 Task: Create validation rules in agent object.
Action: Mouse moved to (923, 70)
Screenshot: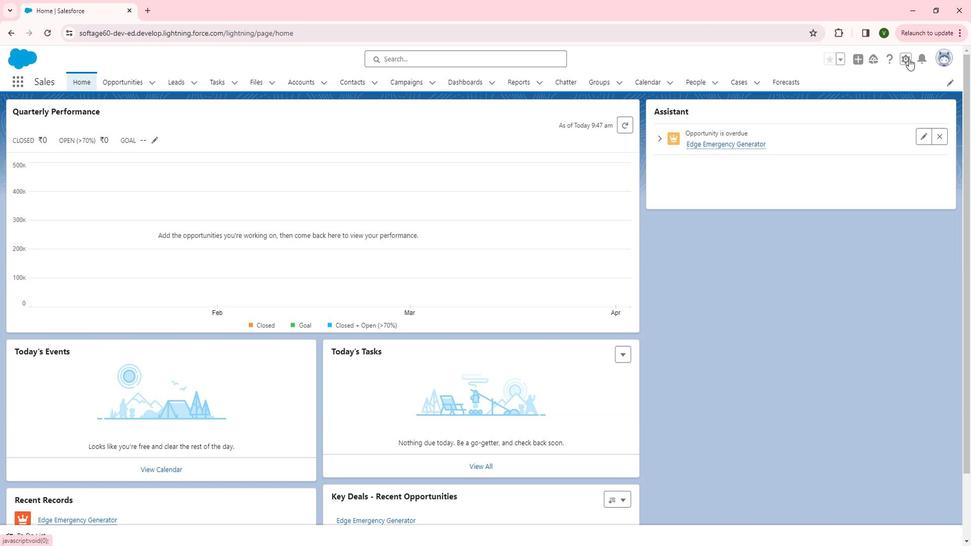 
Action: Mouse pressed left at (923, 70)
Screenshot: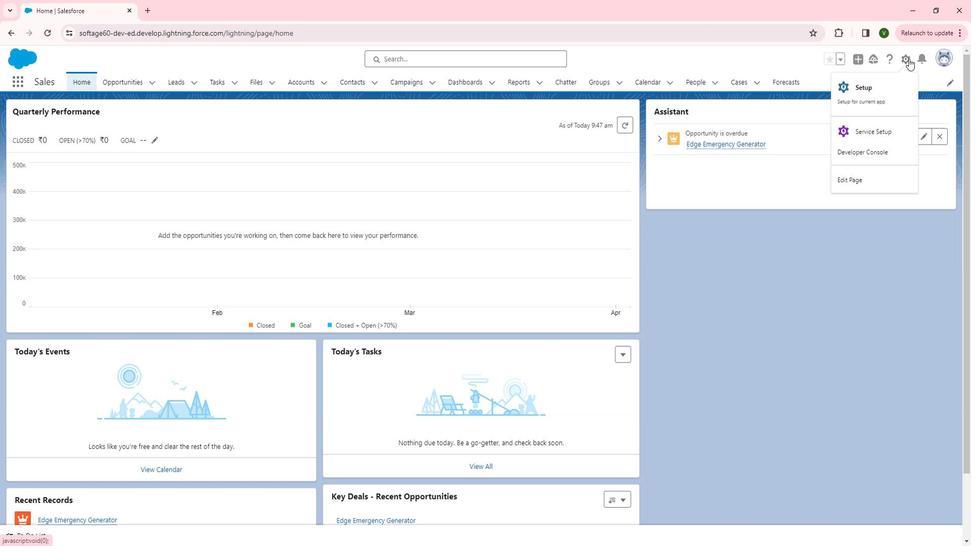 
Action: Mouse moved to (873, 96)
Screenshot: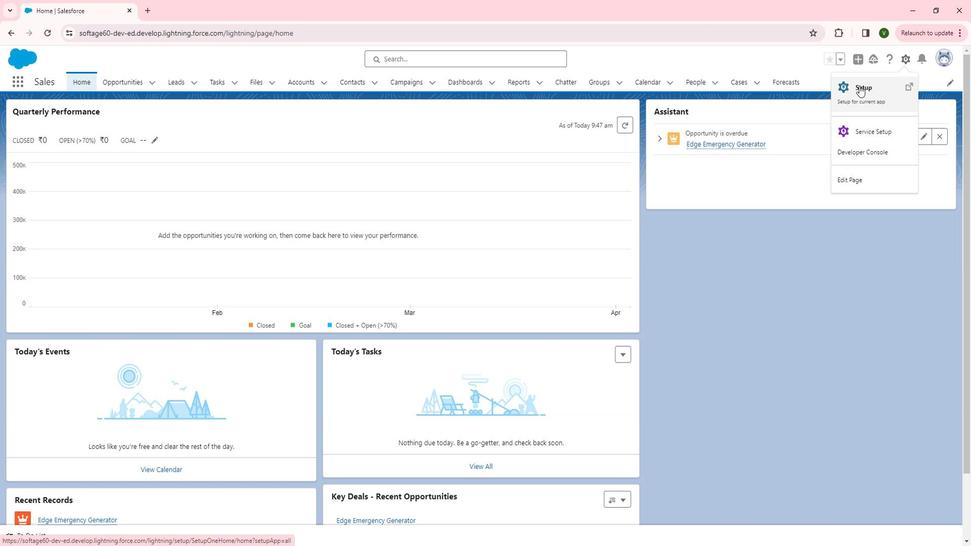 
Action: Mouse pressed left at (873, 96)
Screenshot: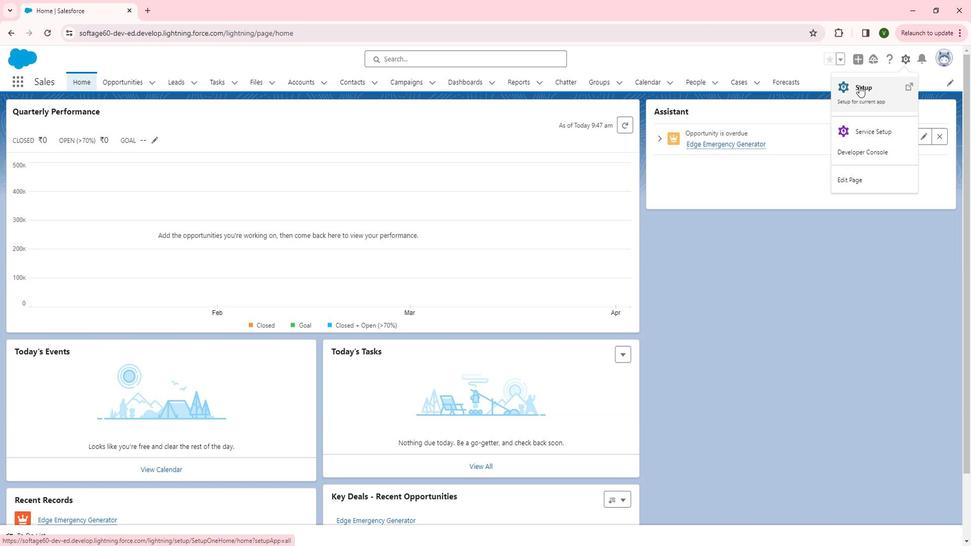 
Action: Mouse moved to (78, 363)
Screenshot: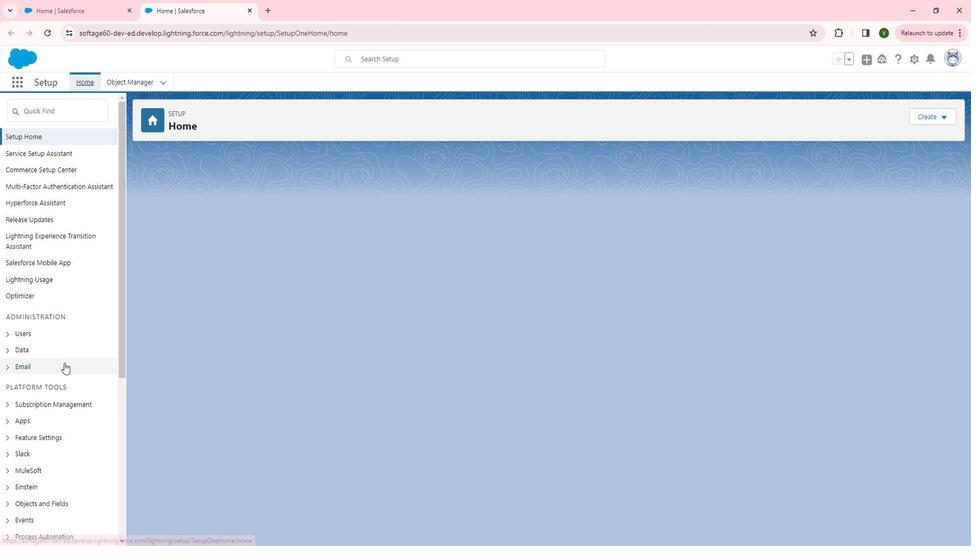 
Action: Mouse scrolled (78, 363) with delta (0, 0)
Screenshot: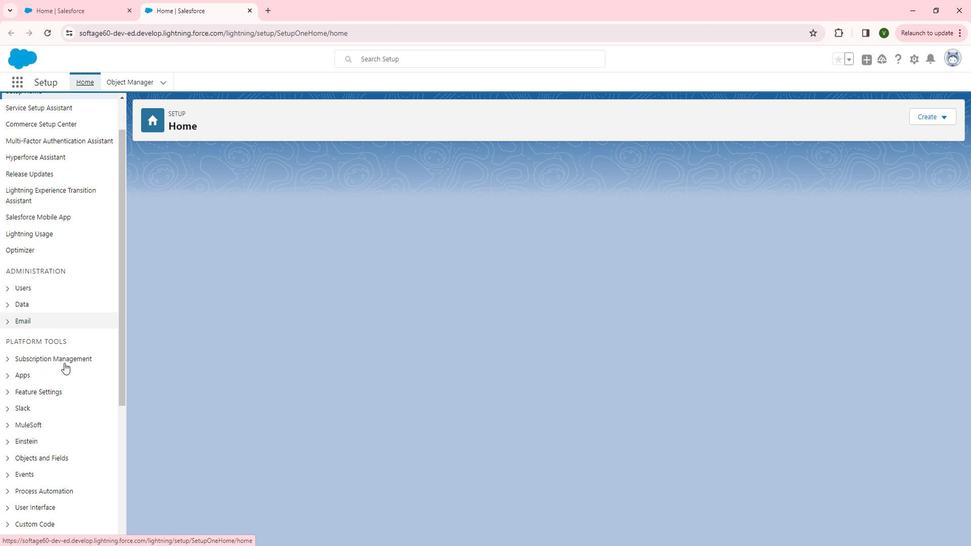 
Action: Mouse scrolled (78, 363) with delta (0, 0)
Screenshot: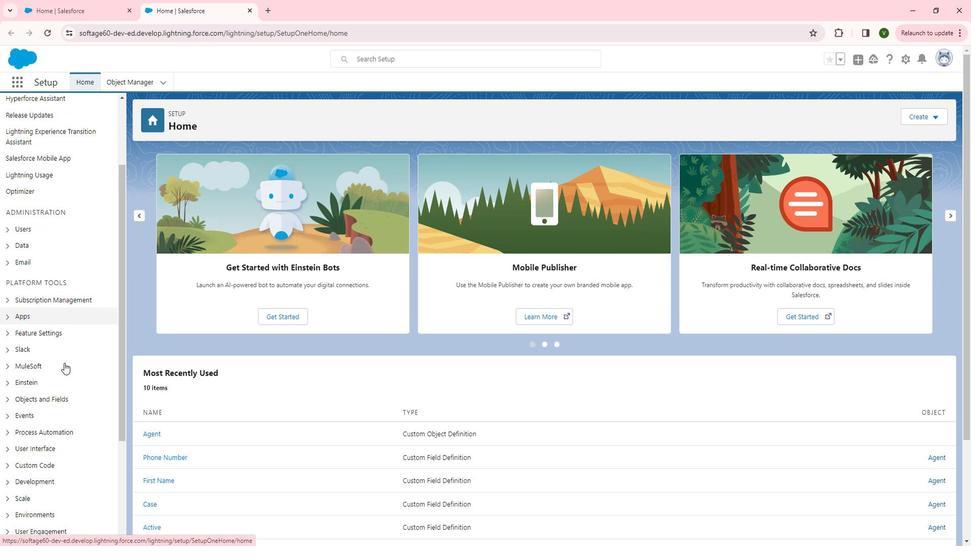 
Action: Mouse scrolled (78, 363) with delta (0, 0)
Screenshot: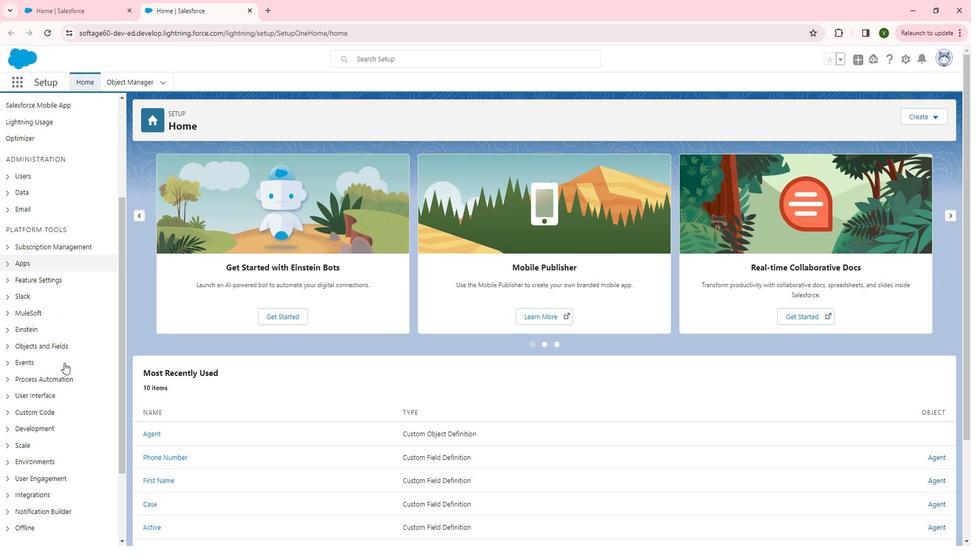 
Action: Mouse scrolled (78, 363) with delta (0, 0)
Screenshot: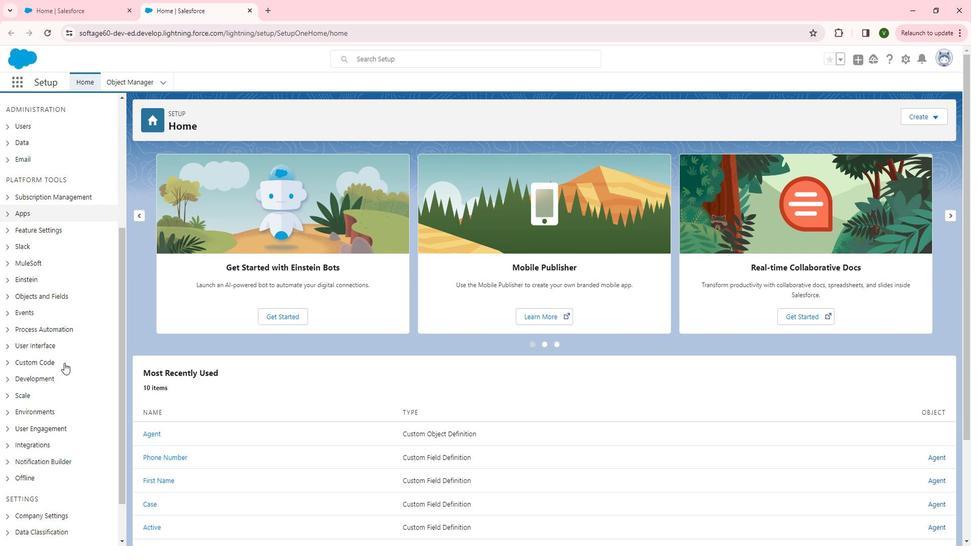 
Action: Mouse moved to (23, 297)
Screenshot: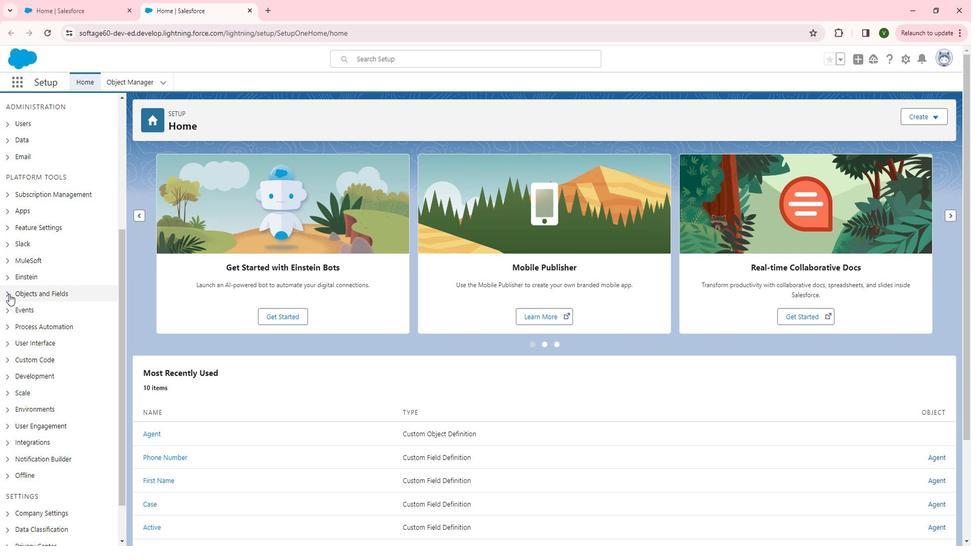 
Action: Mouse pressed left at (23, 297)
Screenshot: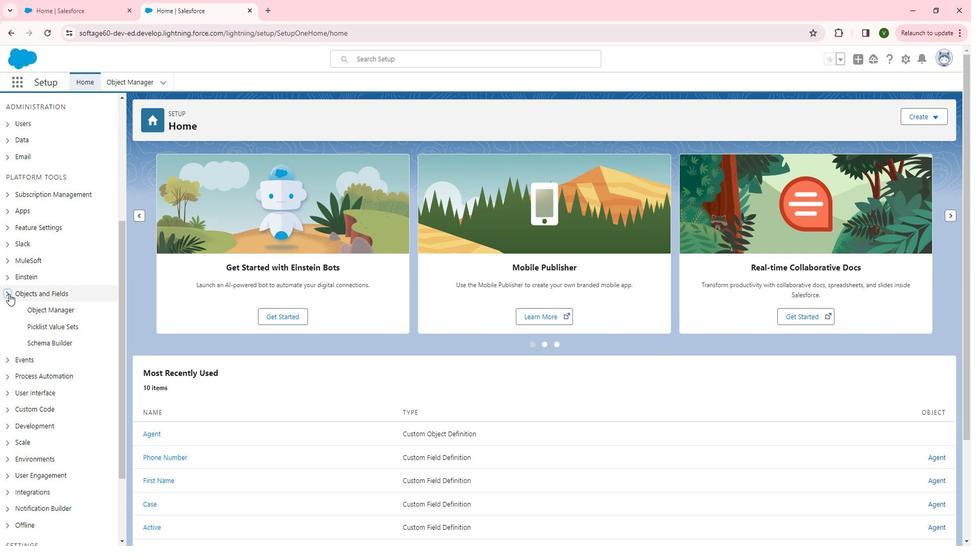 
Action: Mouse moved to (73, 312)
Screenshot: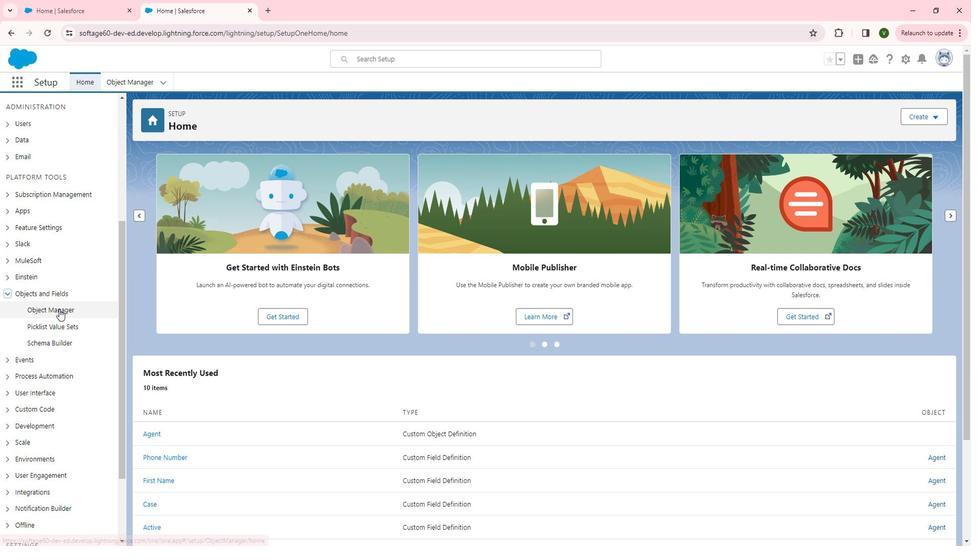 
Action: Mouse pressed left at (73, 312)
Screenshot: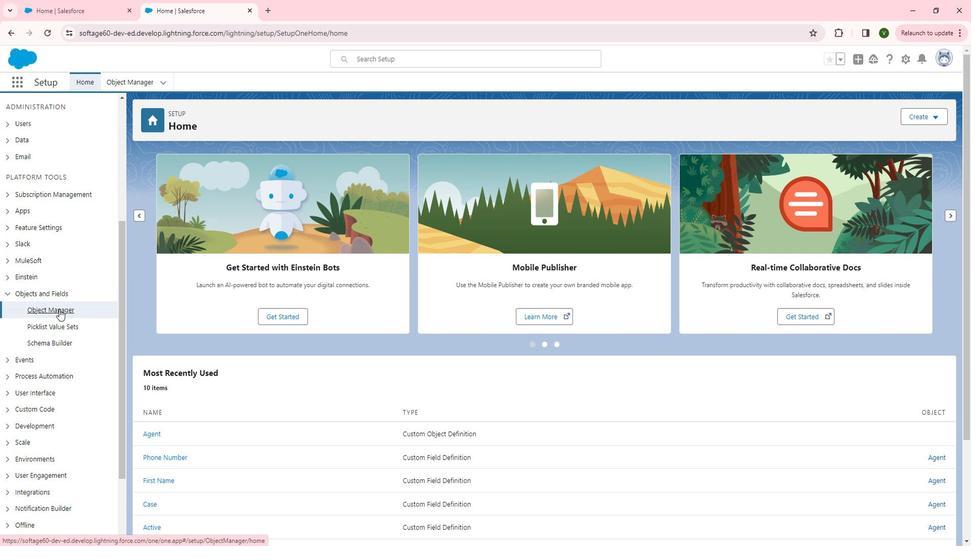
Action: Mouse moved to (33, 232)
Screenshot: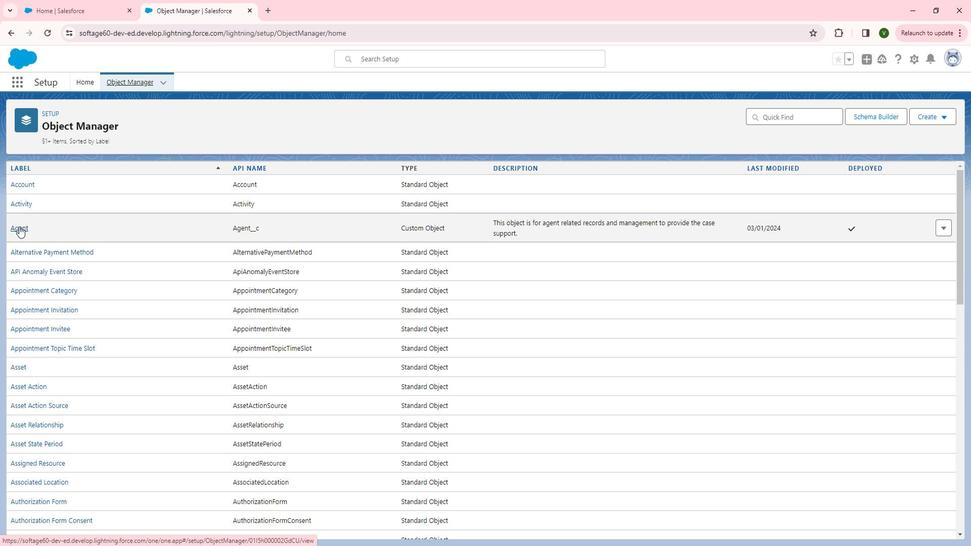 
Action: Mouse pressed left at (33, 232)
Screenshot: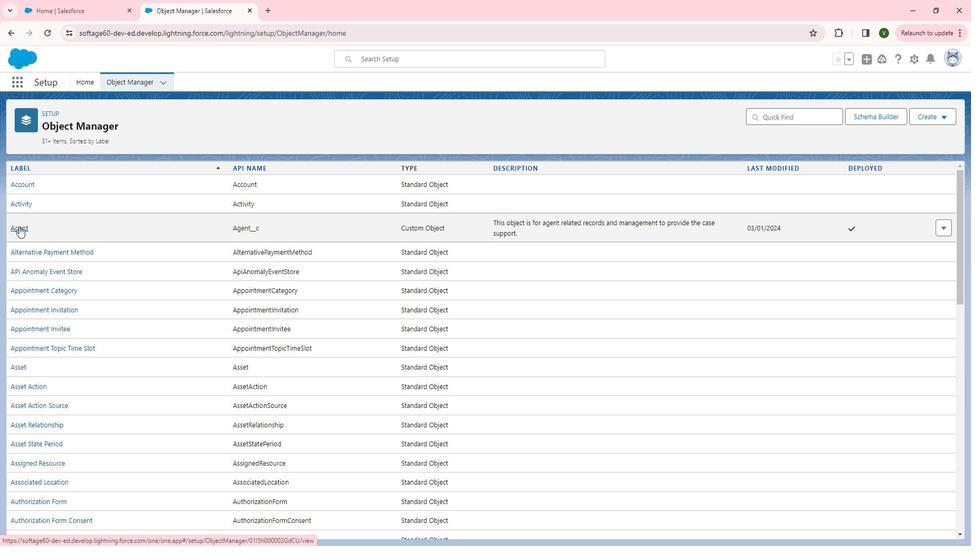 
Action: Mouse moved to (85, 193)
Screenshot: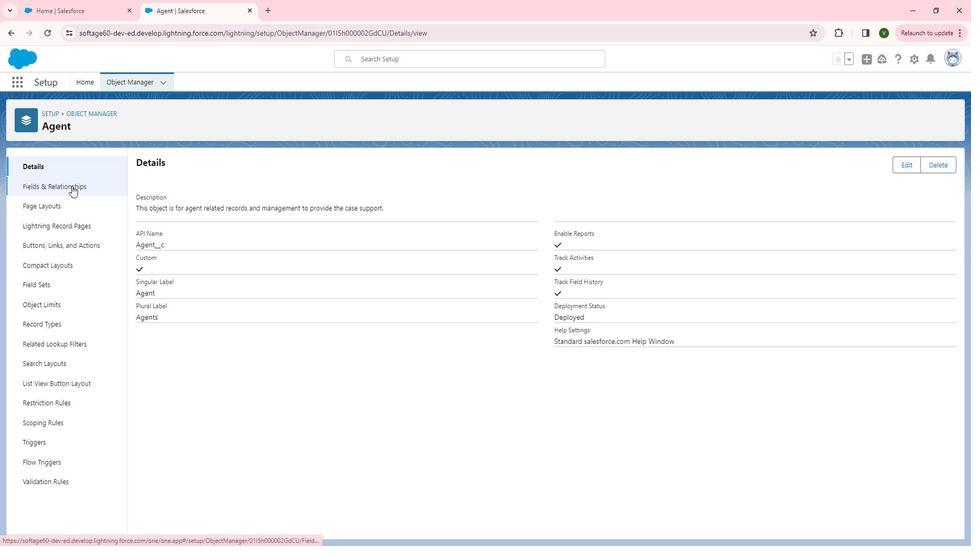 
Action: Mouse pressed left at (85, 193)
Screenshot: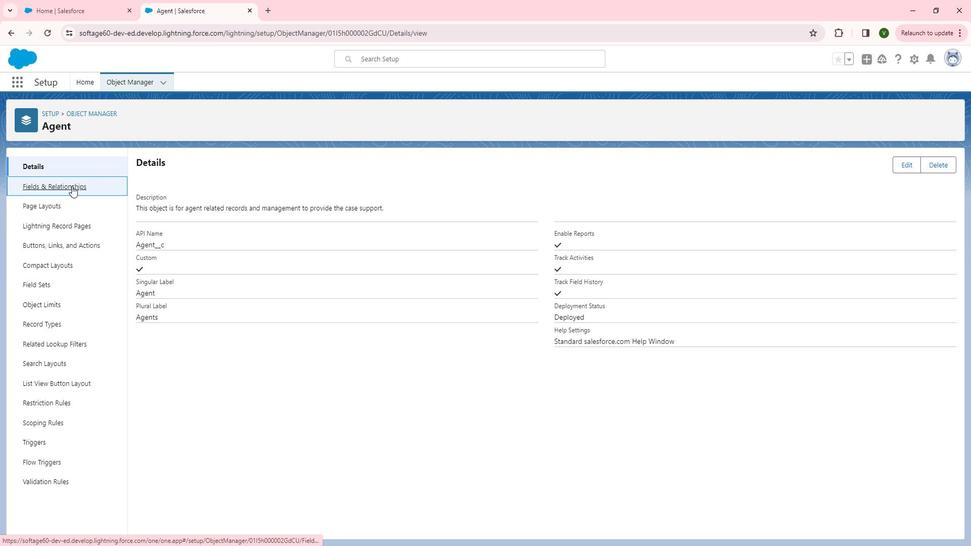 
Action: Mouse moved to (153, 335)
Screenshot: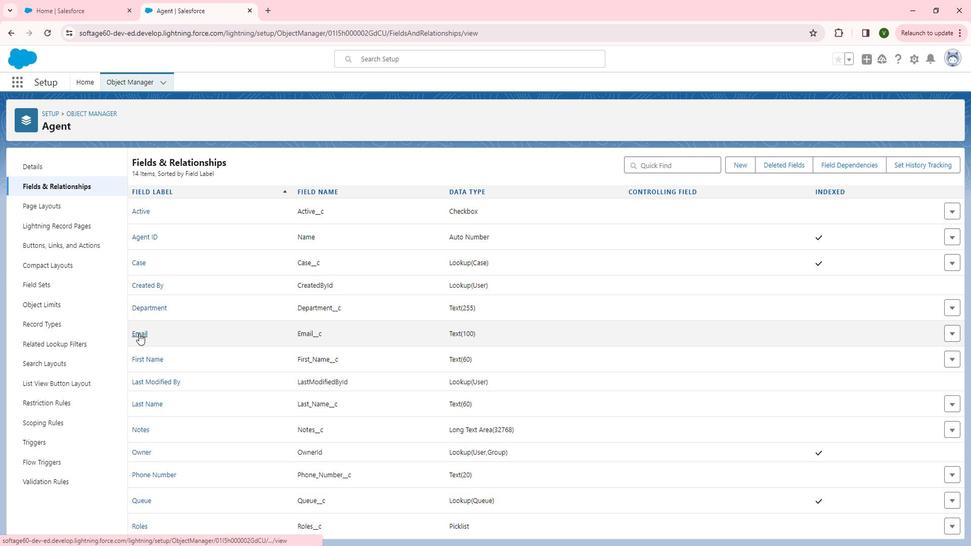 
Action: Mouse pressed left at (153, 335)
Screenshot: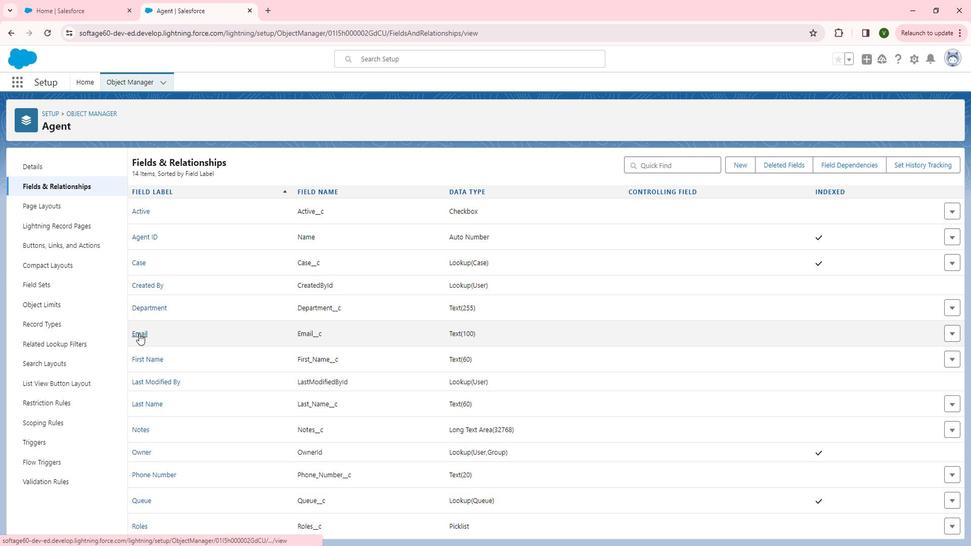 
Action: Mouse moved to (410, 460)
Screenshot: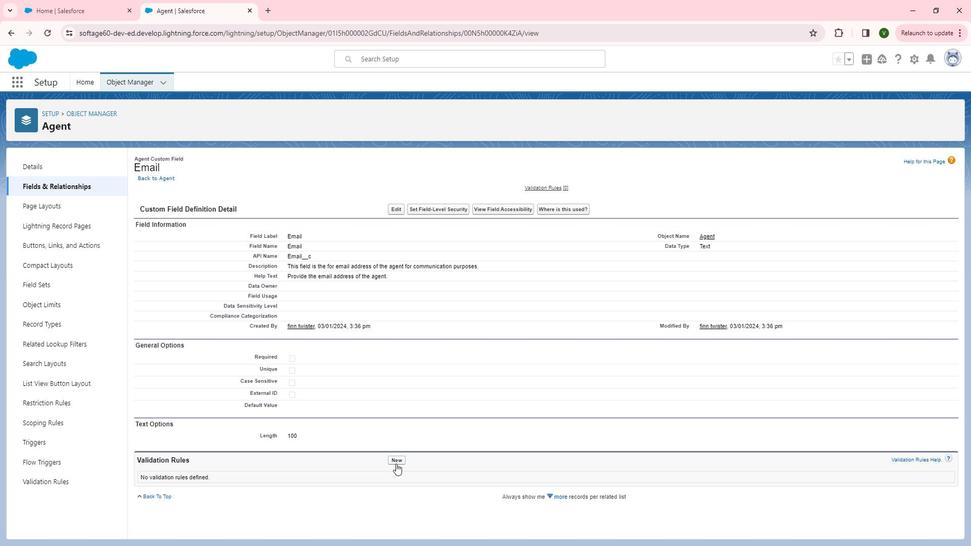 
Action: Mouse pressed left at (410, 460)
Screenshot: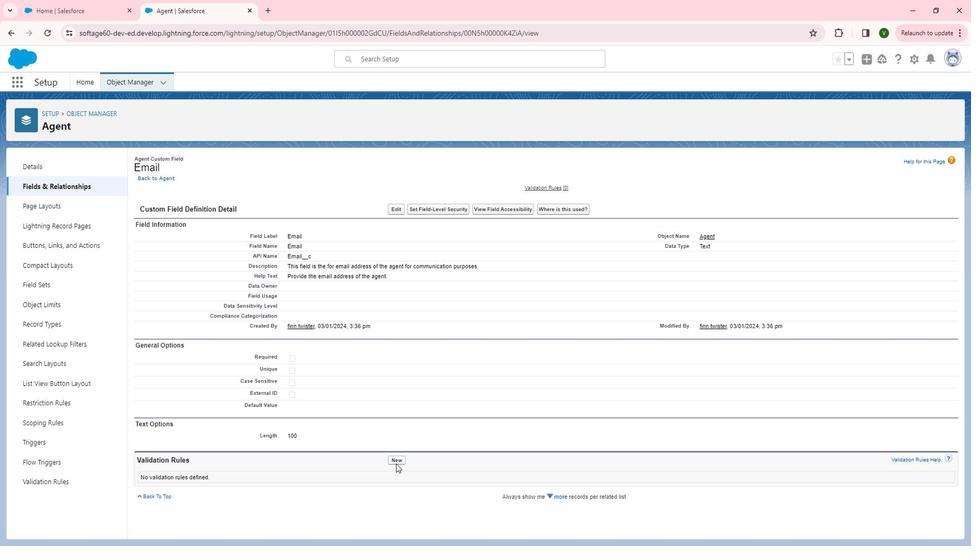 
Action: Mouse moved to (306, 235)
Screenshot: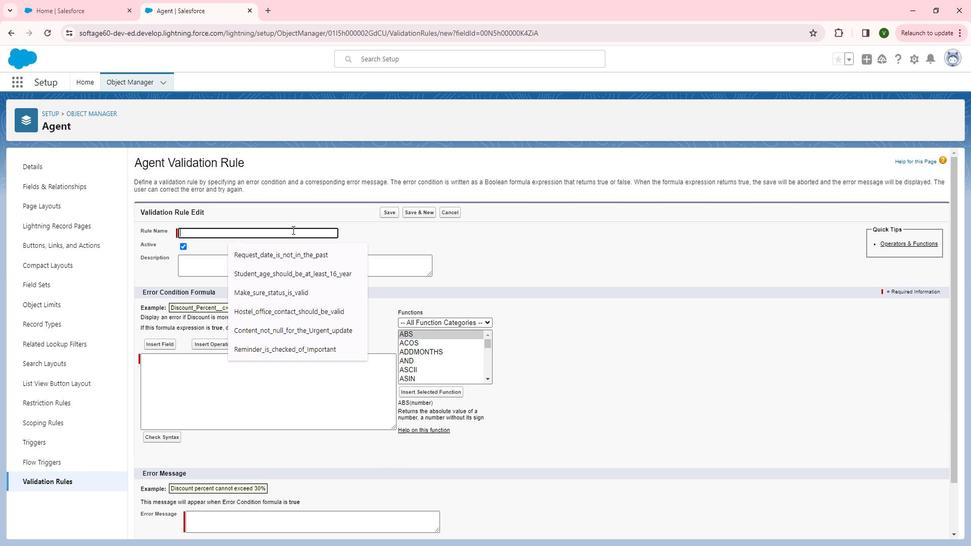 
Action: Mouse pressed left at (306, 235)
Screenshot: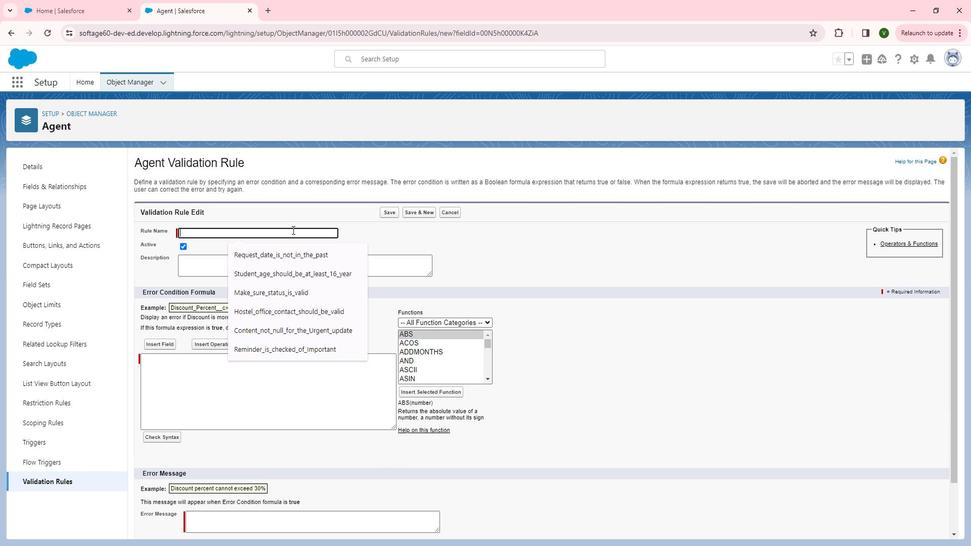 
Action: Mouse moved to (310, 235)
Screenshot: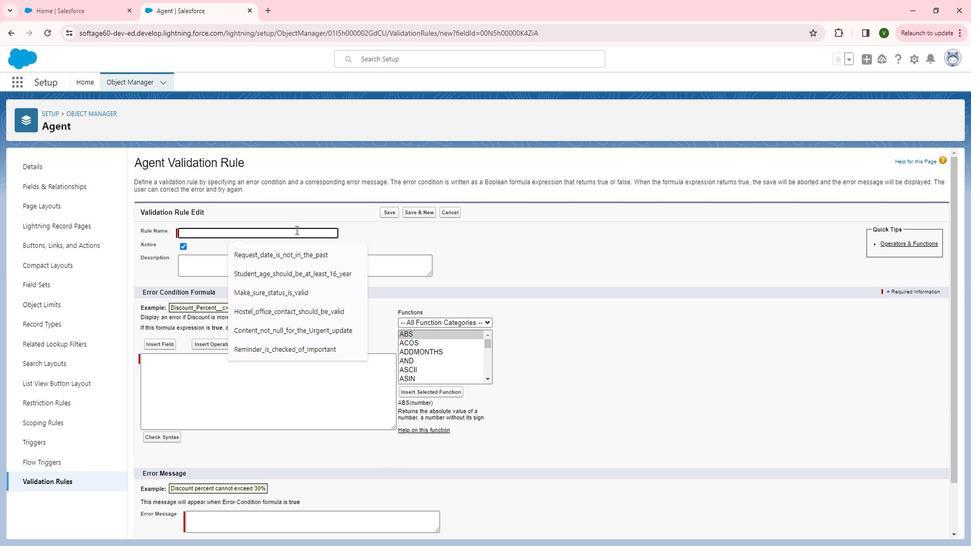 
Action: Key pressed <Key.shift><Key.shift><Key.shift><Key.shift><Key.shift><Key.shift><Key.shift><Key.shift>Email<Key.space>adress<Key.backspace><Key.backspace><Key.backspace><Key.backspace>dress<Key.space>must<Key.space>be<Key.space>valid
Screenshot: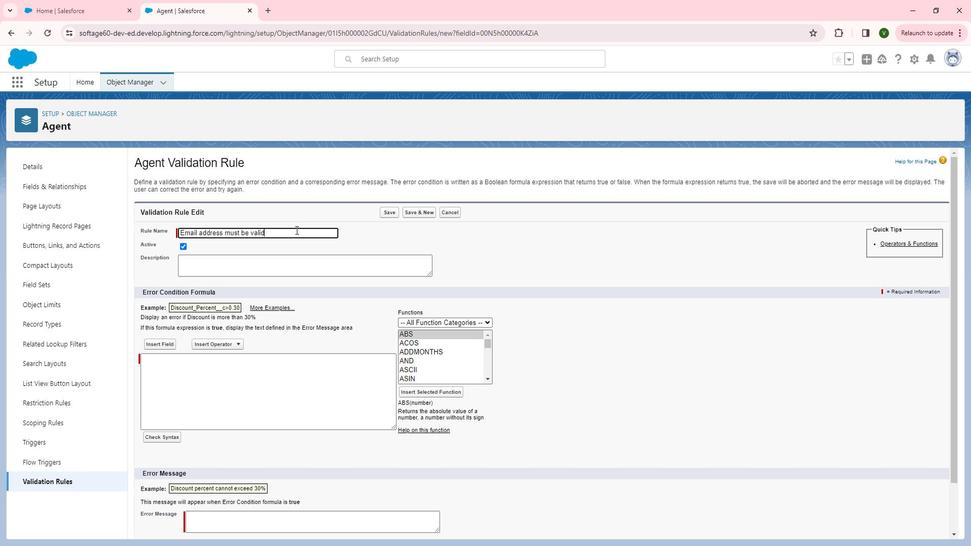 
Action: Mouse moved to (306, 275)
Screenshot: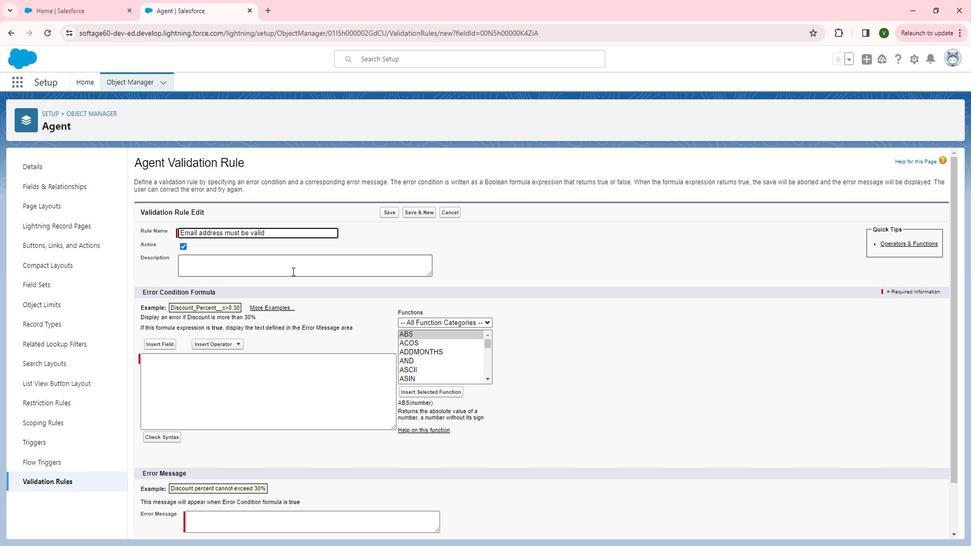 
Action: Mouse pressed left at (306, 275)
Screenshot: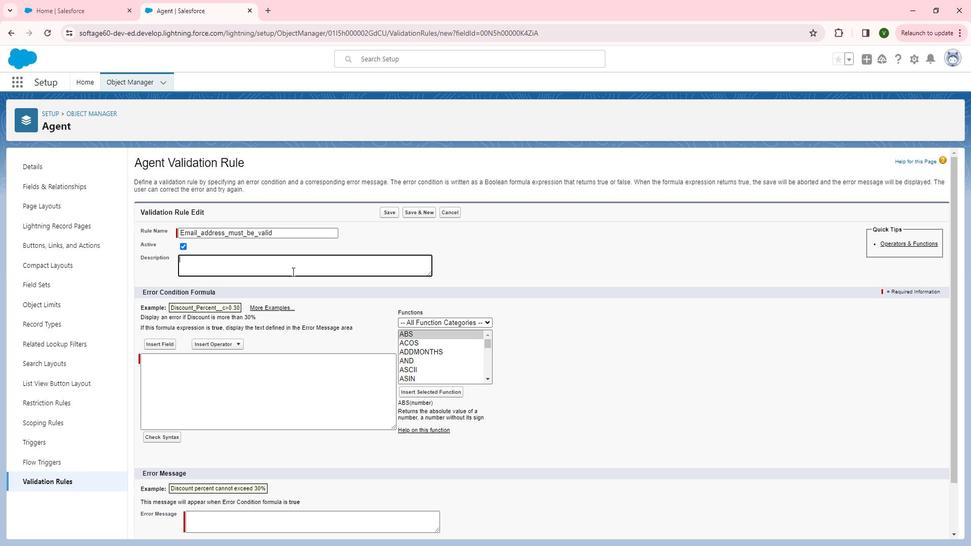 
Action: Key pressed <Key.shift>This<Key.space>validation<Key.space>for<Key.space>the<Key.space>validate<Key.space>the<Key.space>emails<Key.backspace><Key.space>for<Key.backspace><Key.backspace><Key.backspace>is<Key.space>not<Key.space>blank<Key.space><Key.caps_lock>ND<Key.backspace><Key.backspace><Key.caps_lock>and<Key.space>must<Key.space>be<Key.space>in<Key.space>a<Key.space>valid<Key.space>formar<Key.backspace>t.
Screenshot: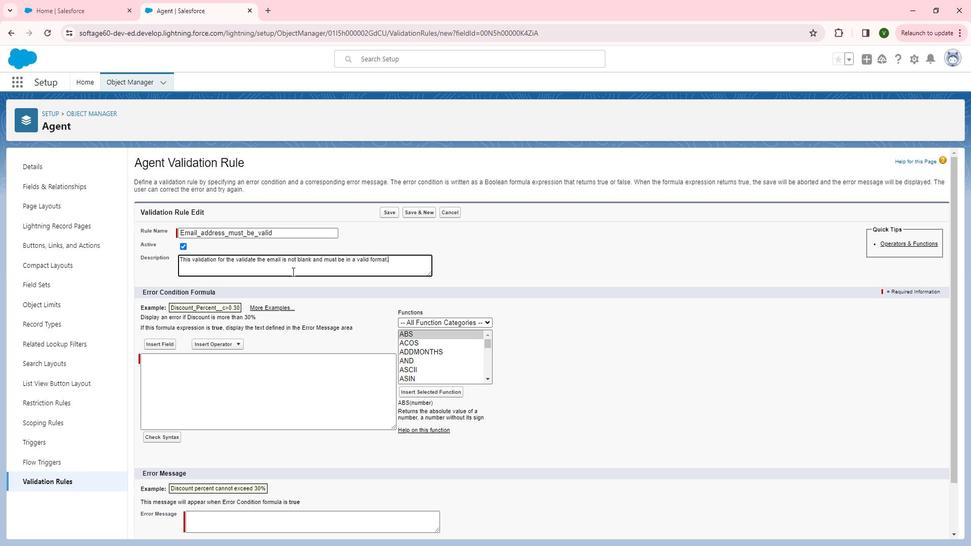 
Action: Mouse moved to (269, 363)
Screenshot: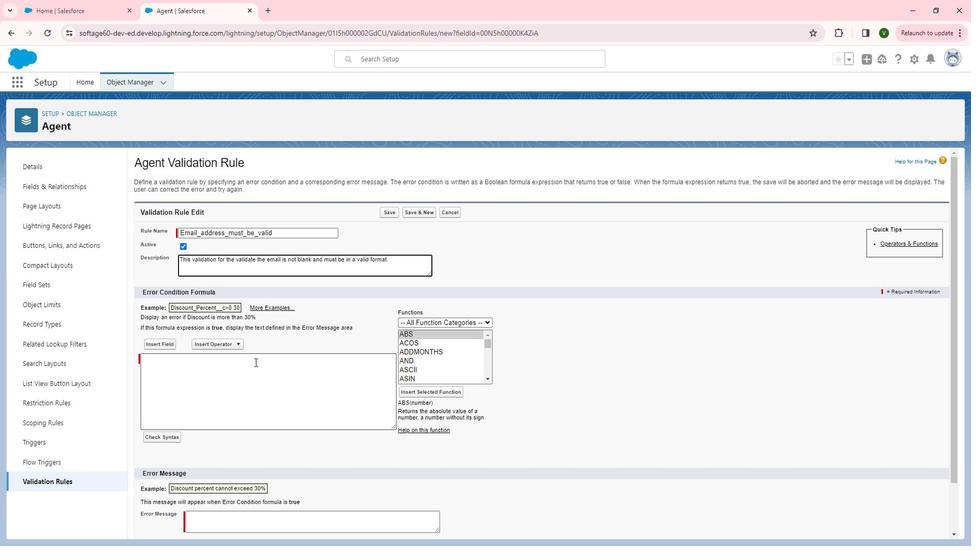 
Action: Mouse pressed left at (269, 363)
Screenshot: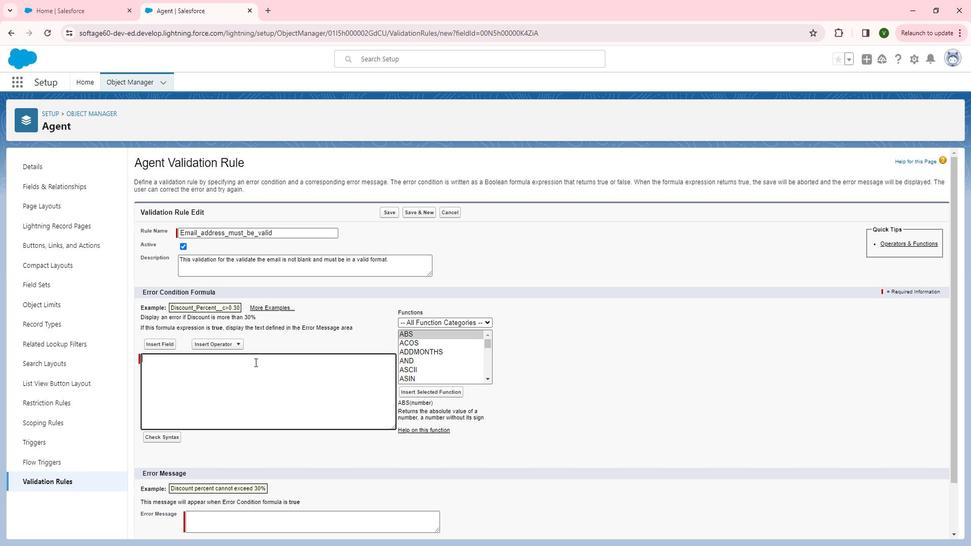 
Action: Key pressed <Key.shift>And<Key.shift>(<Key.shift>Not<Key.space><Key.shift>(
Screenshot: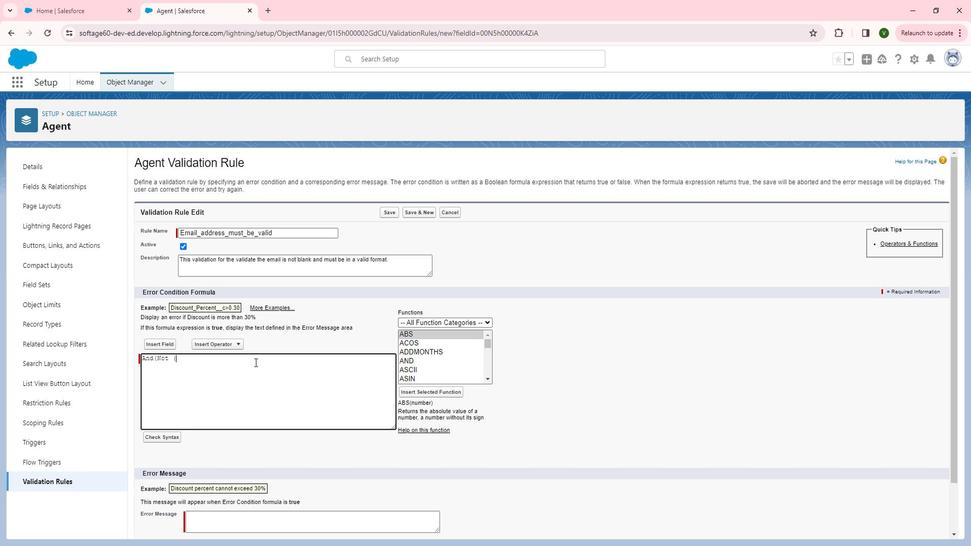 
Action: Mouse moved to (501, 376)
Screenshot: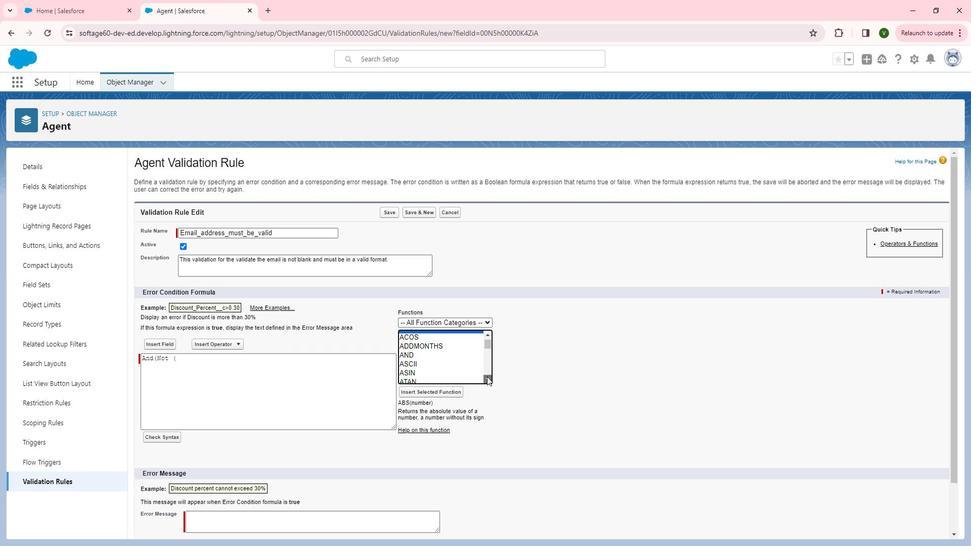 
Action: Mouse pressed left at (501, 376)
Screenshot: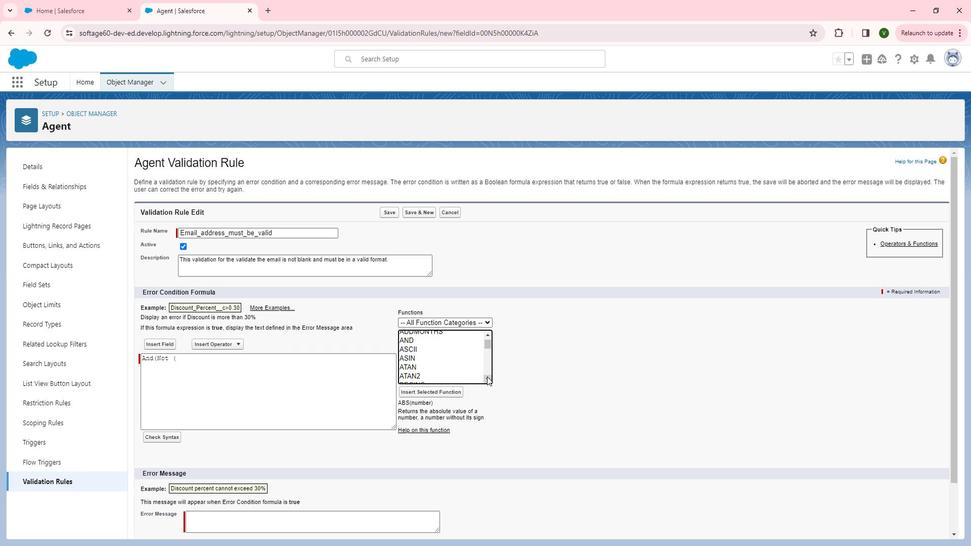 
Action: Mouse pressed left at (501, 376)
Screenshot: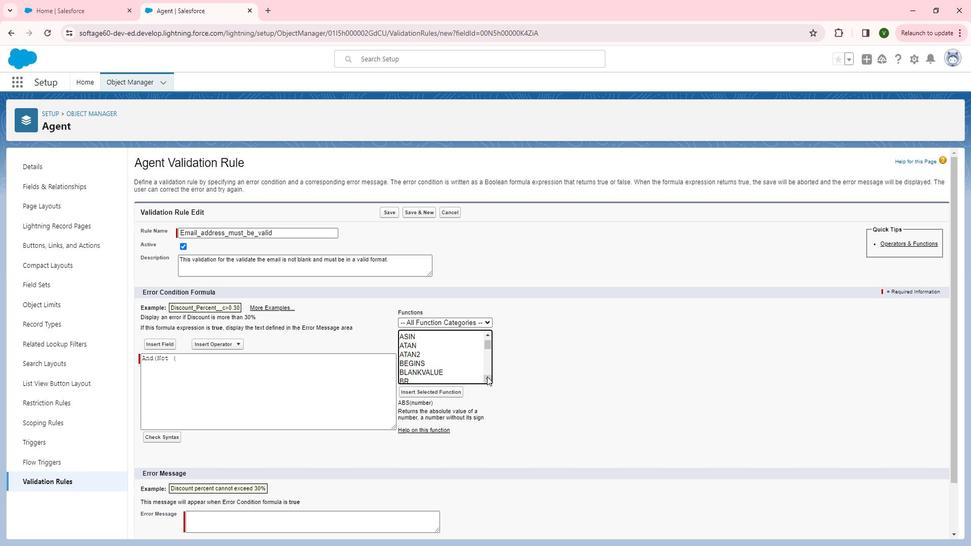 
Action: Mouse pressed left at (501, 376)
Screenshot: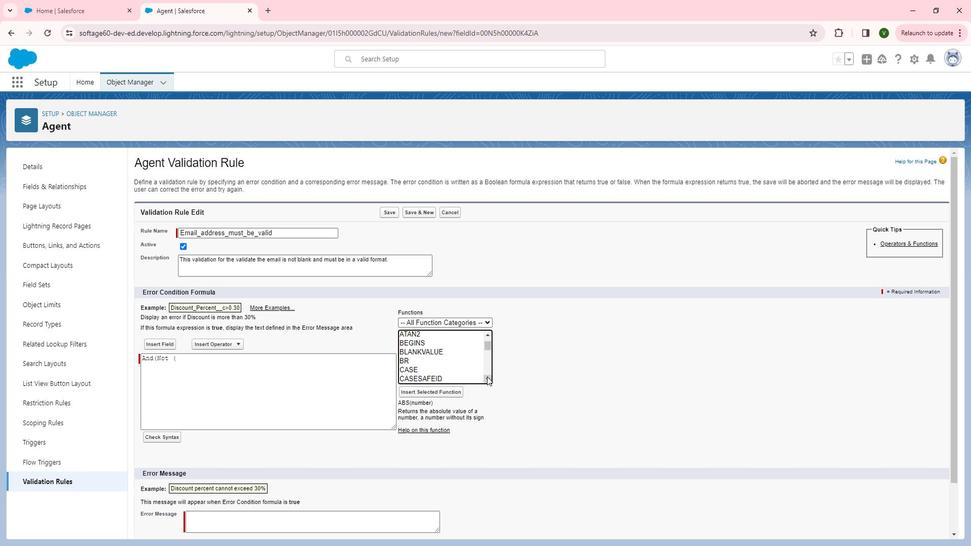 
Action: Mouse pressed left at (501, 376)
Screenshot: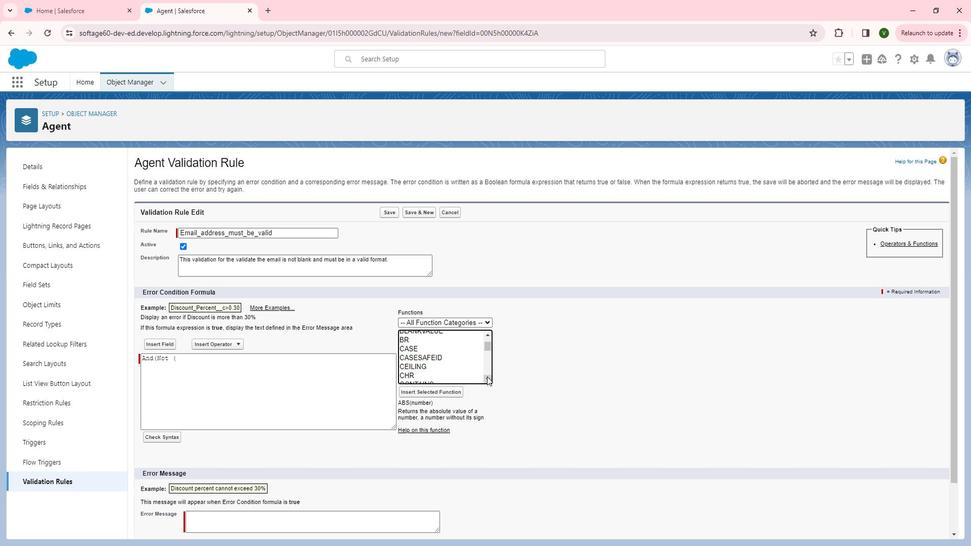 
Action: Mouse pressed left at (501, 376)
Screenshot: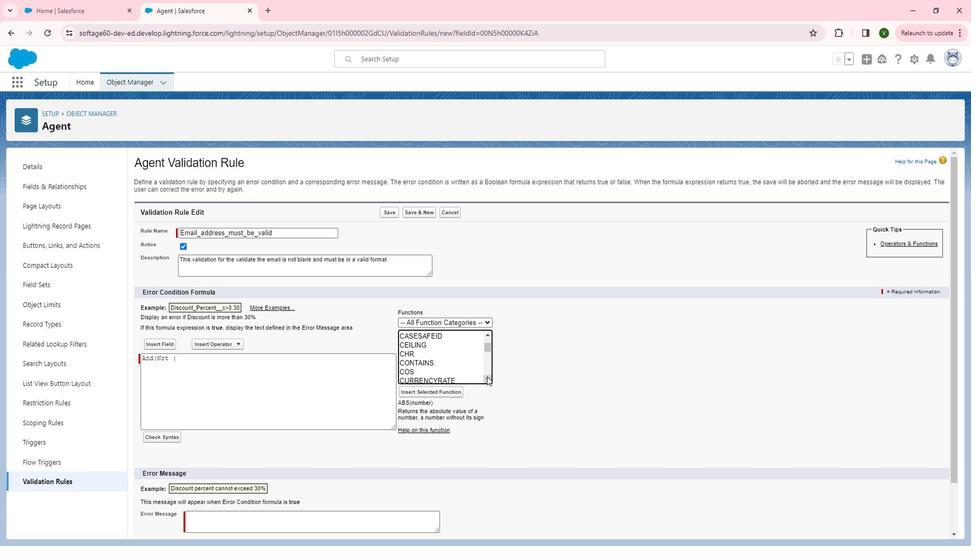 
Action: Mouse pressed left at (501, 376)
Screenshot: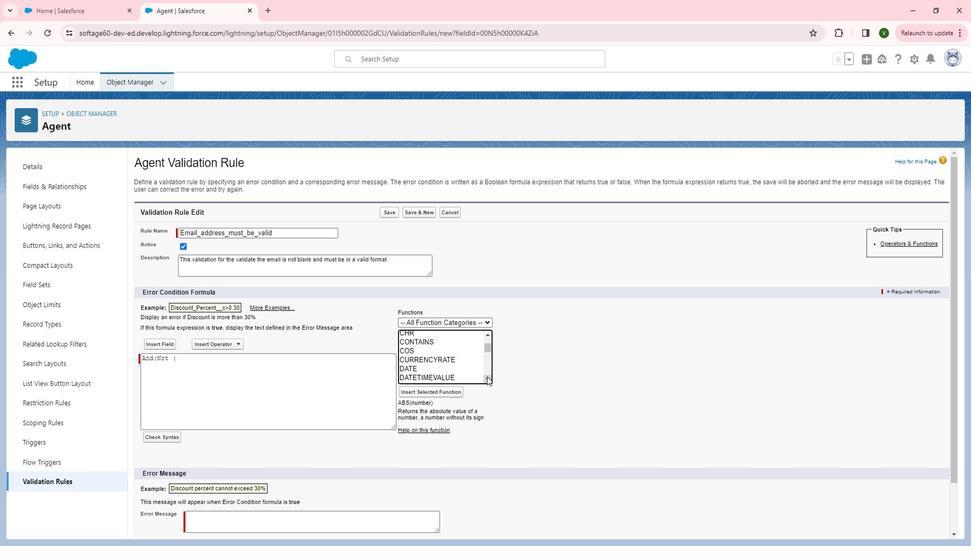 
Action: Mouse pressed left at (501, 376)
Screenshot: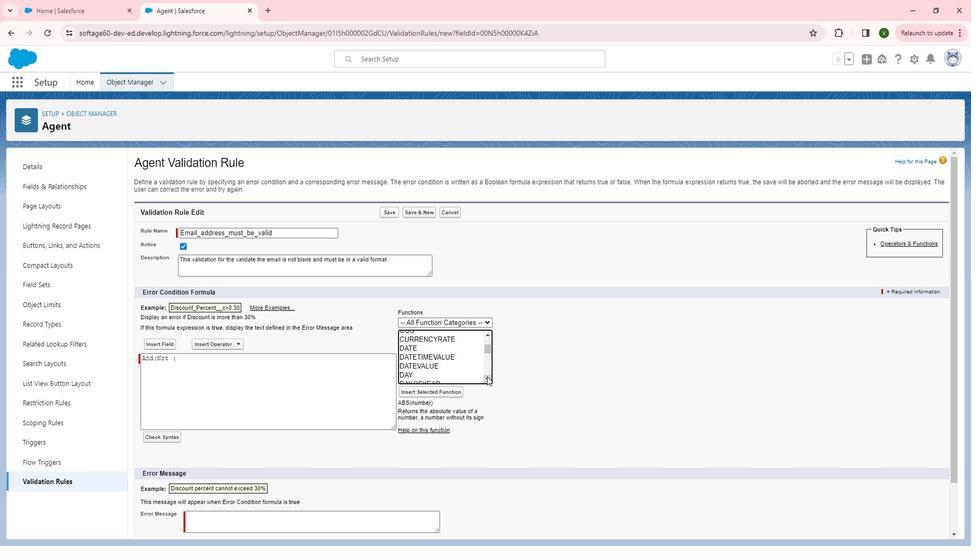 
Action: Mouse pressed left at (501, 376)
Screenshot: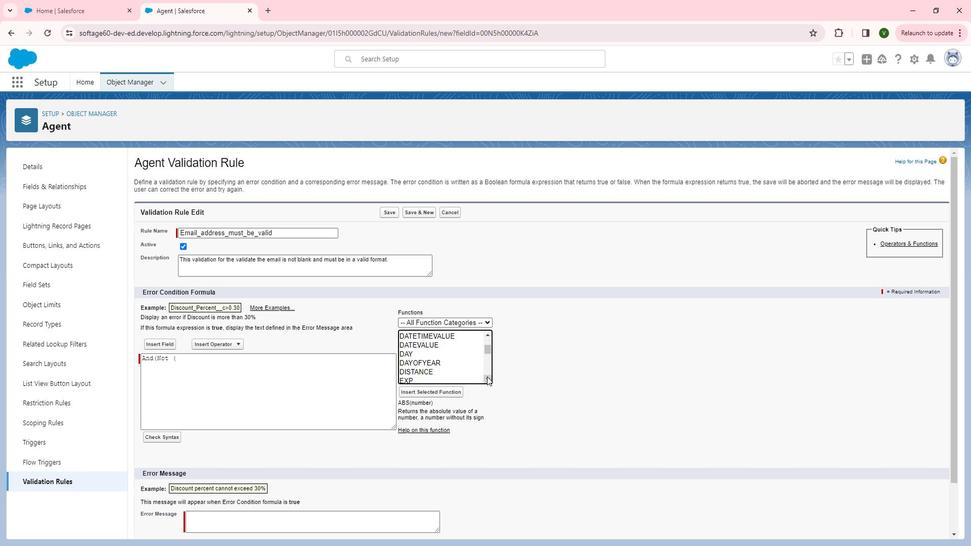
Action: Mouse pressed left at (501, 376)
Screenshot: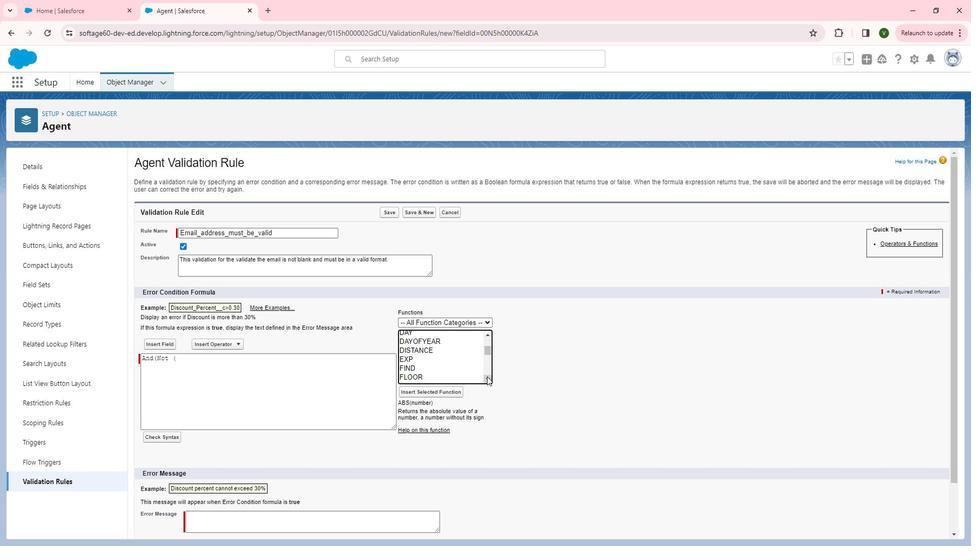 
Action: Mouse pressed left at (501, 376)
Screenshot: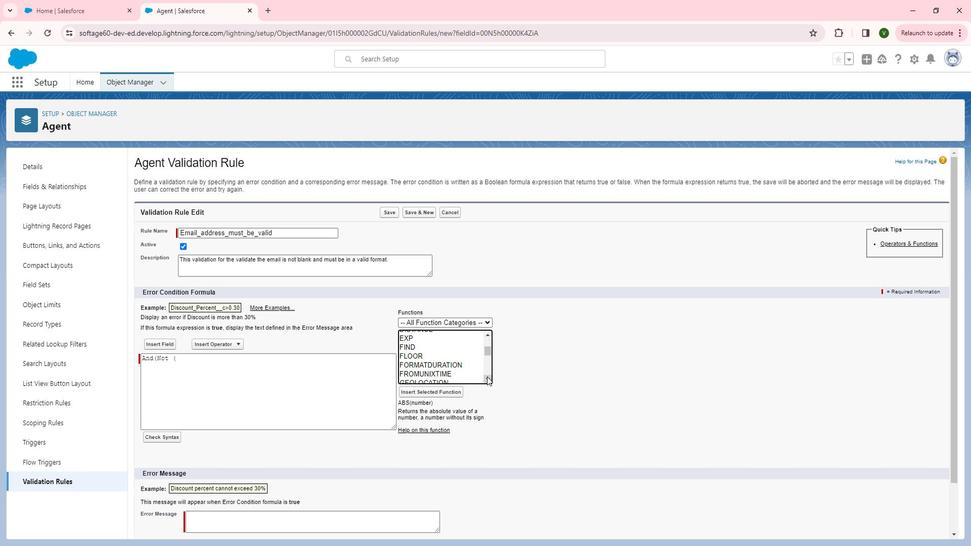
Action: Mouse pressed left at (501, 376)
Screenshot: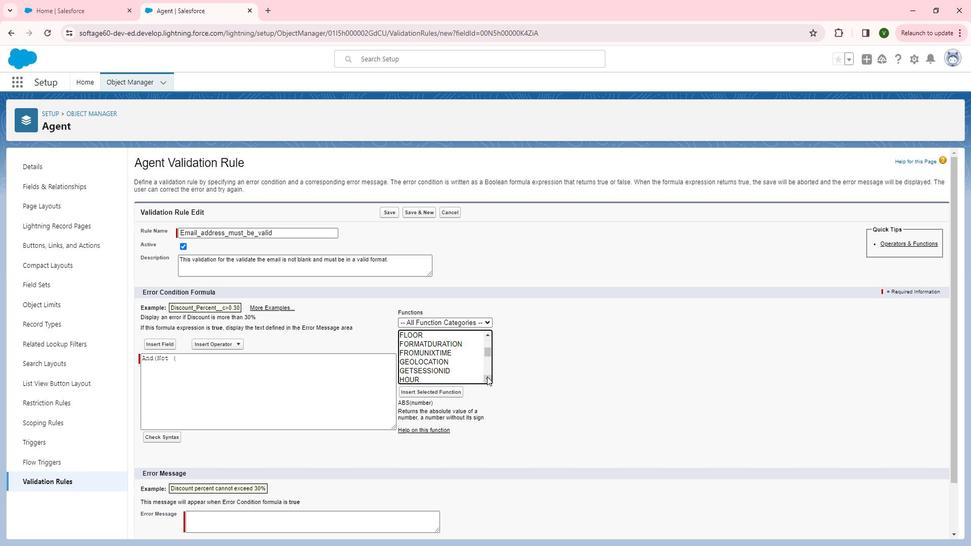 
Action: Mouse pressed left at (501, 376)
Screenshot: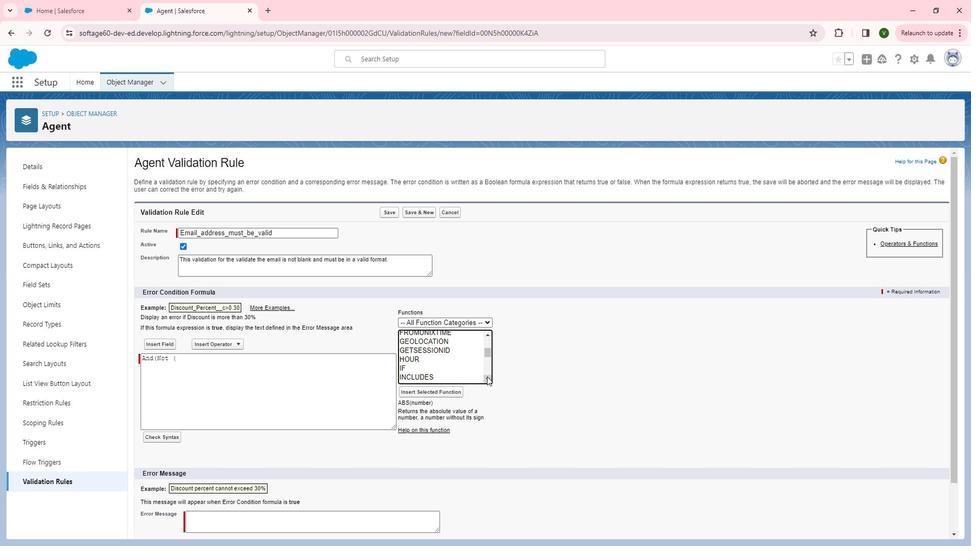 
Action: Mouse pressed left at (501, 376)
Screenshot: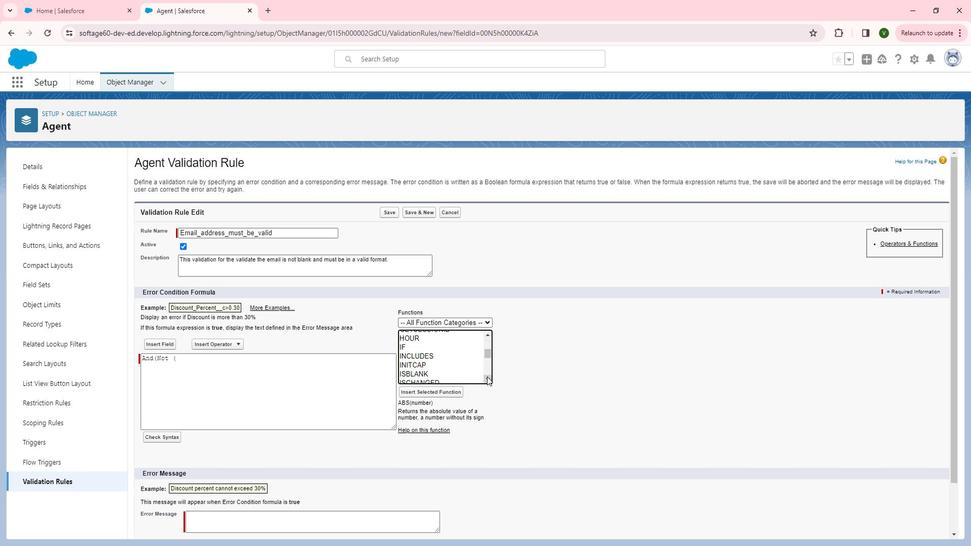 
Action: Mouse pressed left at (501, 376)
Screenshot: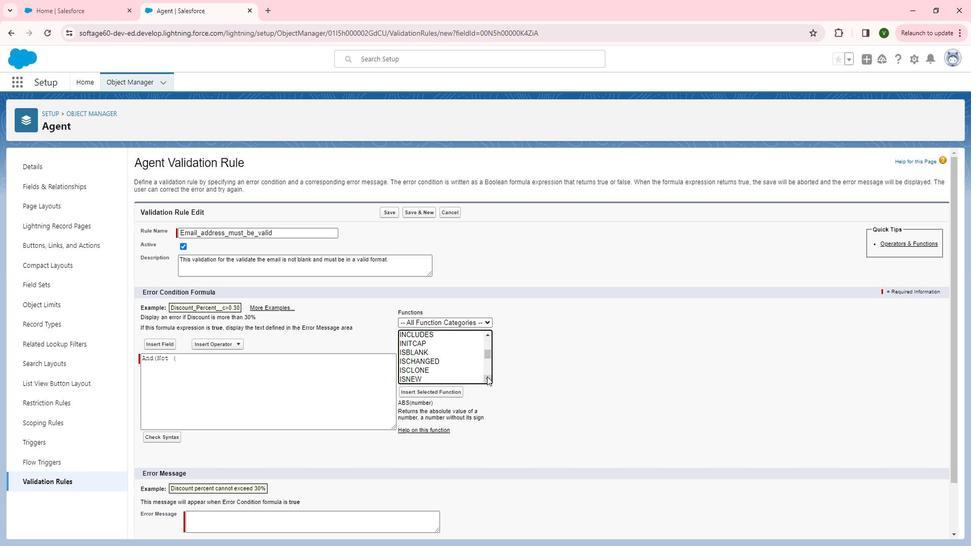 
Action: Mouse moved to (434, 352)
Screenshot: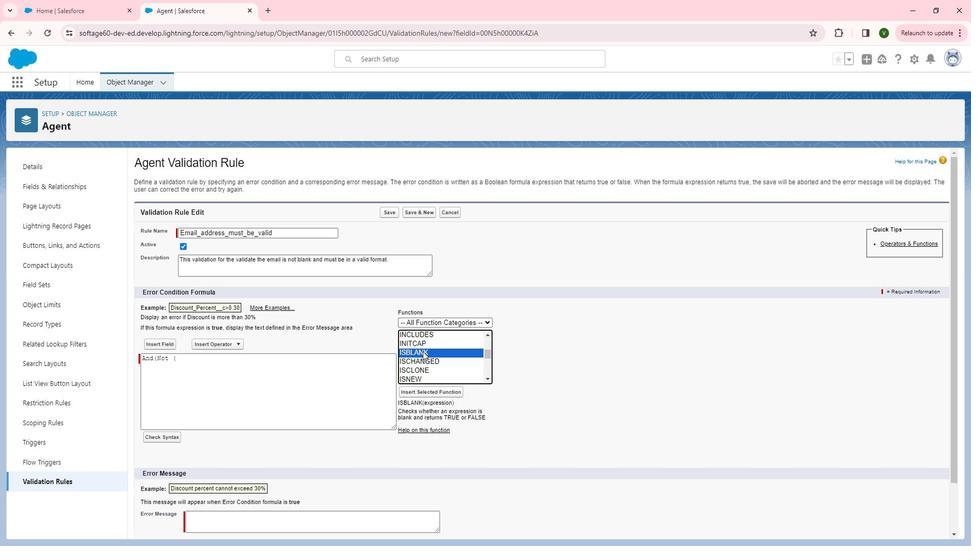 
Action: Mouse pressed left at (434, 352)
Screenshot: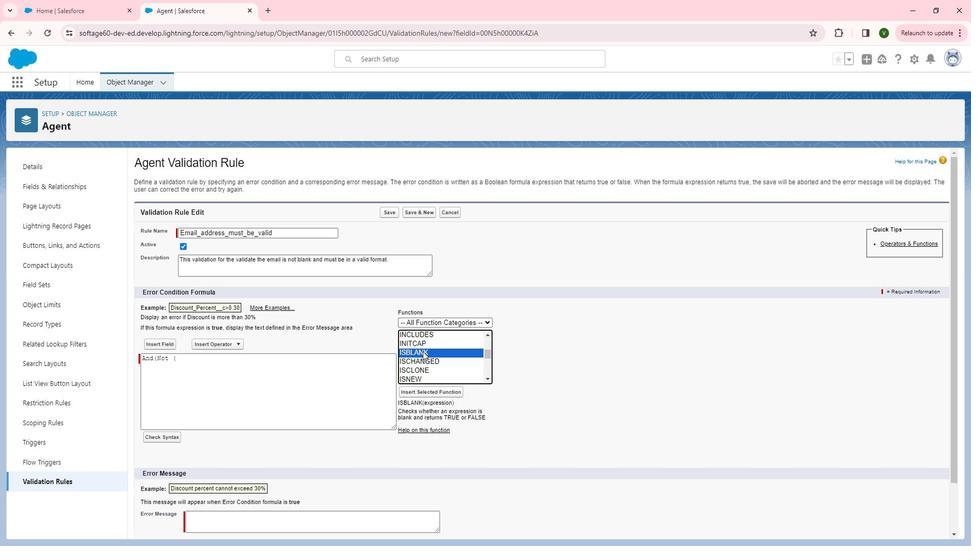 
Action: Mouse moved to (464, 388)
Screenshot: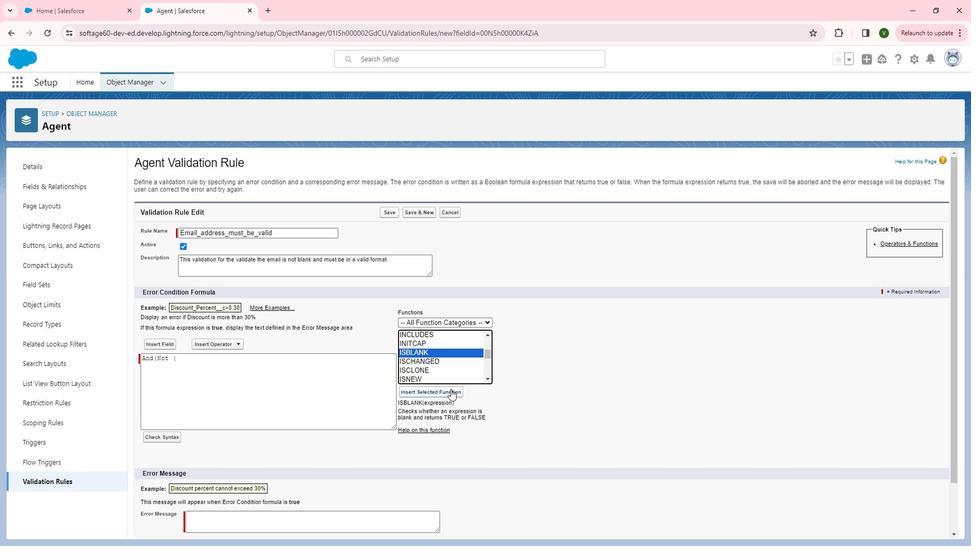 
Action: Mouse pressed left at (464, 388)
Screenshot: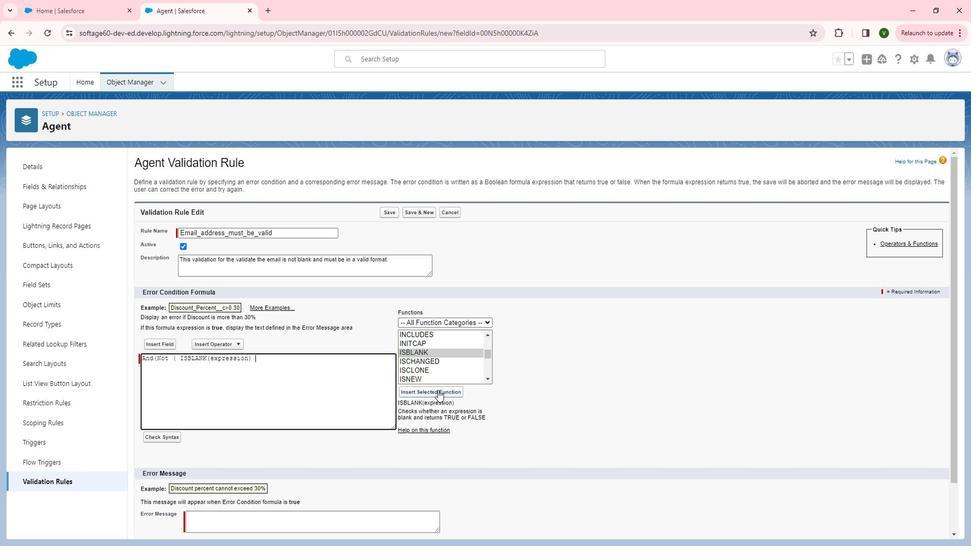 
Action: Mouse moved to (250, 363)
Screenshot: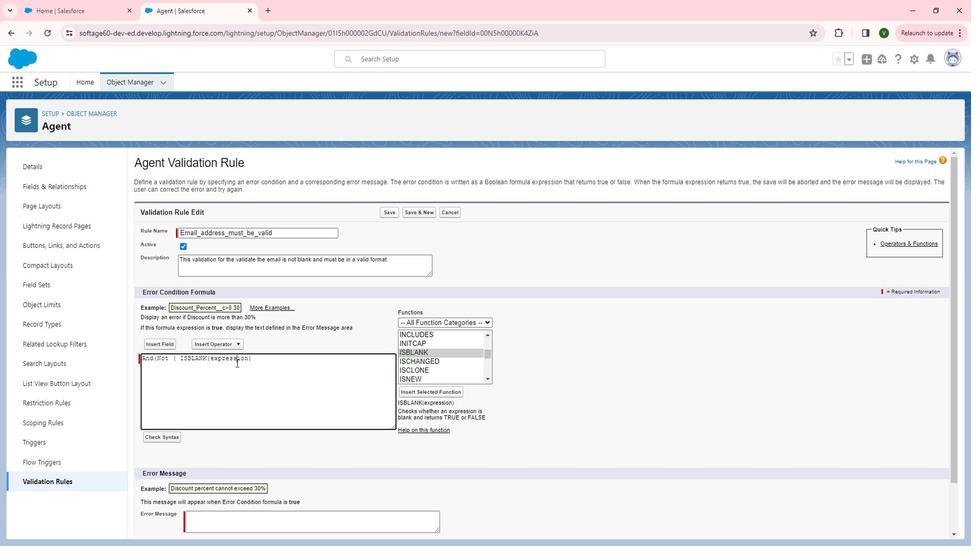 
Action: Mouse pressed left at (250, 363)
Screenshot: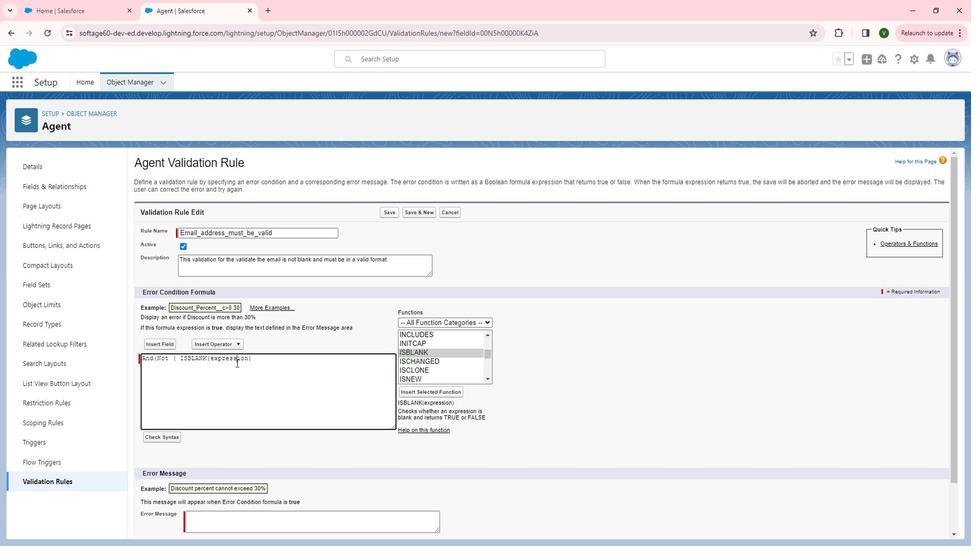 
Action: Mouse pressed left at (250, 363)
Screenshot: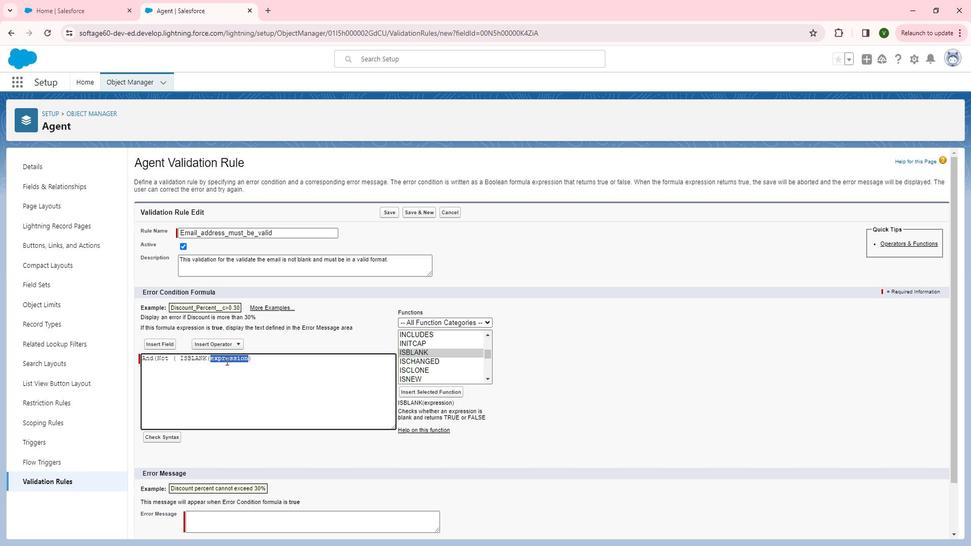 
Action: Mouse moved to (169, 343)
Screenshot: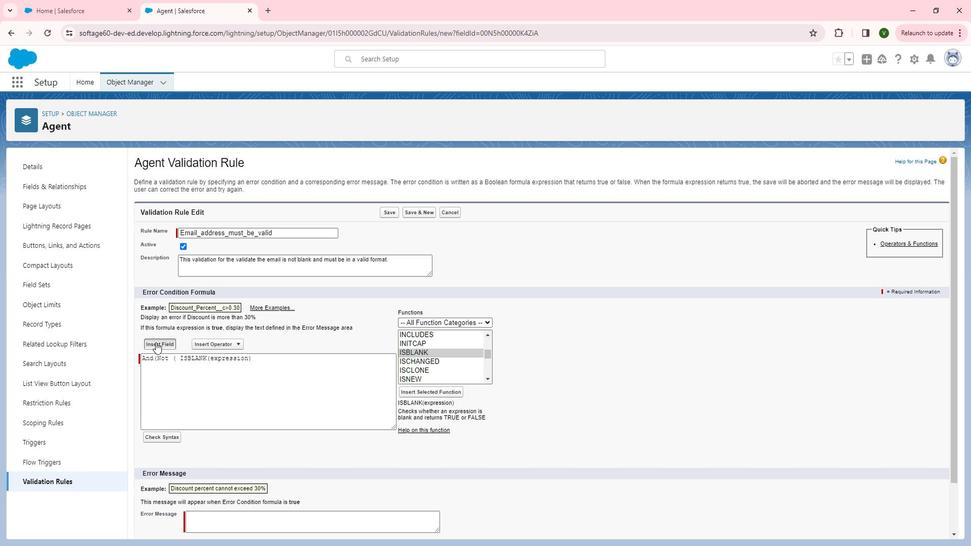 
Action: Mouse pressed left at (169, 343)
Screenshot: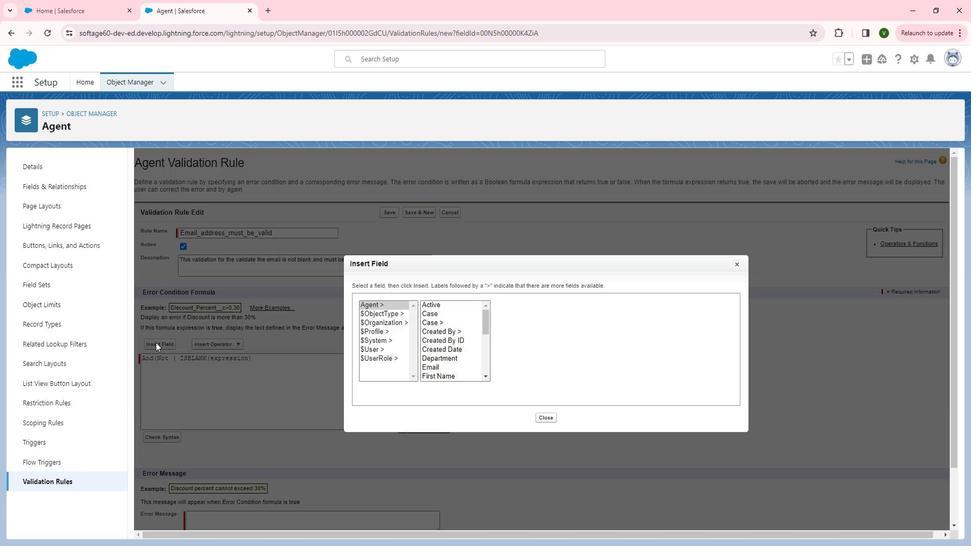 
Action: Mouse moved to (449, 366)
Screenshot: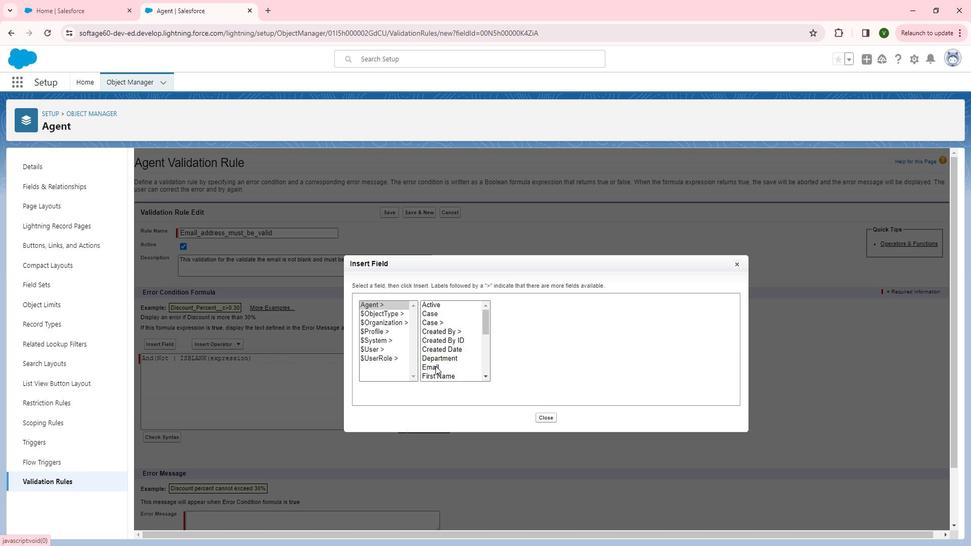 
Action: Mouse pressed left at (449, 366)
Screenshot: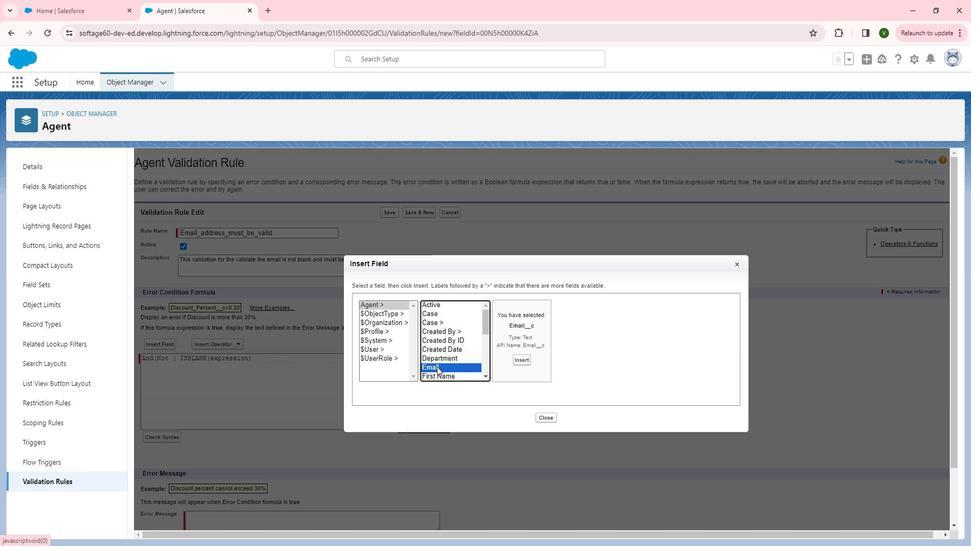 
Action: Mouse moved to (536, 362)
Screenshot: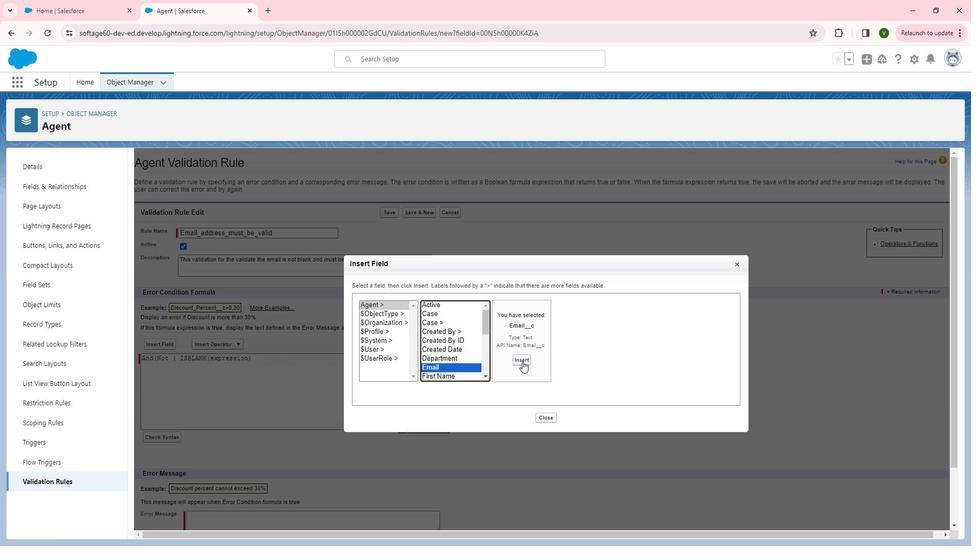 
Action: Mouse pressed left at (536, 362)
Screenshot: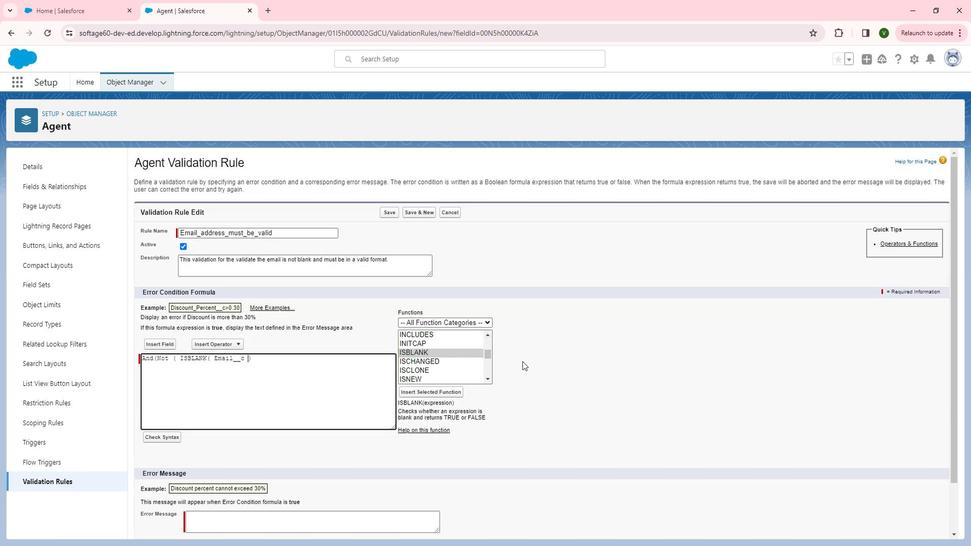 
Action: Mouse moved to (303, 362)
Screenshot: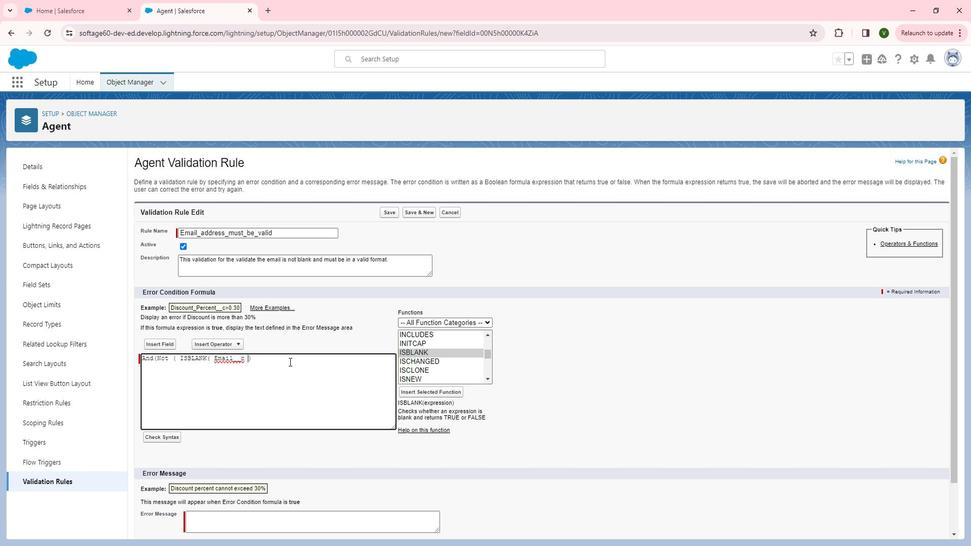 
Action: Mouse pressed left at (303, 362)
Screenshot: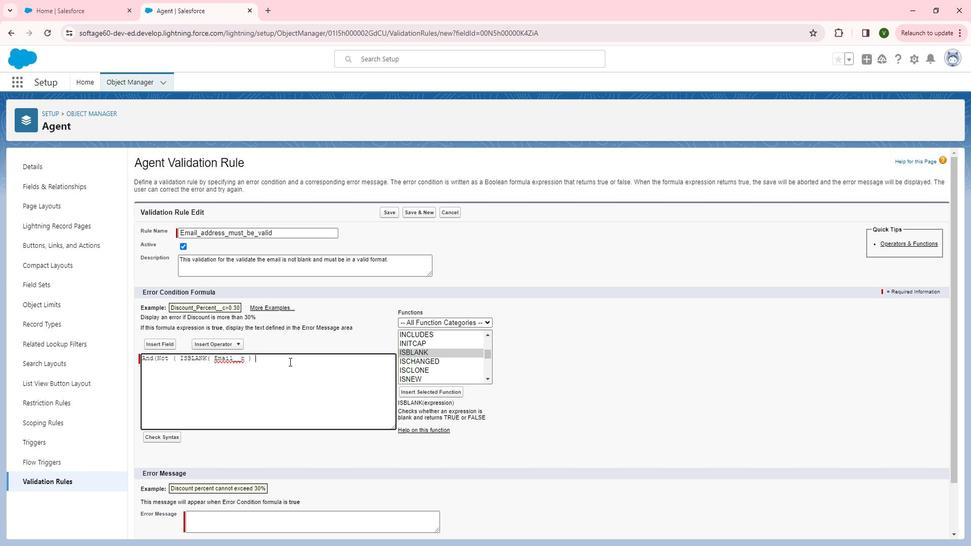 
Action: Key pressed <Key.shift>),<Key.enter><Key.shift>Not<Key.space><Key.shift>(
Screenshot: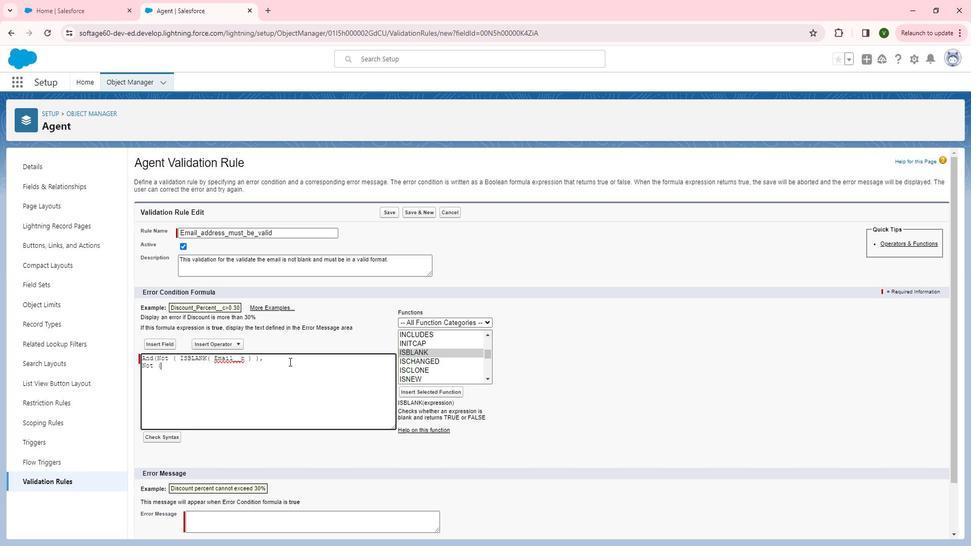 
Action: Mouse moved to (506, 338)
Screenshot: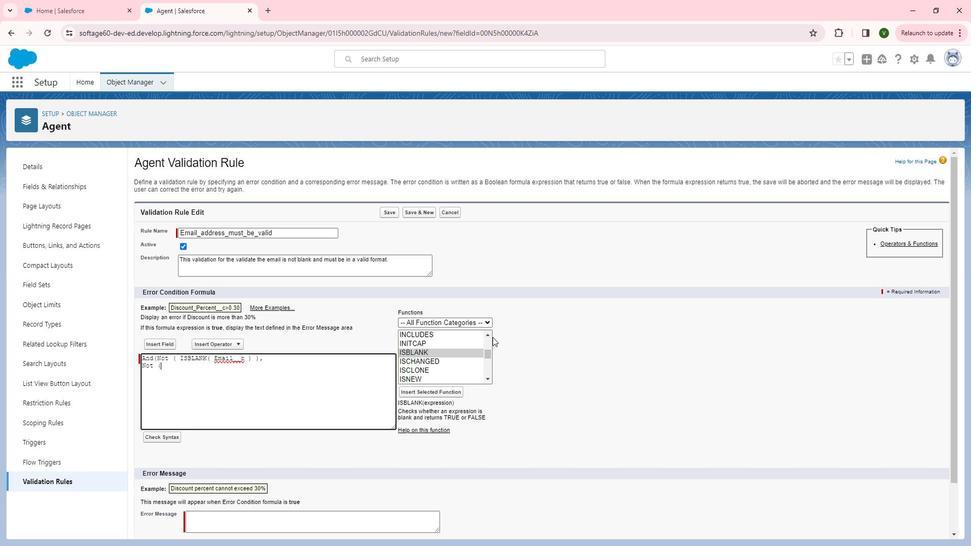 
Action: Mouse pressed left at (506, 338)
Screenshot: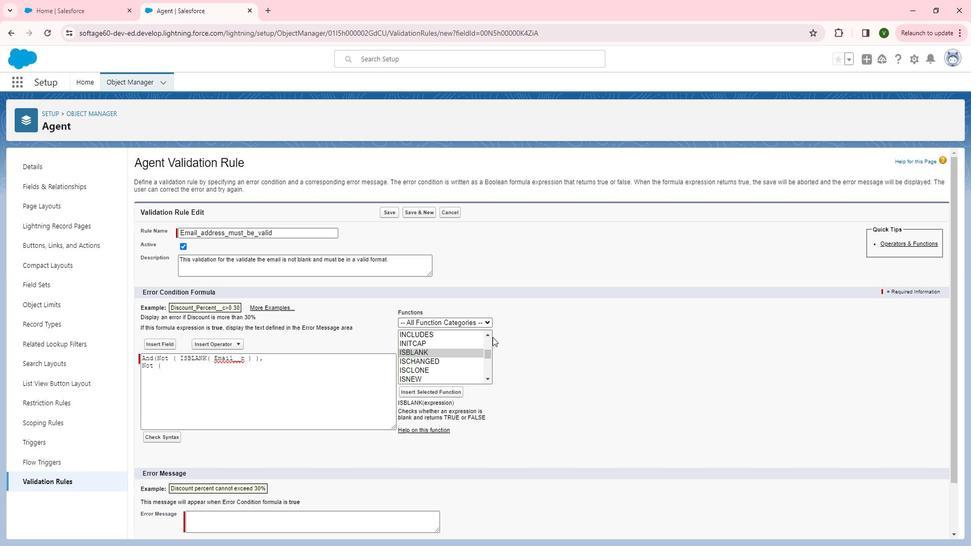
Action: Mouse moved to (502, 335)
Screenshot: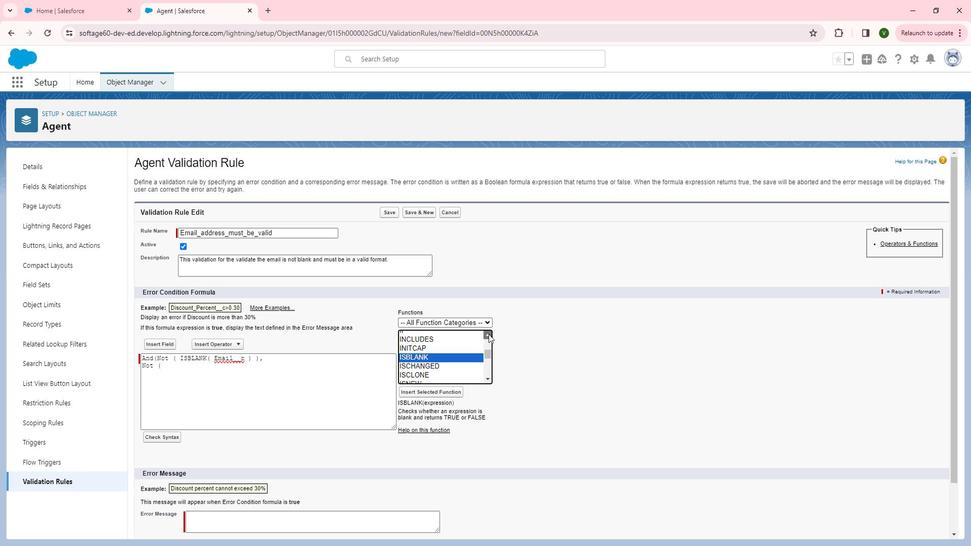 
Action: Mouse pressed left at (502, 335)
Screenshot: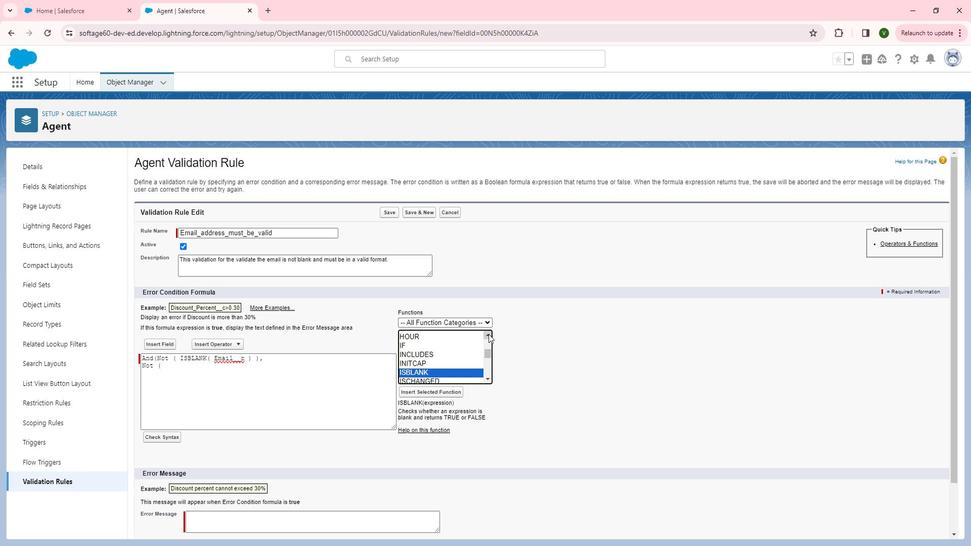 
Action: Mouse pressed left at (502, 335)
Screenshot: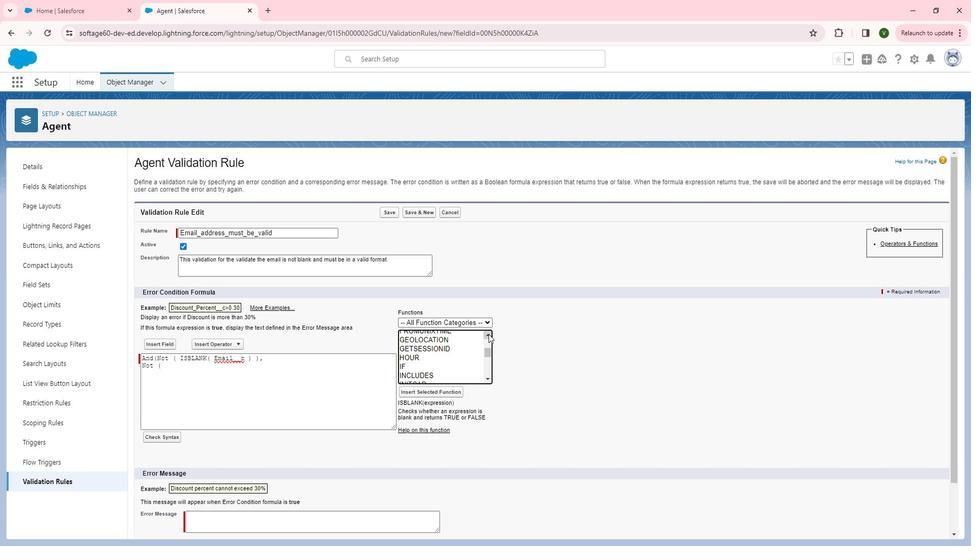 
Action: Mouse pressed left at (502, 335)
Screenshot: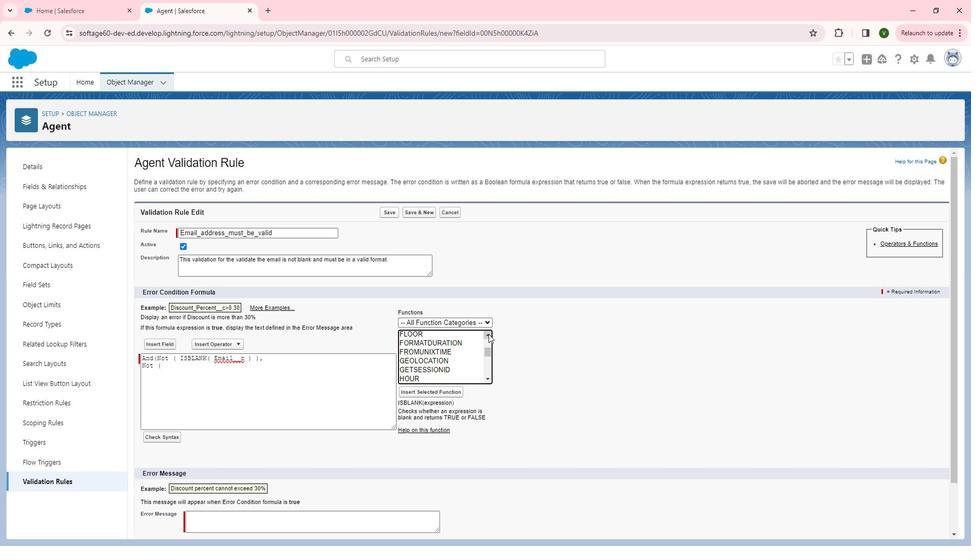
Action: Mouse pressed left at (502, 335)
Screenshot: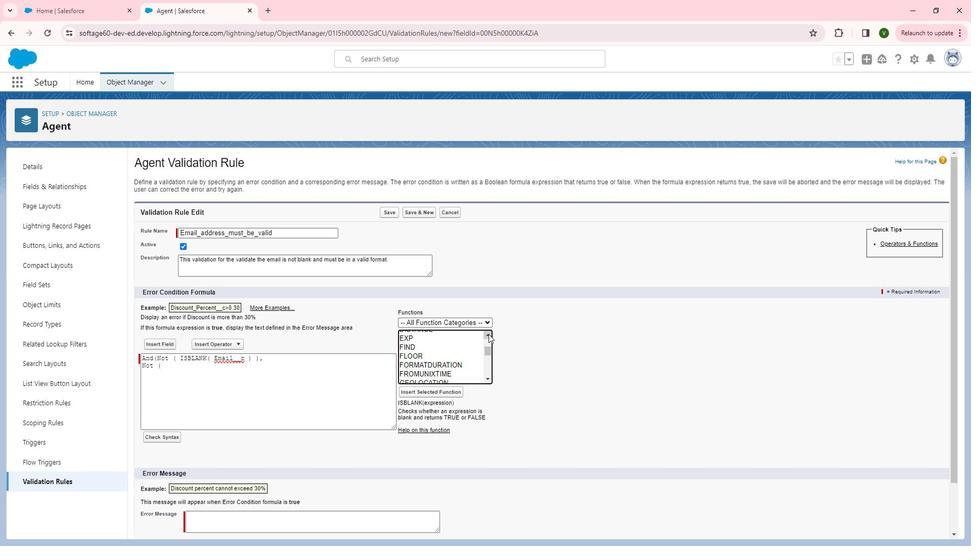 
Action: Mouse pressed left at (502, 335)
Screenshot: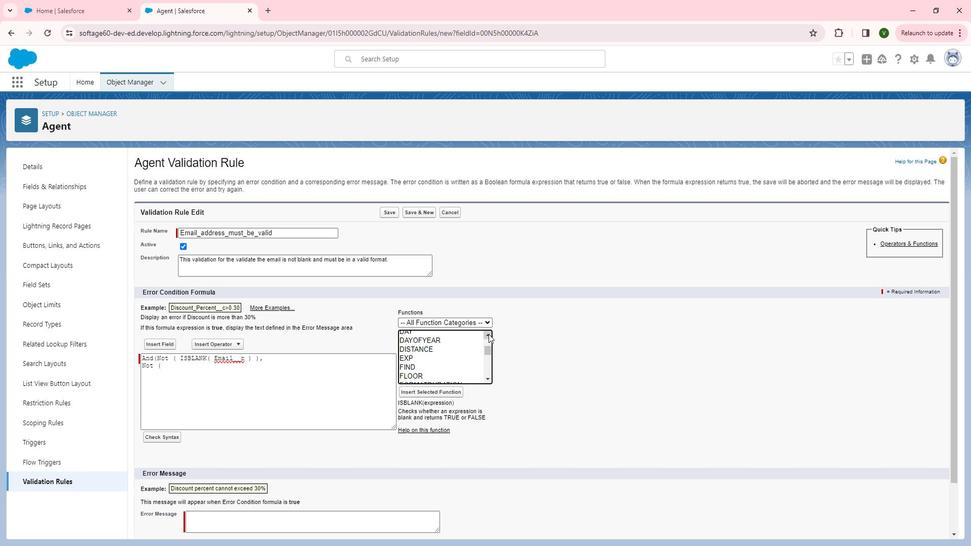 
Action: Mouse pressed left at (502, 335)
Screenshot: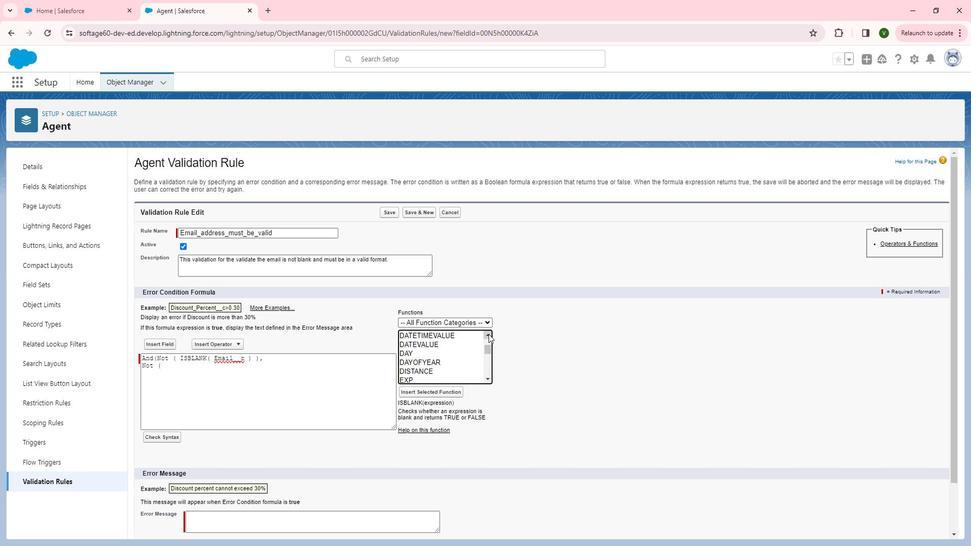 
Action: Mouse pressed left at (502, 335)
Screenshot: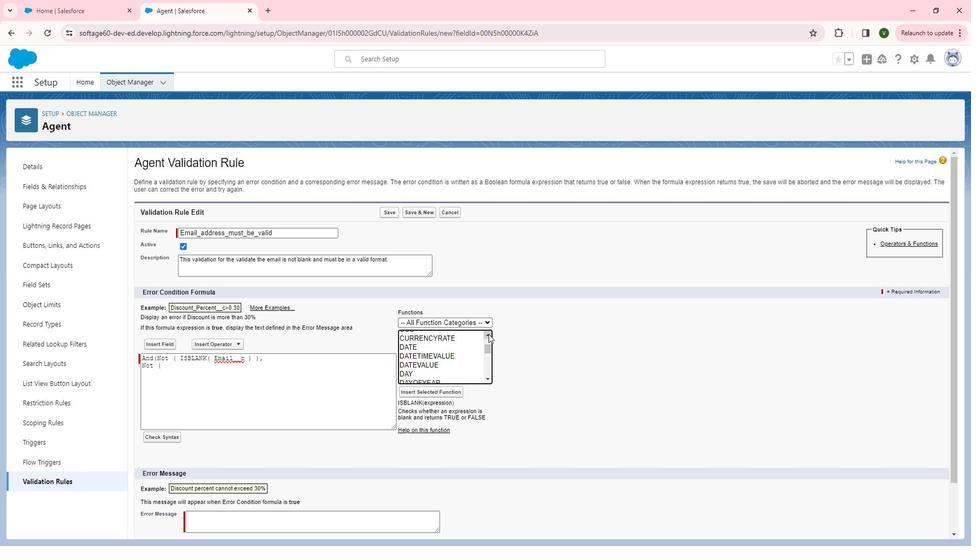
Action: Mouse pressed left at (502, 335)
Screenshot: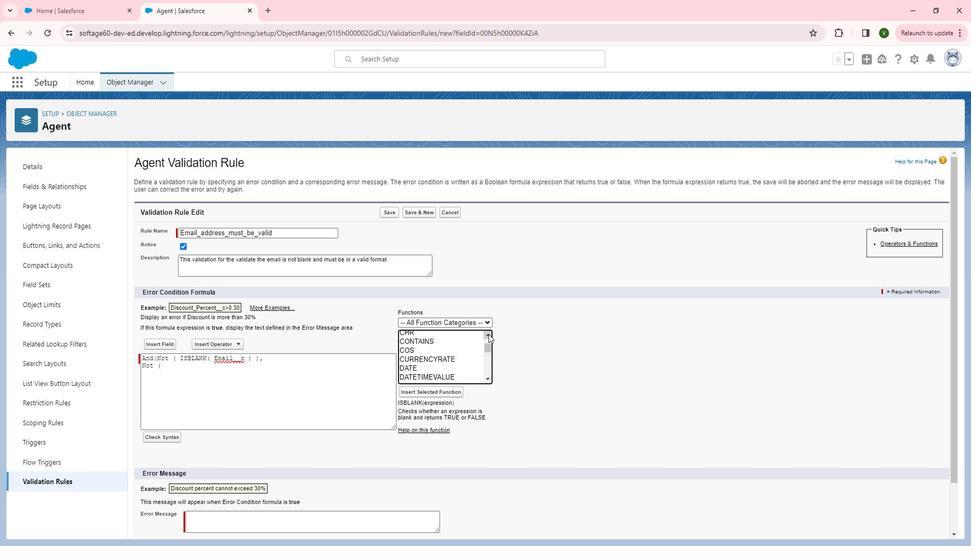 
Action: Mouse moved to (449, 341)
Screenshot: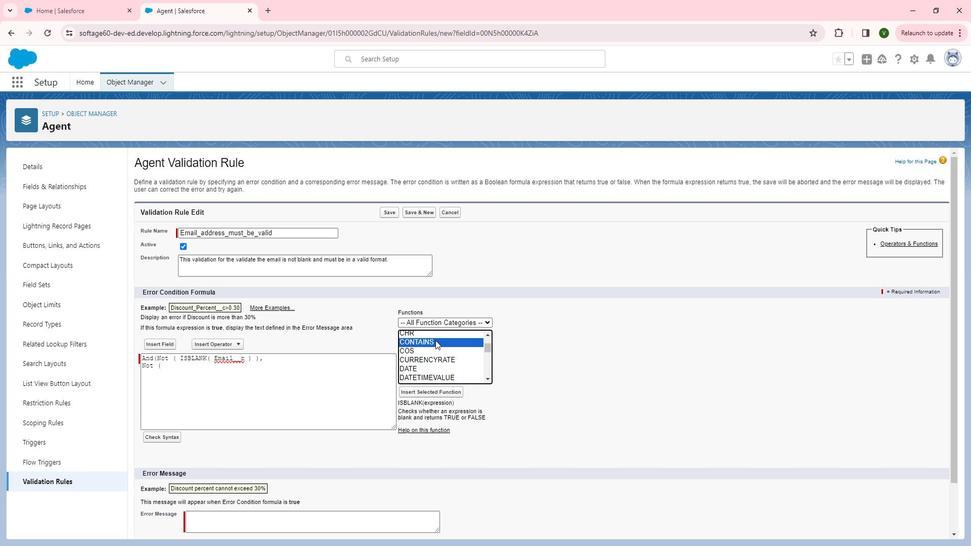 
Action: Mouse pressed left at (449, 341)
Screenshot: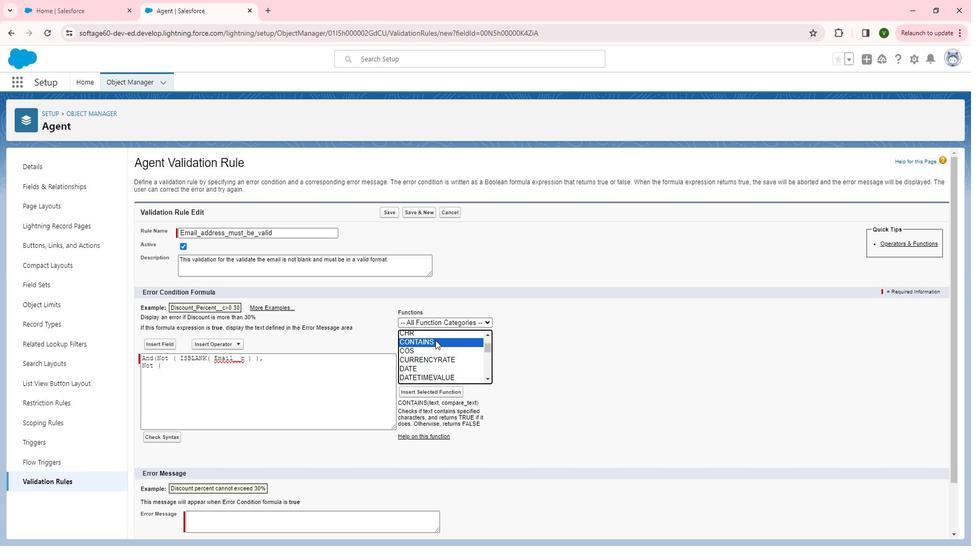 
Action: Mouse moved to (453, 390)
Screenshot: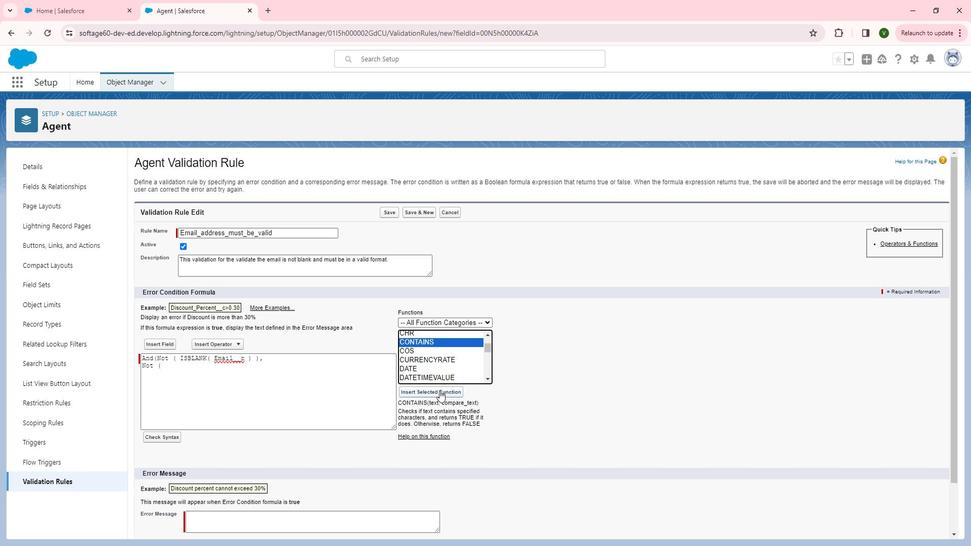 
Action: Mouse pressed left at (453, 390)
Screenshot: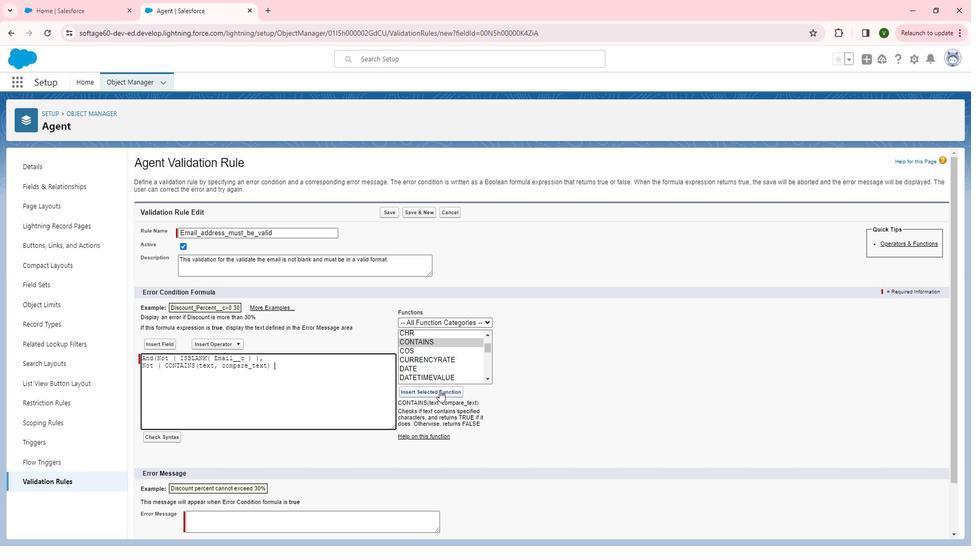 
Action: Mouse moved to (220, 368)
Screenshot: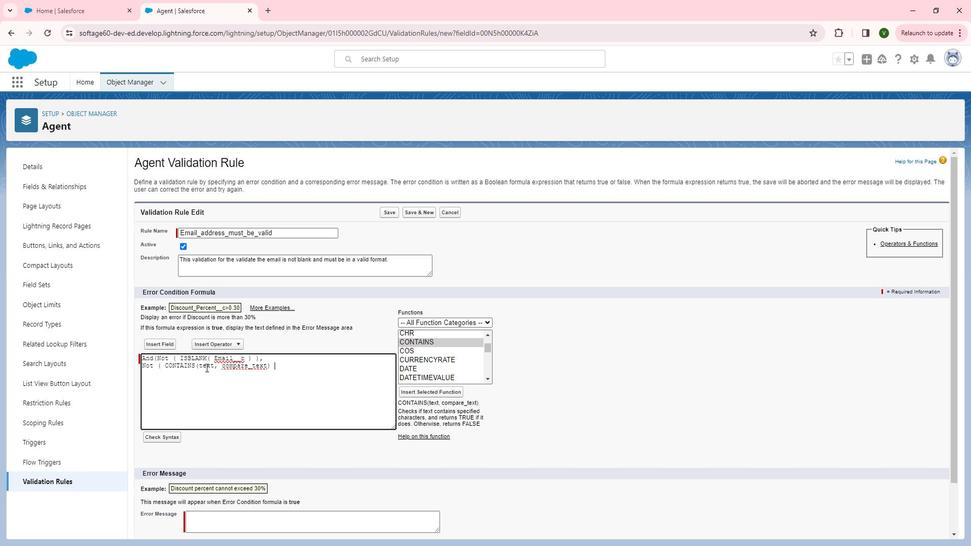 
Action: Mouse pressed left at (220, 368)
Screenshot: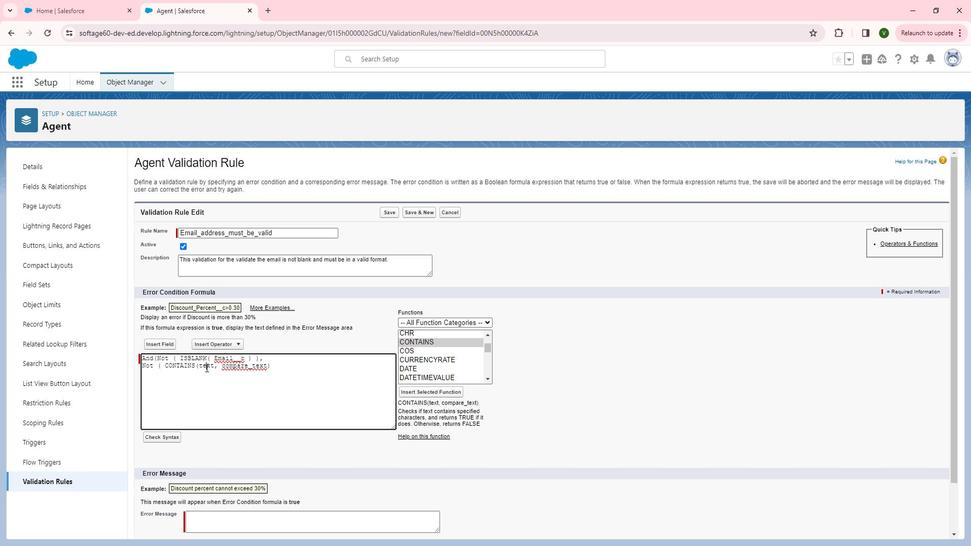 
Action: Mouse pressed left at (220, 368)
Screenshot: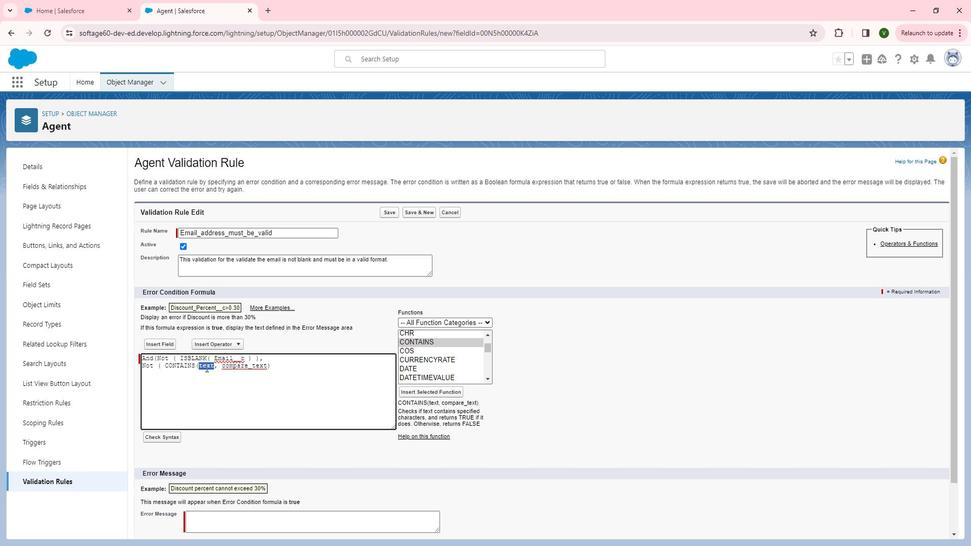 
Action: Mouse moved to (175, 348)
Screenshot: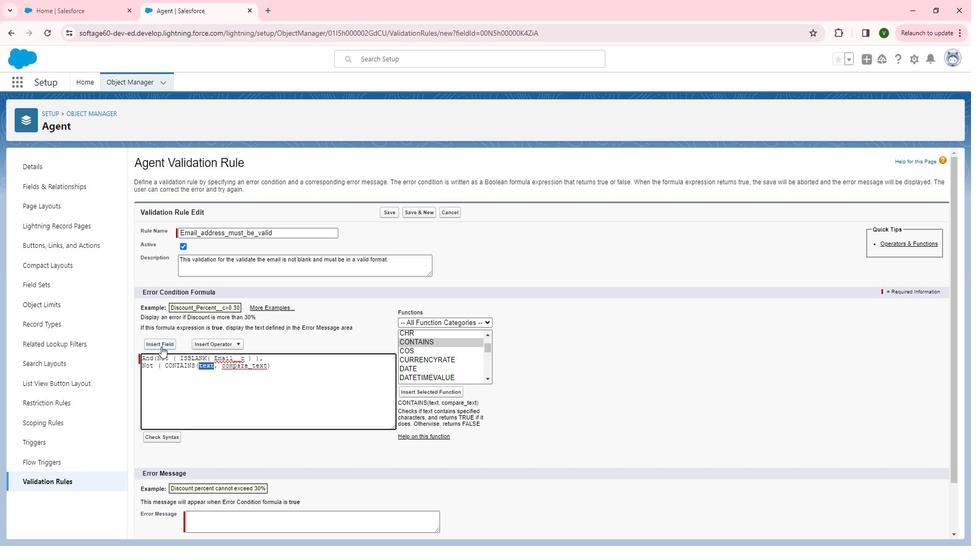 
Action: Mouse pressed left at (175, 348)
Screenshot: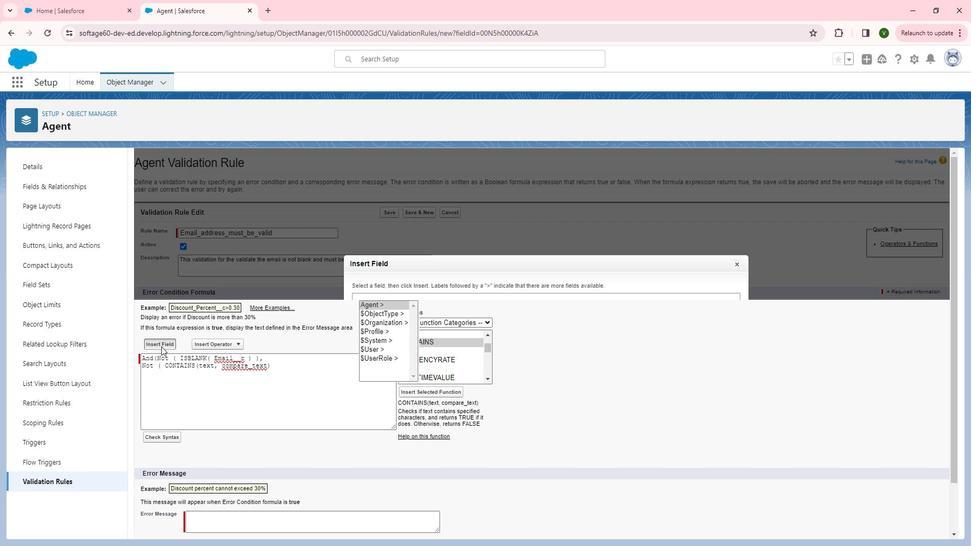 
Action: Mouse moved to (455, 368)
Screenshot: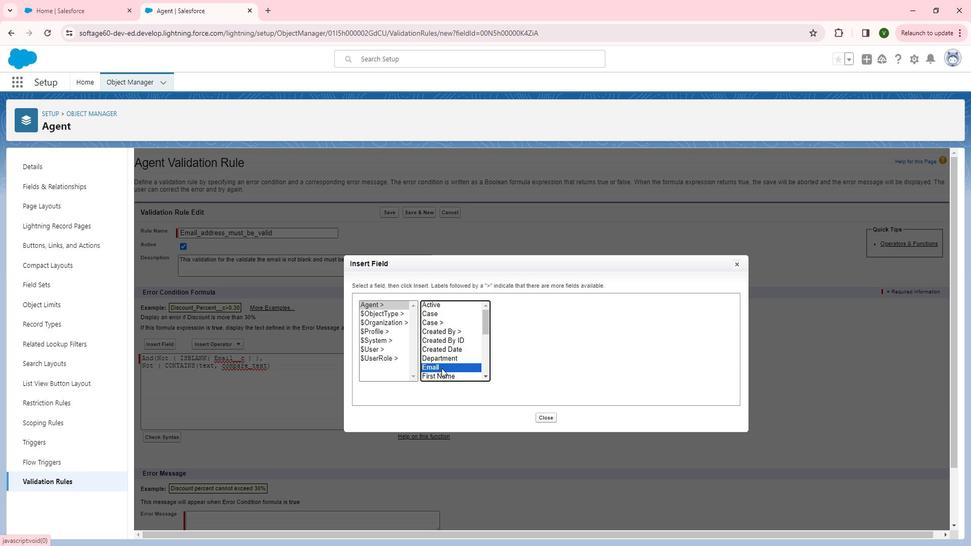 
Action: Mouse pressed left at (455, 368)
Screenshot: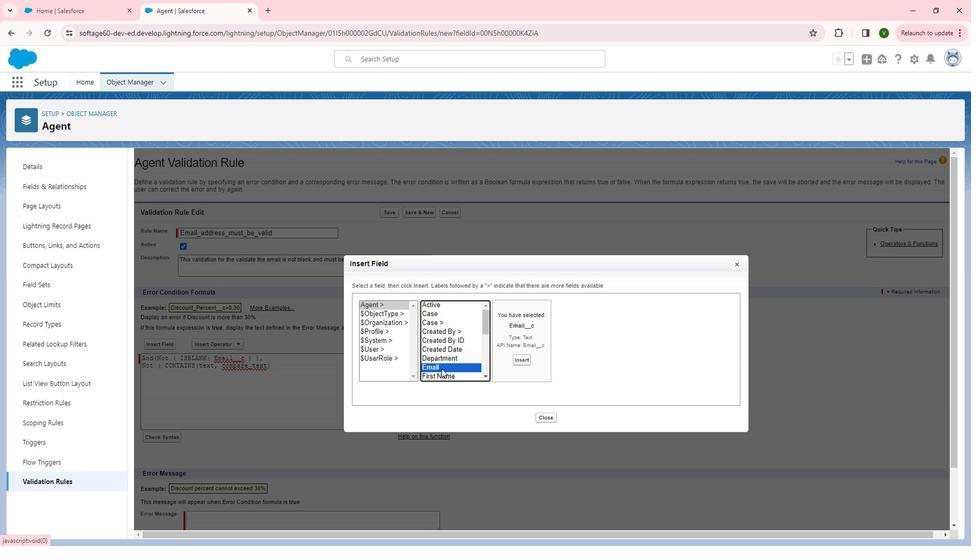 
Action: Mouse moved to (533, 359)
Screenshot: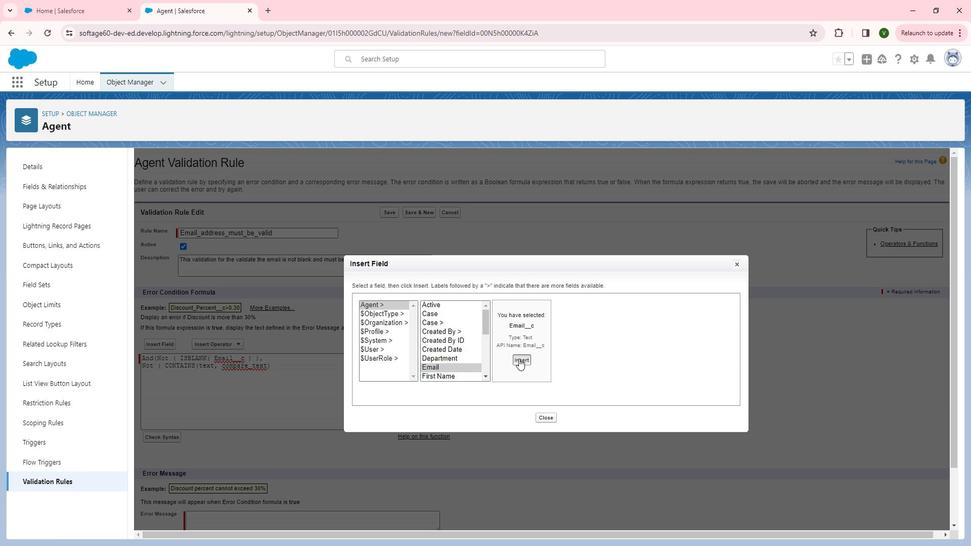 
Action: Mouse pressed left at (533, 359)
Screenshot: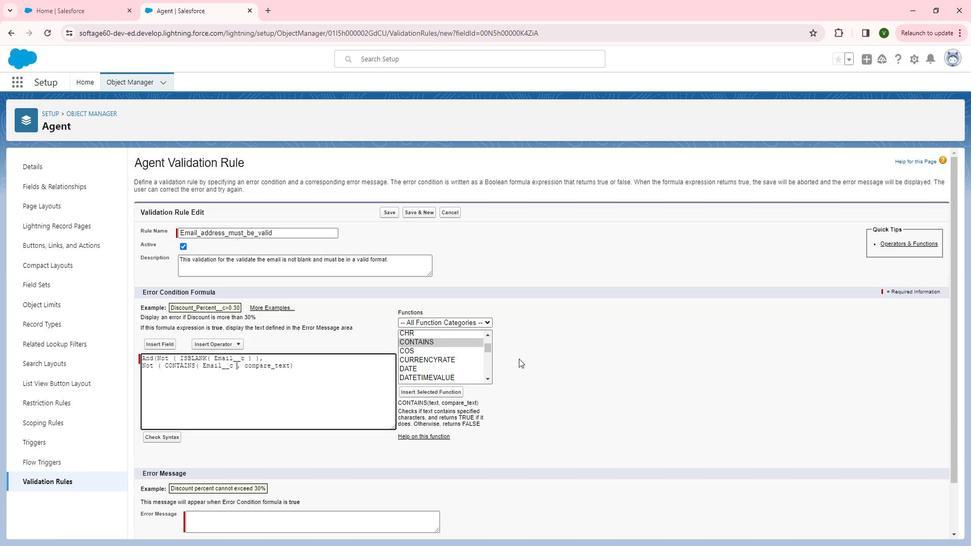 
Action: Mouse moved to (283, 367)
Screenshot: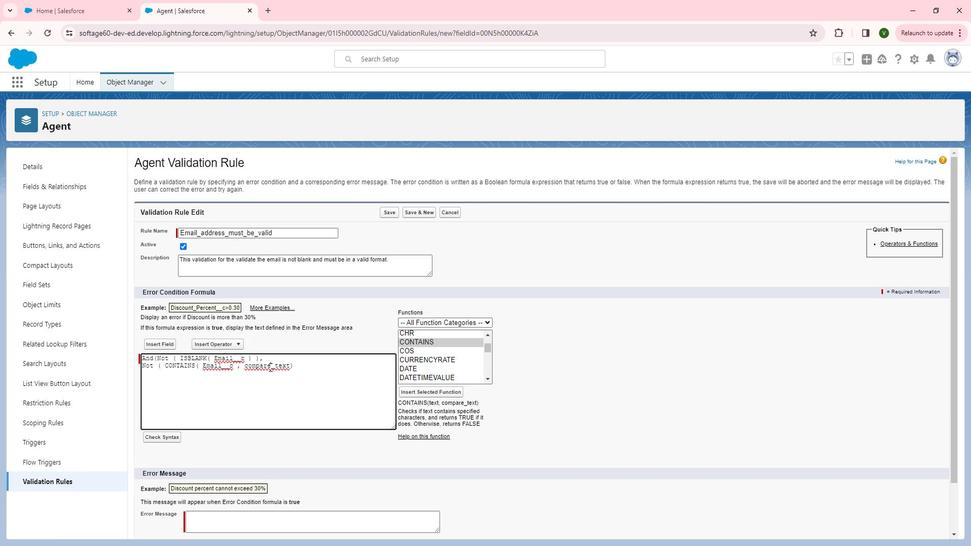 
Action: Mouse pressed left at (283, 367)
Screenshot: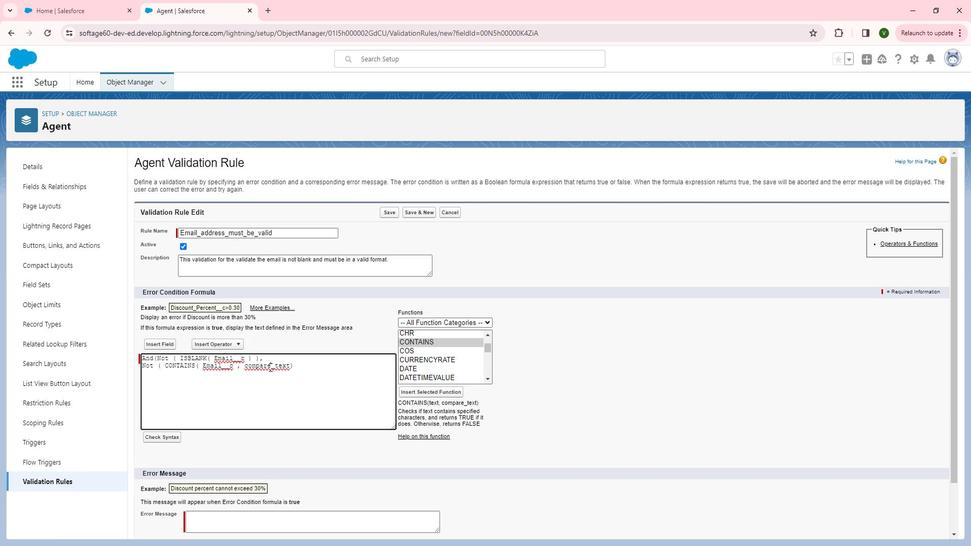 
Action: Mouse pressed left at (283, 367)
Screenshot: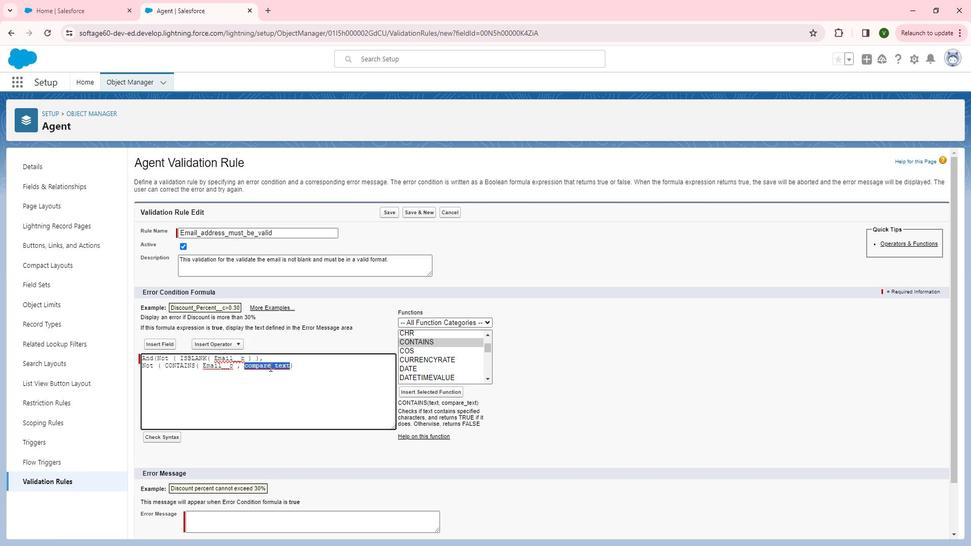 
Action: Key pressed <Key.shift>"<Key.shift><Key.shift><Key.shift><Key.shift>@<Key.shift><Key.shift><Key.shift>"<Key.shift>)<Key.right>,<Key.enter><Key.shift>Not<Key.space><Key.shift>(
Screenshot: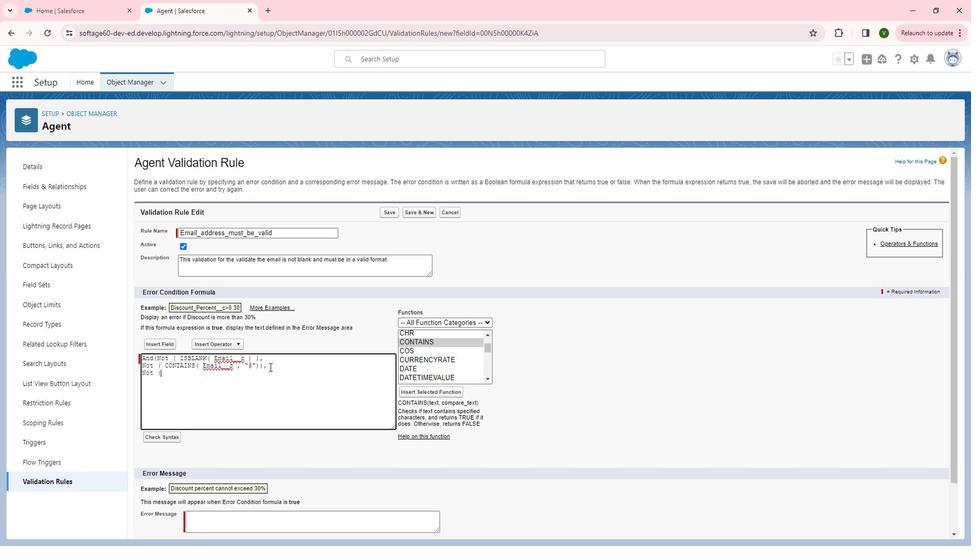 
Action: Mouse moved to (447, 342)
Screenshot: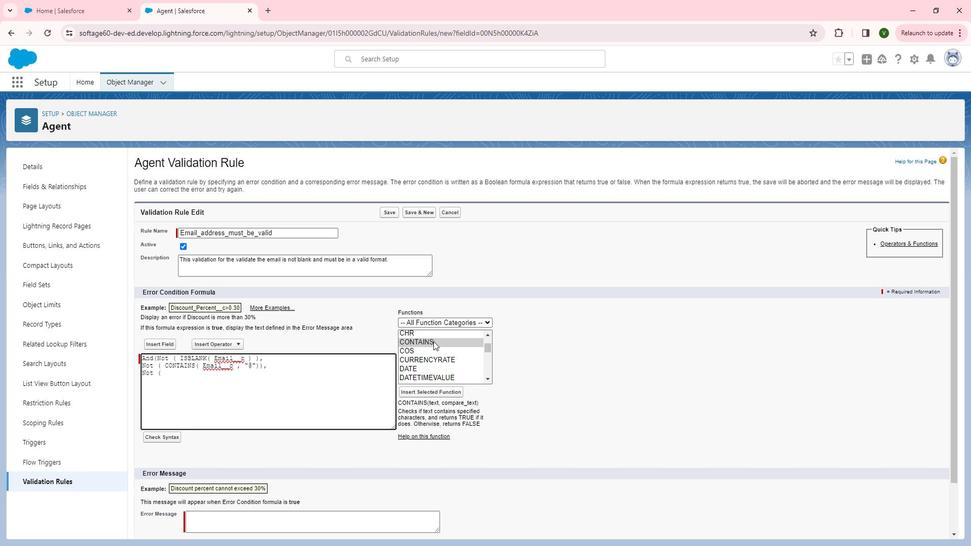 
Action: Mouse pressed left at (447, 342)
Screenshot: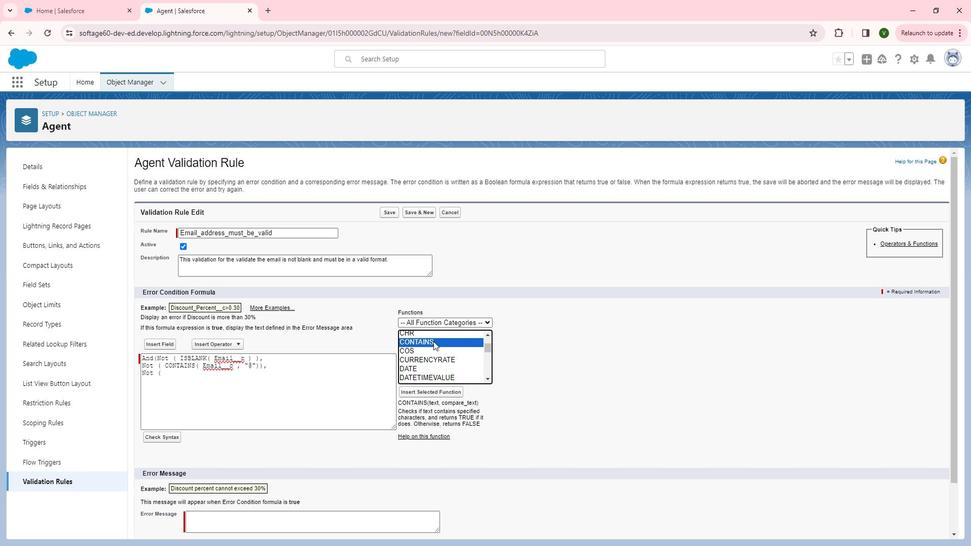 
Action: Mouse pressed left at (447, 342)
Screenshot: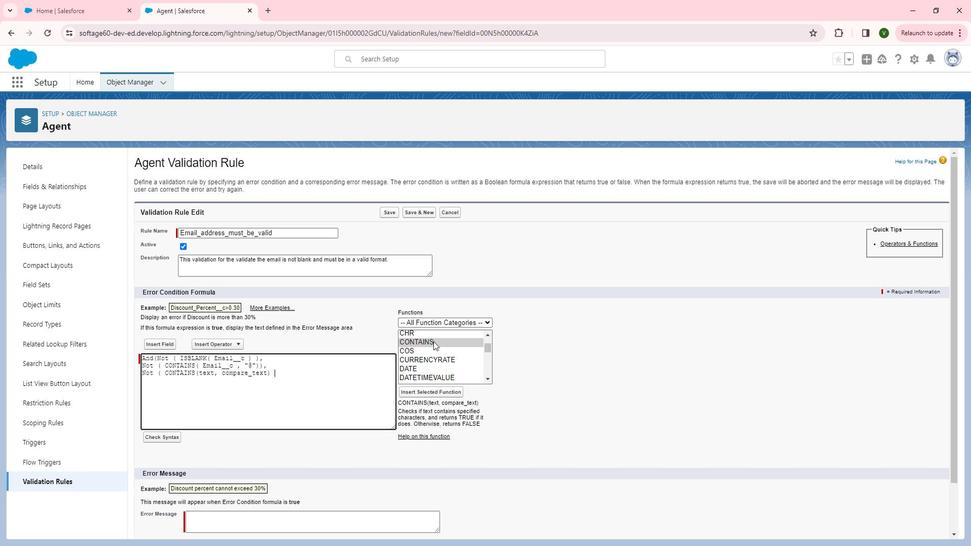 
Action: Mouse moved to (219, 374)
Screenshot: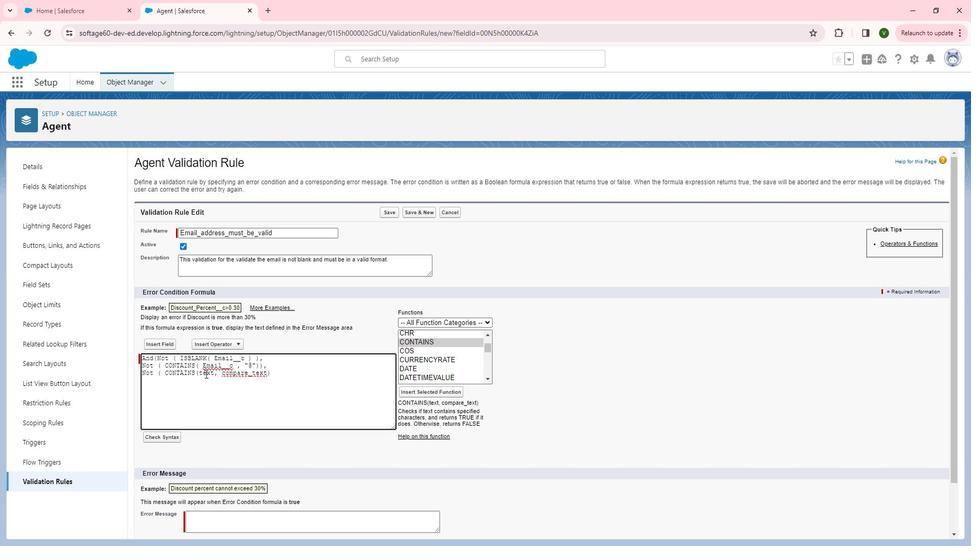 
Action: Mouse pressed left at (219, 374)
Screenshot: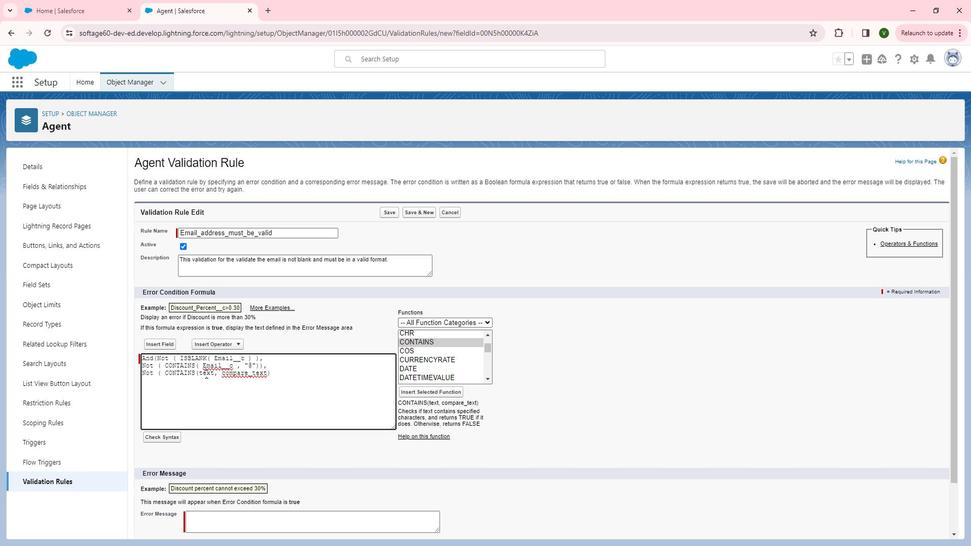 
Action: Mouse pressed left at (219, 374)
Screenshot: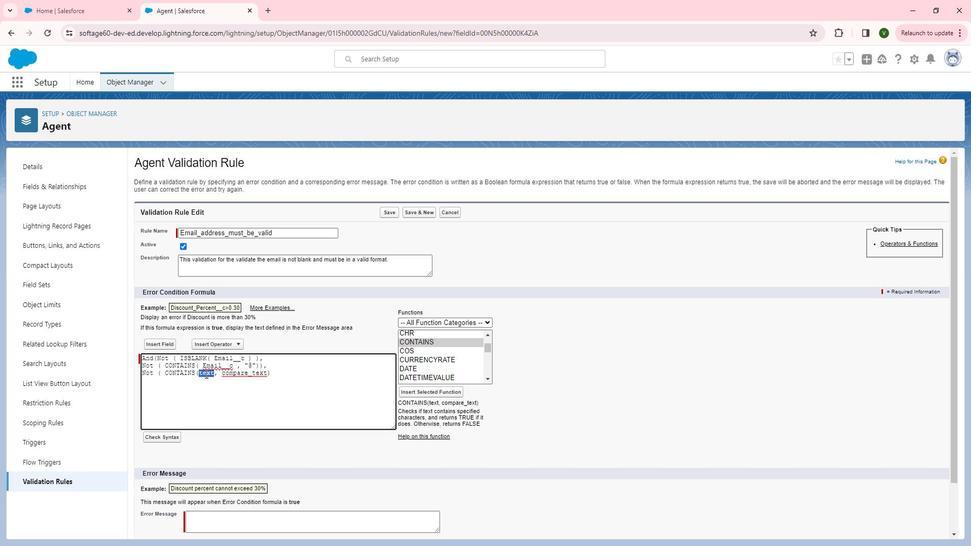 
Action: Mouse moved to (170, 345)
Screenshot: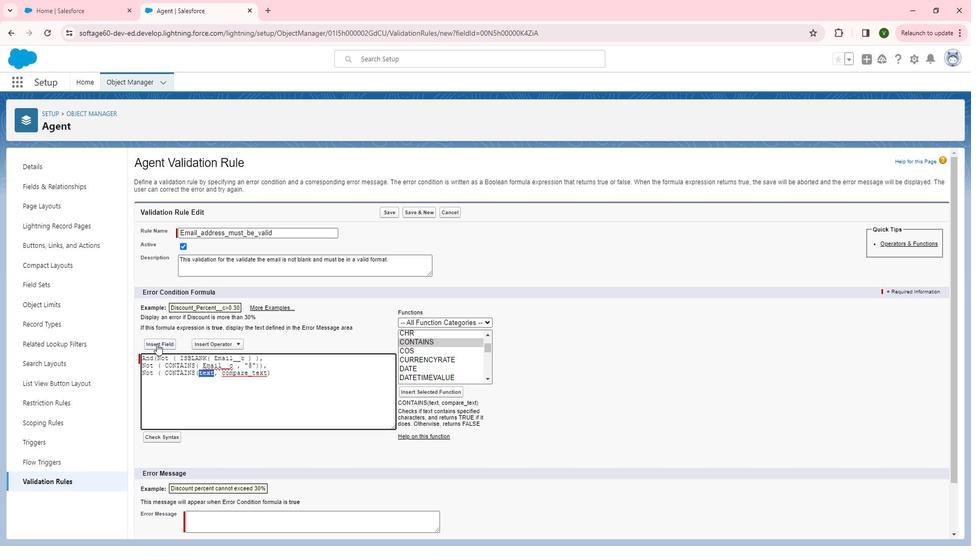 
Action: Mouse pressed left at (170, 345)
Screenshot: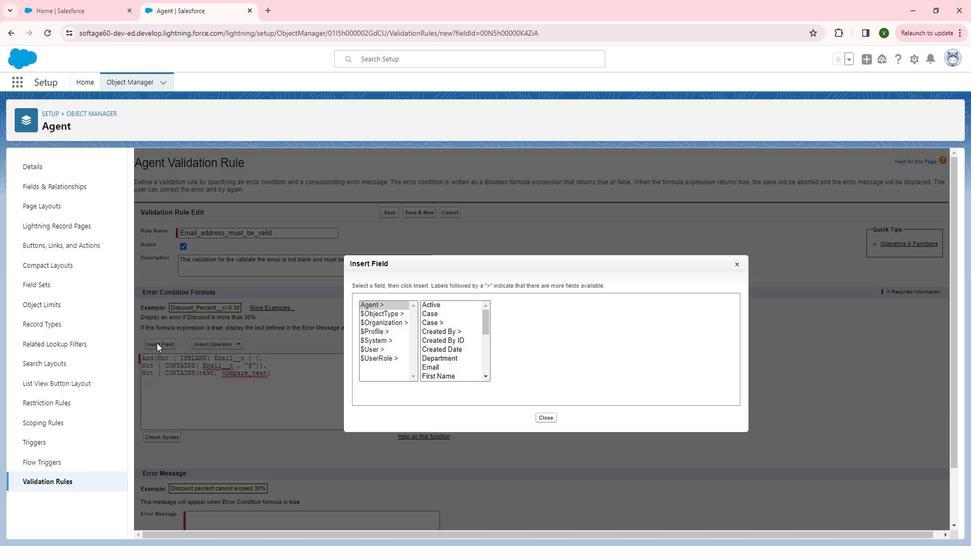 
Action: Mouse moved to (448, 368)
Screenshot: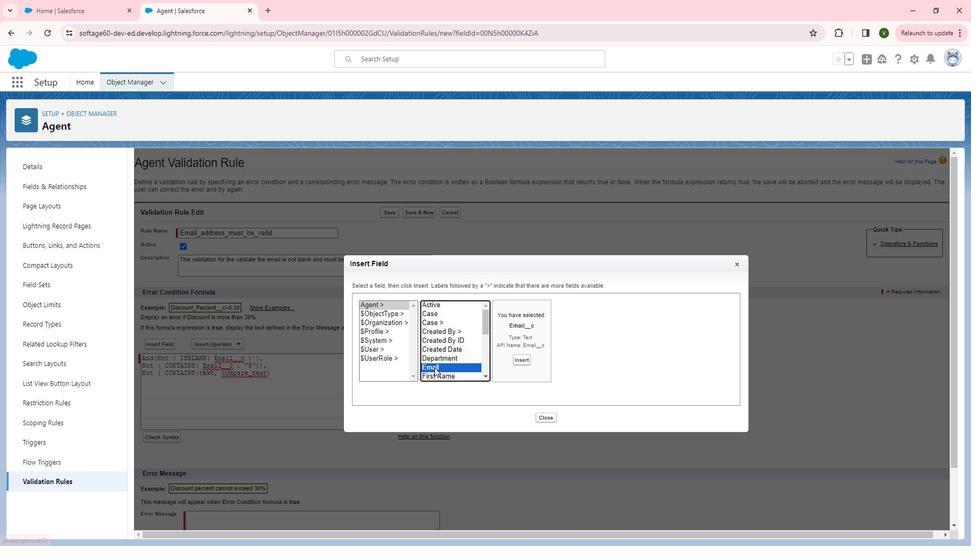 
Action: Mouse pressed left at (448, 368)
Screenshot: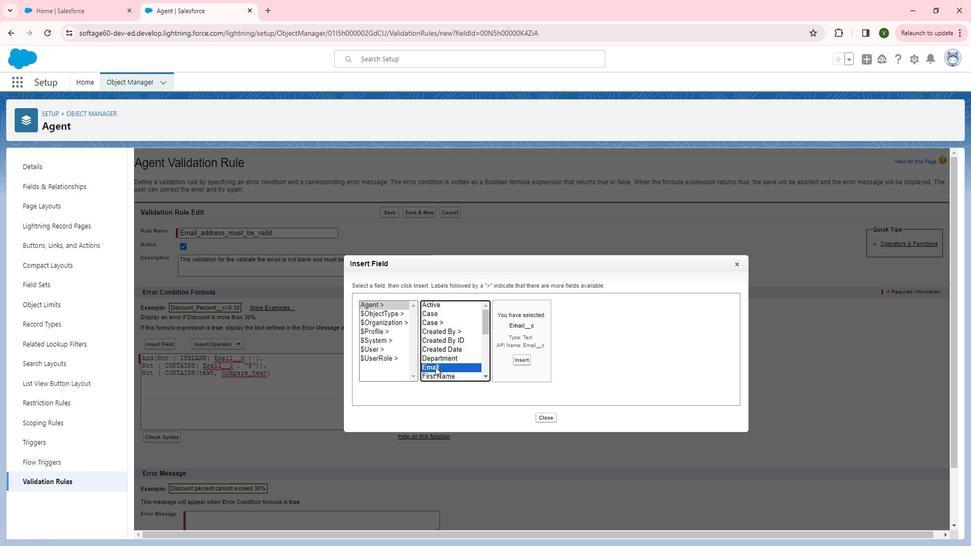 
Action: Mouse moved to (540, 359)
Screenshot: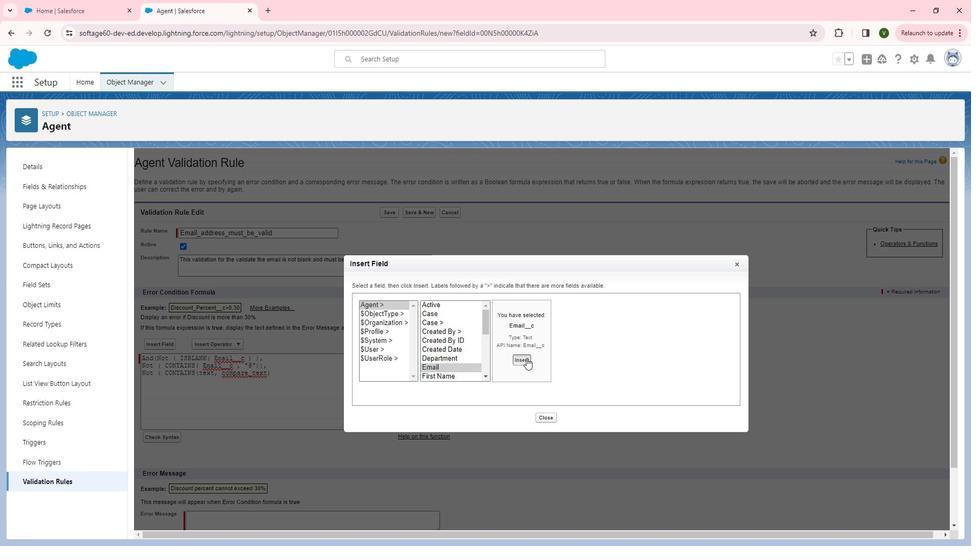
Action: Mouse pressed left at (540, 359)
Screenshot: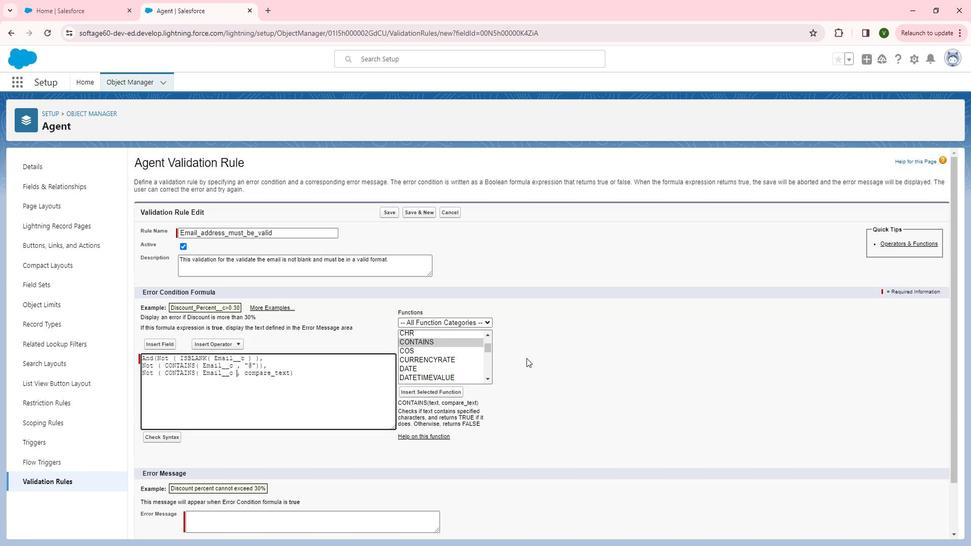 
Action: Mouse moved to (267, 376)
Screenshot: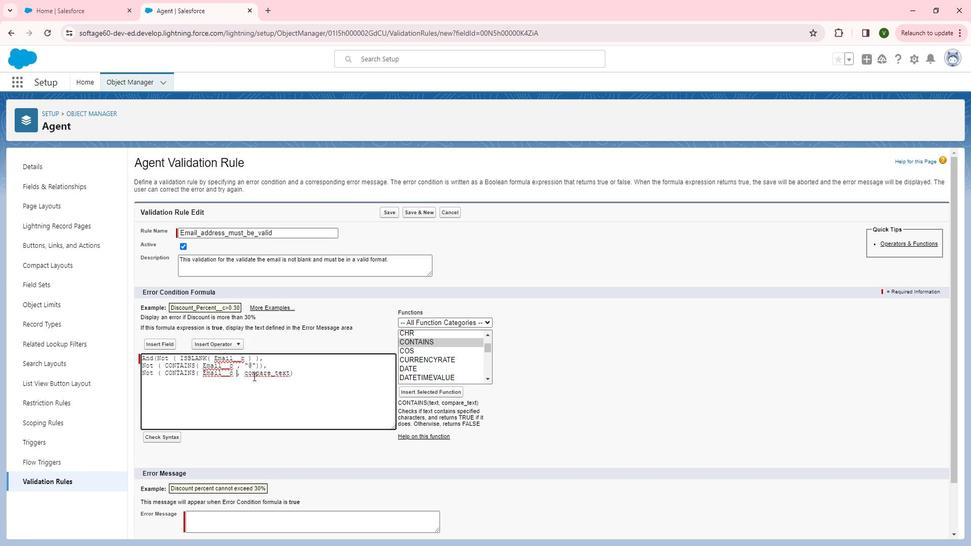 
Action: Mouse pressed left at (267, 376)
Screenshot: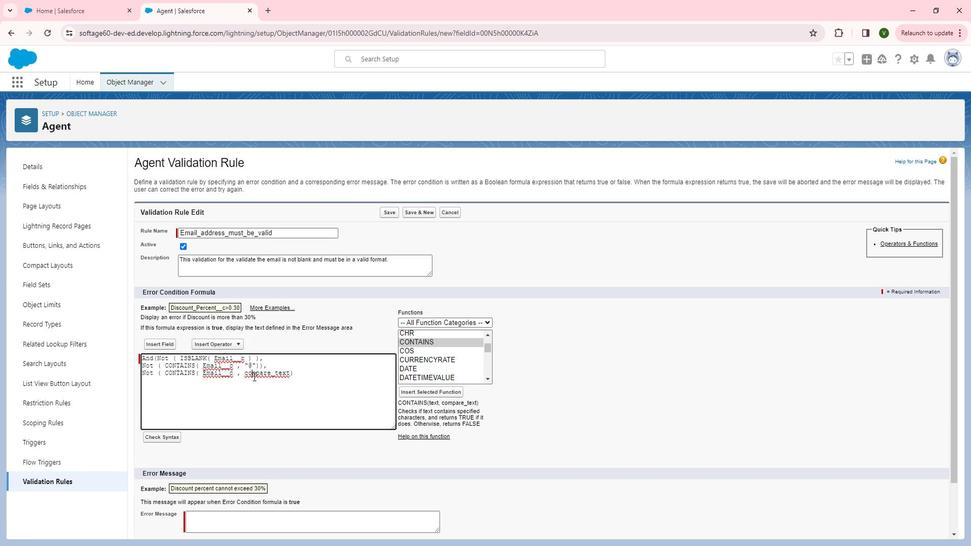
Action: Mouse pressed left at (267, 376)
Screenshot: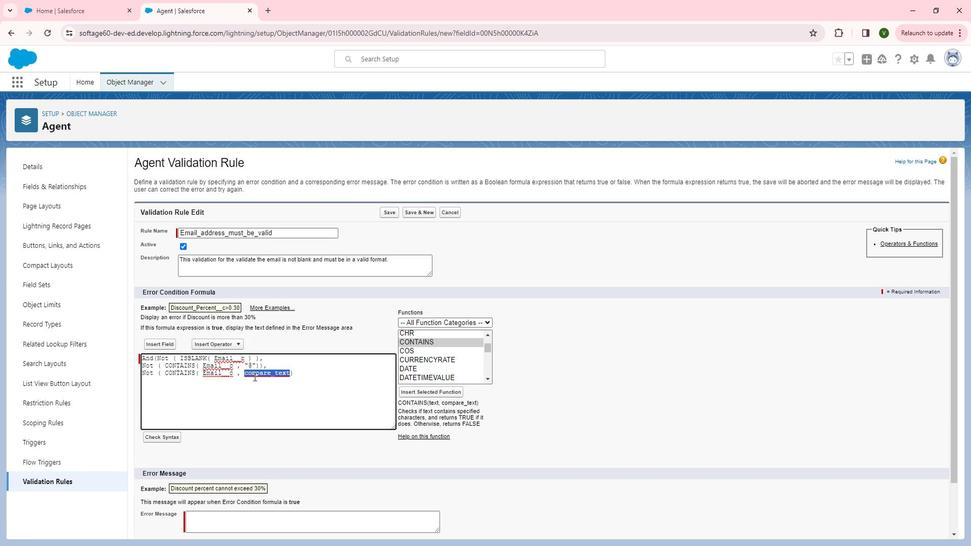 
Action: Mouse moved to (268, 376)
Screenshot: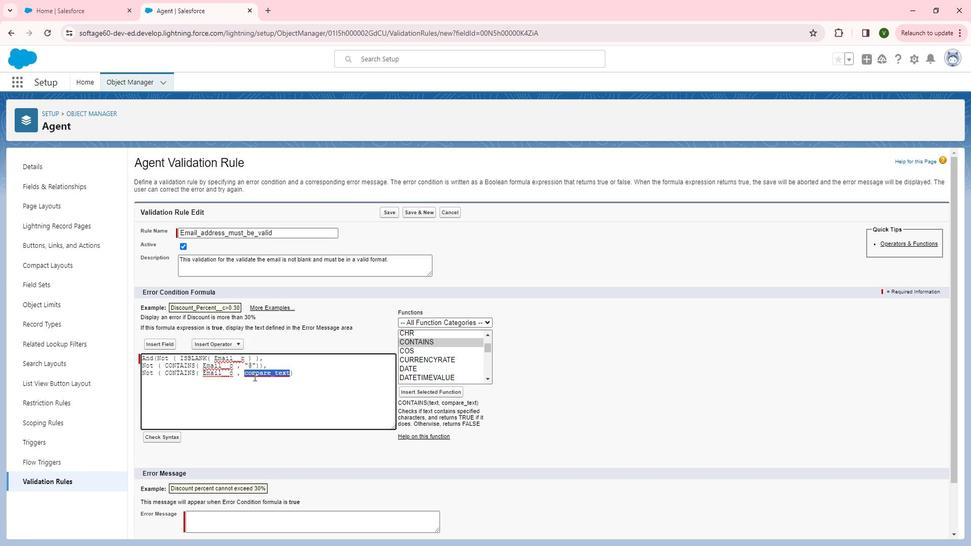 
Action: Key pressed <Key.shift><Key.shift><Key.shift>".<Key.shift>"<Key.shift>)
Screenshot: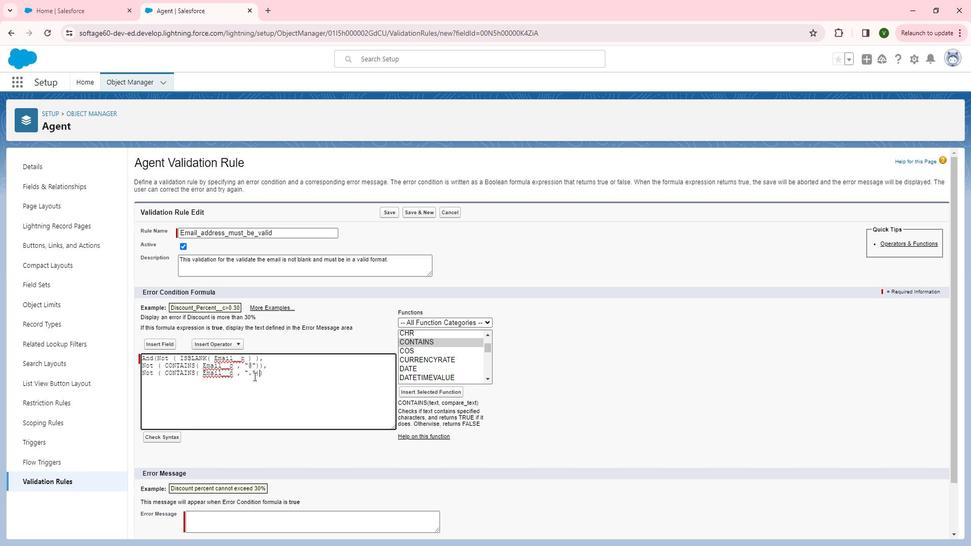
Action: Mouse moved to (291, 375)
Screenshot: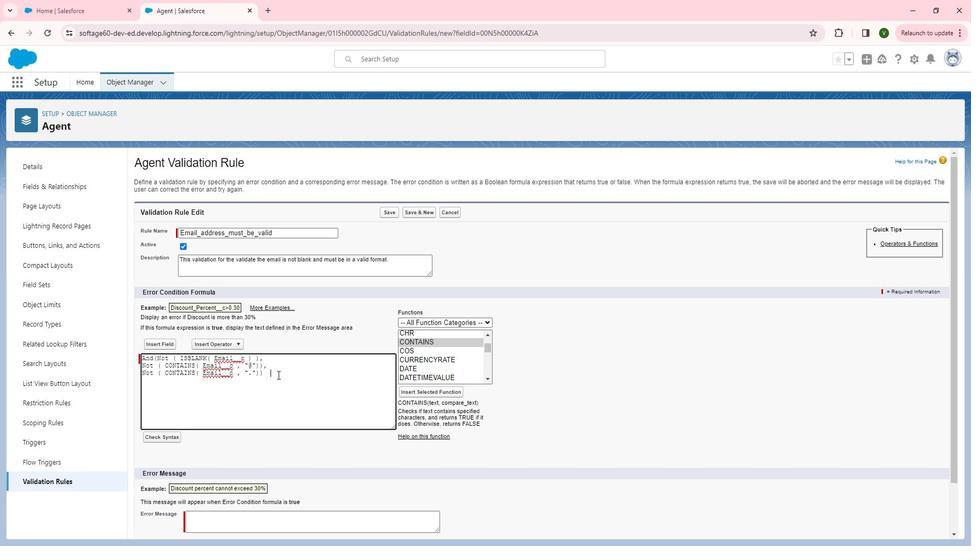 
Action: Mouse pressed left at (291, 375)
Screenshot: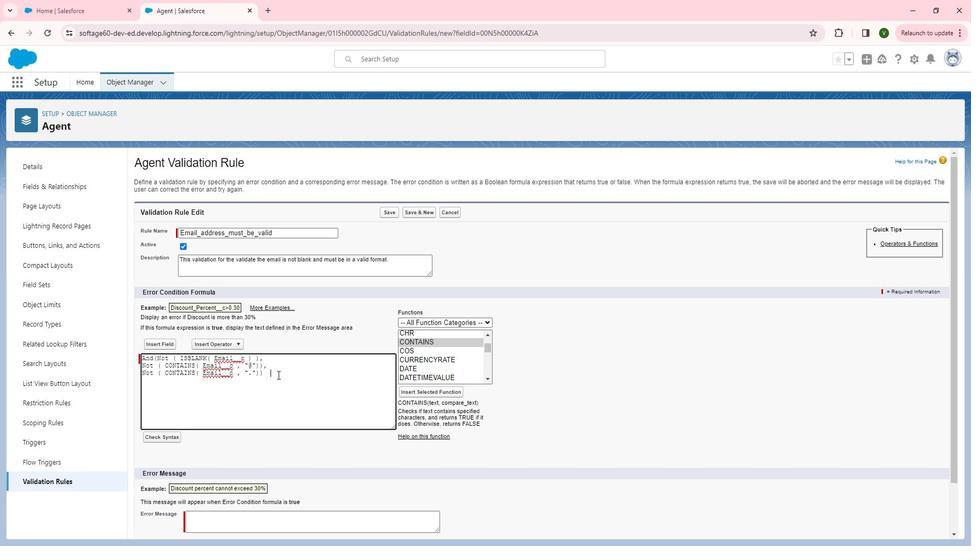 
Action: Key pressed ,<Key.enter><Key.shift>Not<Key.space><Key.shift>(<Key.enter><Key.shift>Or<Key.backspace><Key.backspace><Key.backspace><Key.enter><Key.shift>Or<Key.space><Key.shift>(<Key.space>
Screenshot: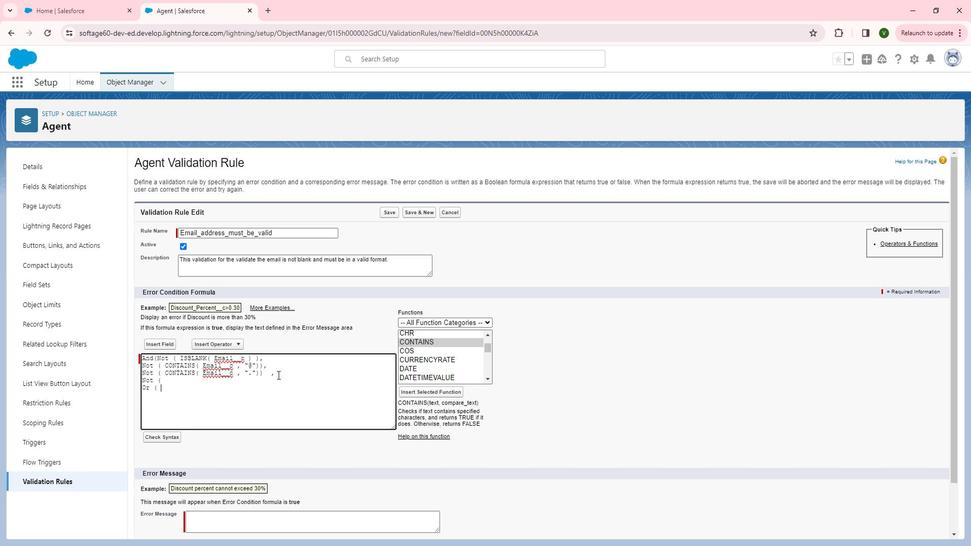
Action: Mouse moved to (502, 334)
Screenshot: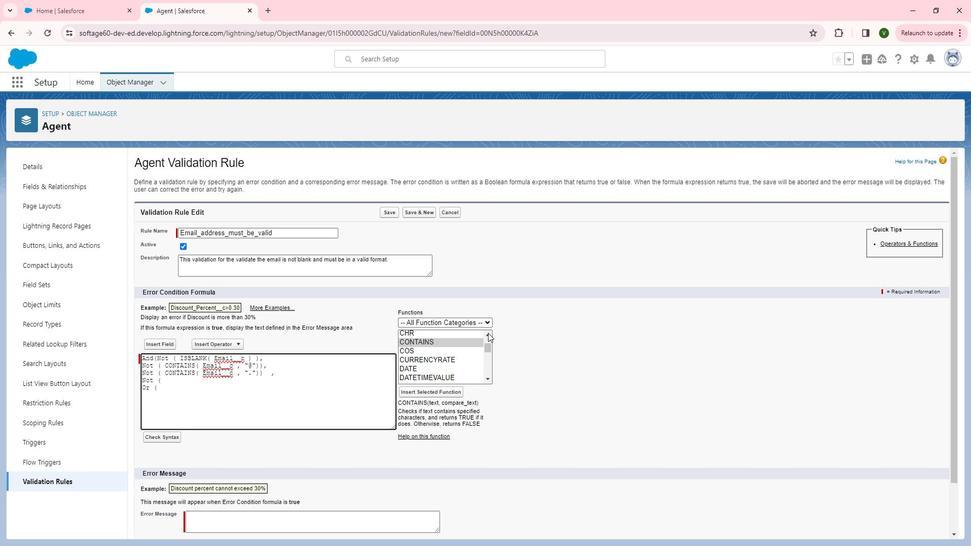 
Action: Mouse pressed left at (502, 334)
Screenshot: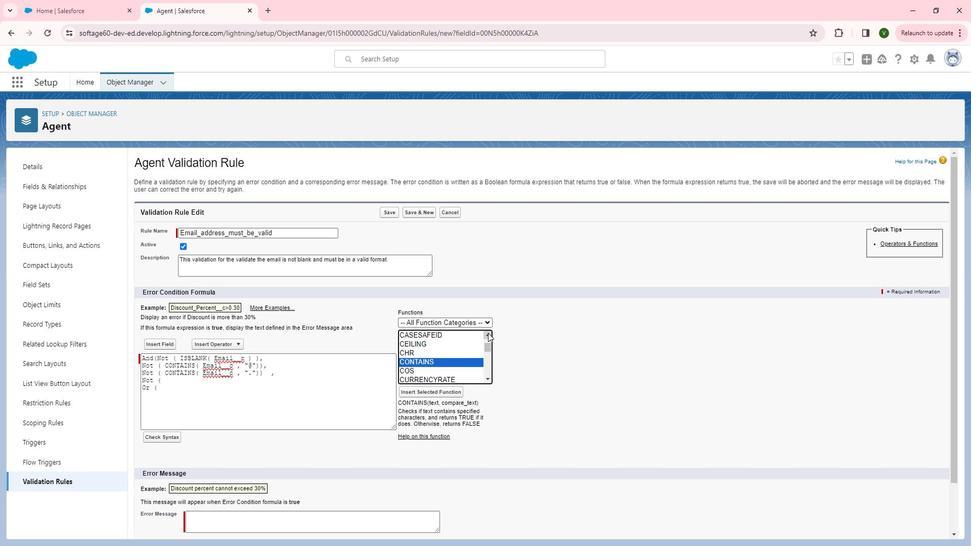 
Action: Mouse pressed left at (502, 334)
Screenshot: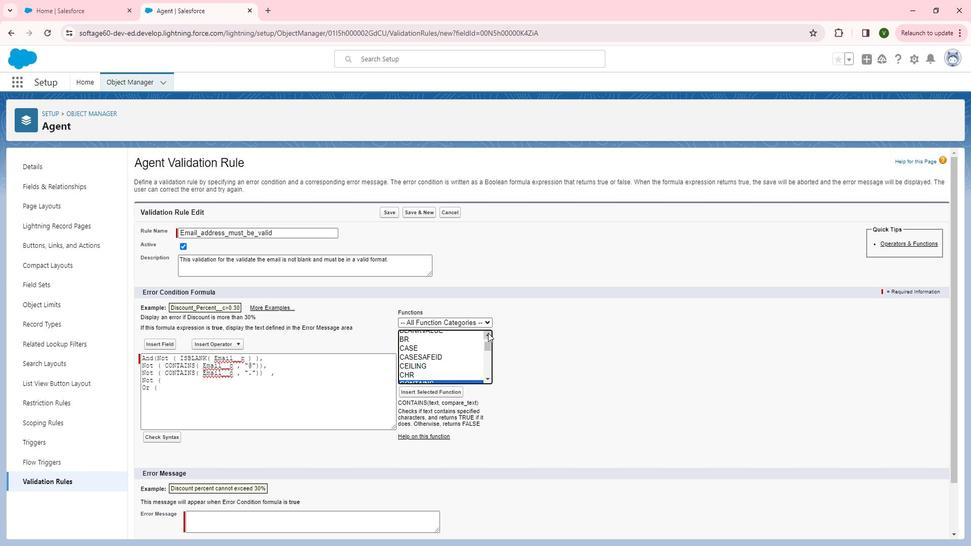 
Action: Mouse moved to (502, 380)
Screenshot: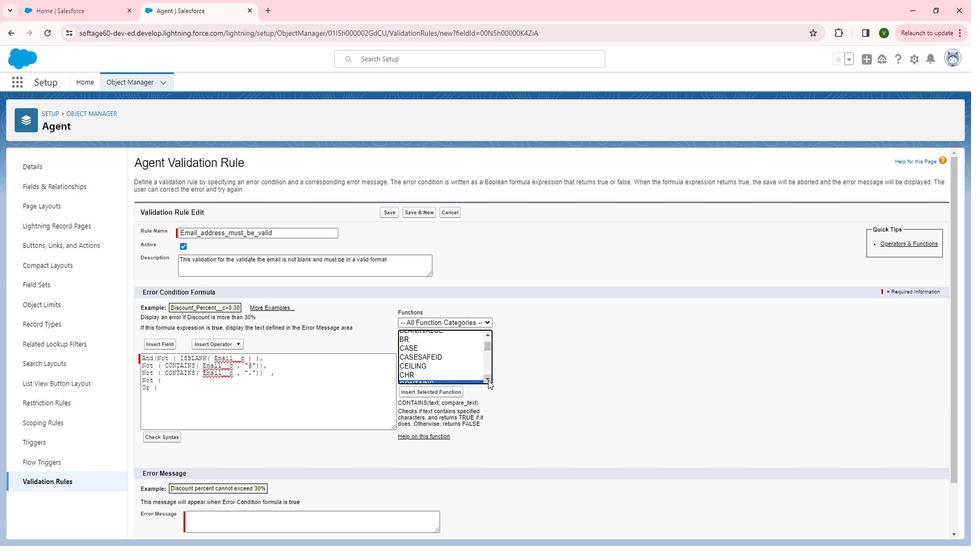 
Action: Mouse pressed left at (502, 380)
Screenshot: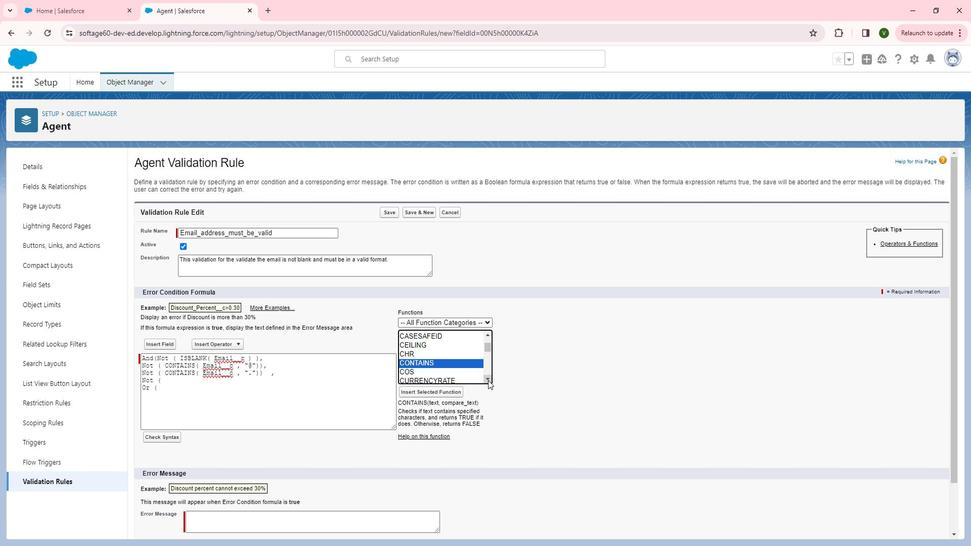 
Action: Mouse pressed left at (502, 380)
Screenshot: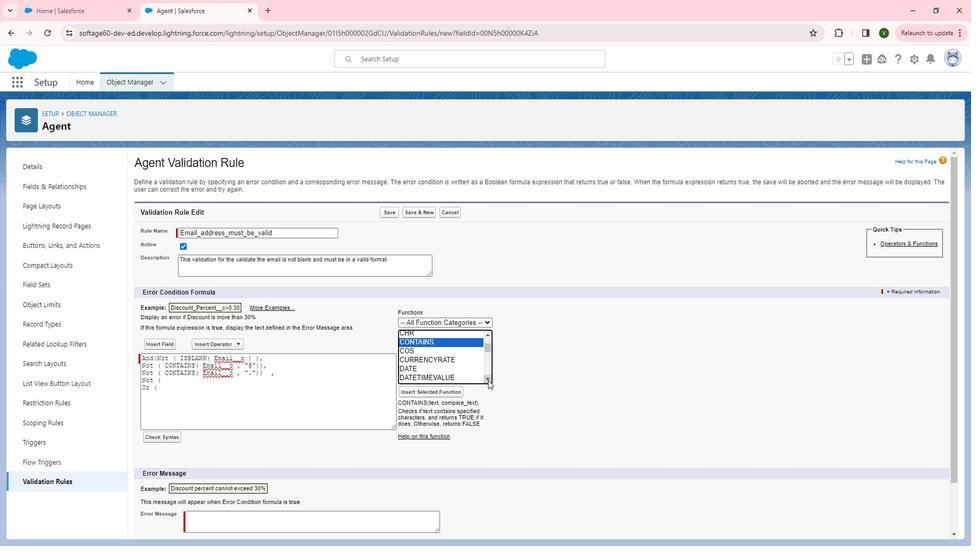 
Action: Mouse pressed left at (502, 380)
Screenshot: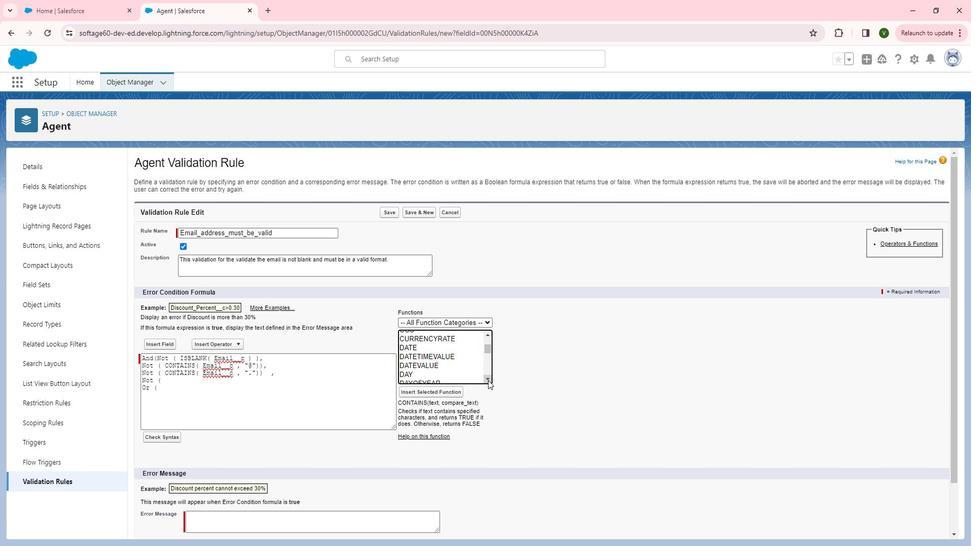 
Action: Mouse pressed left at (502, 380)
Screenshot: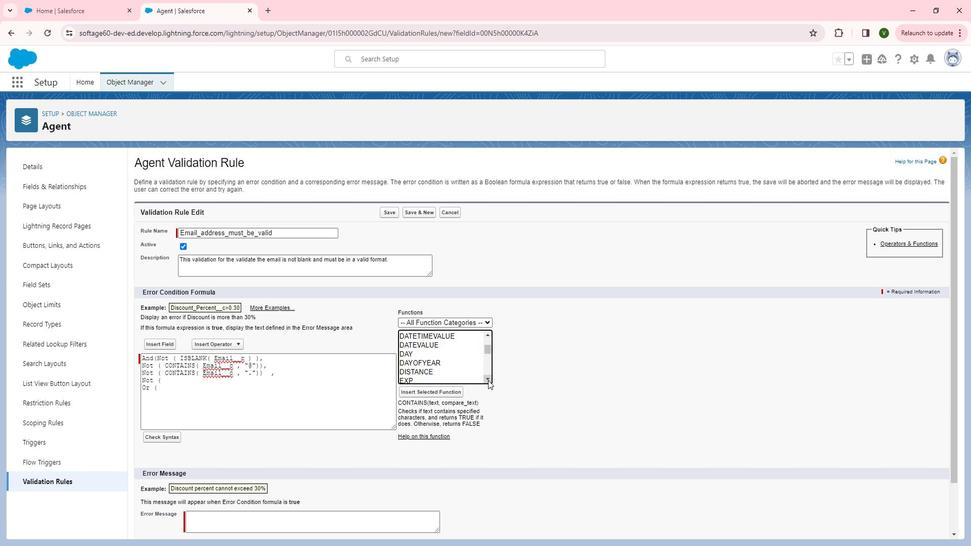 
Action: Mouse pressed left at (502, 380)
Screenshot: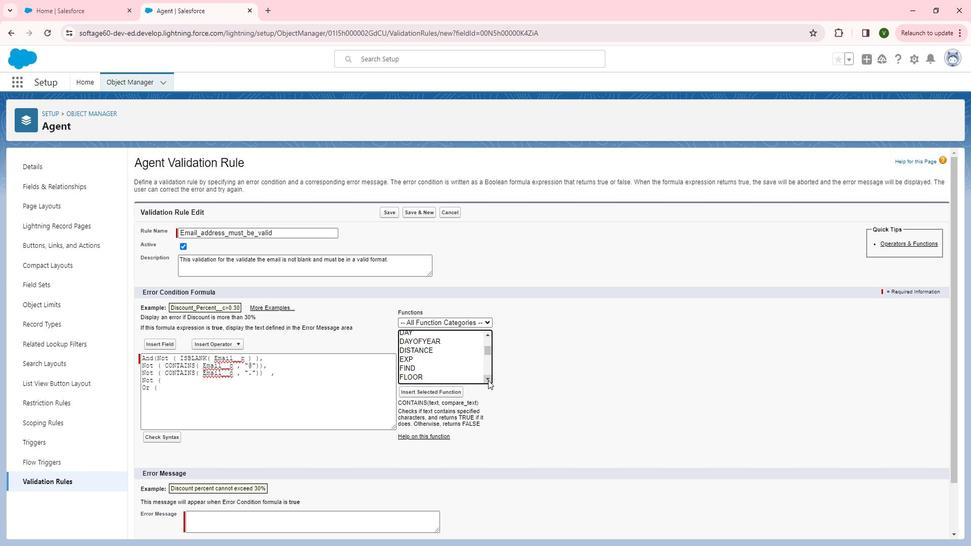 
Action: Mouse pressed left at (502, 380)
Screenshot: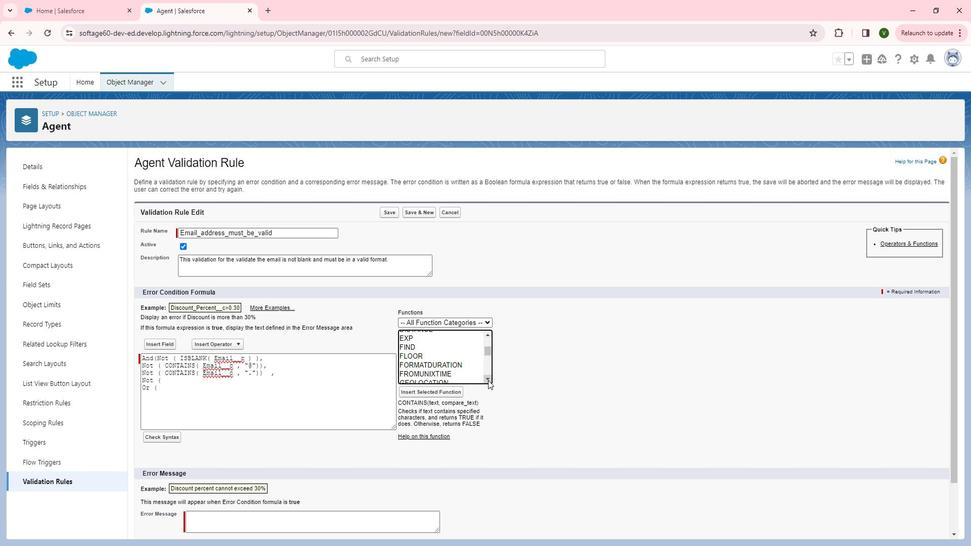 
Action: Mouse pressed left at (502, 380)
Screenshot: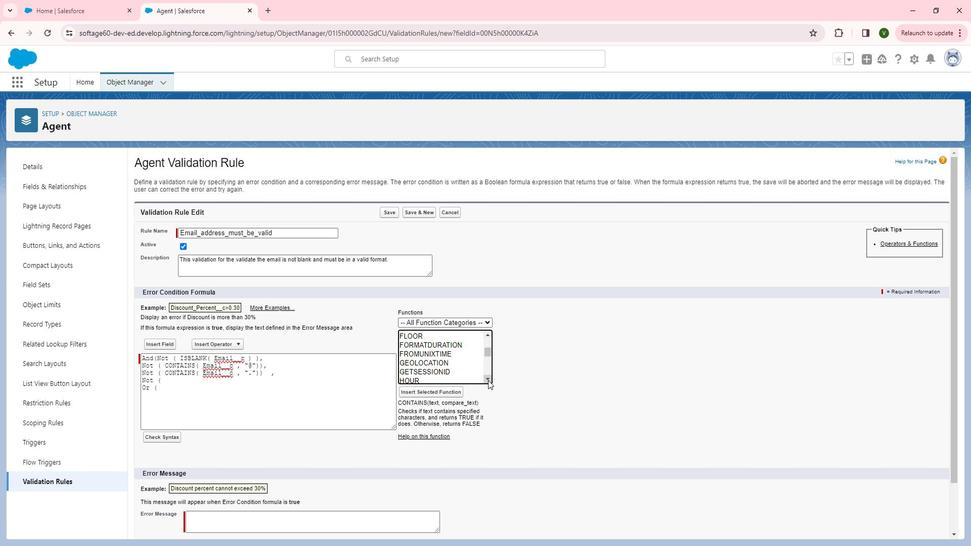 
Action: Mouse pressed left at (502, 380)
Screenshot: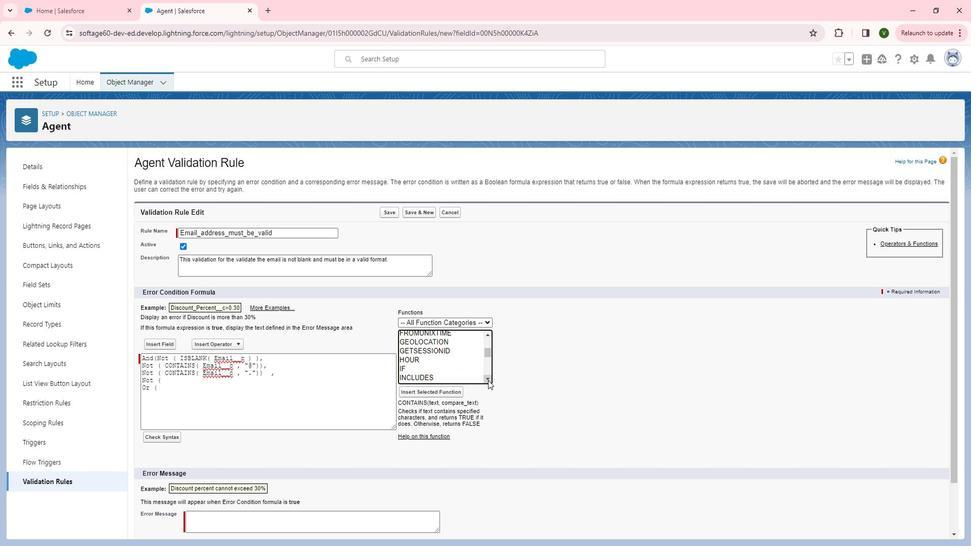 
Action: Mouse pressed left at (502, 380)
Screenshot: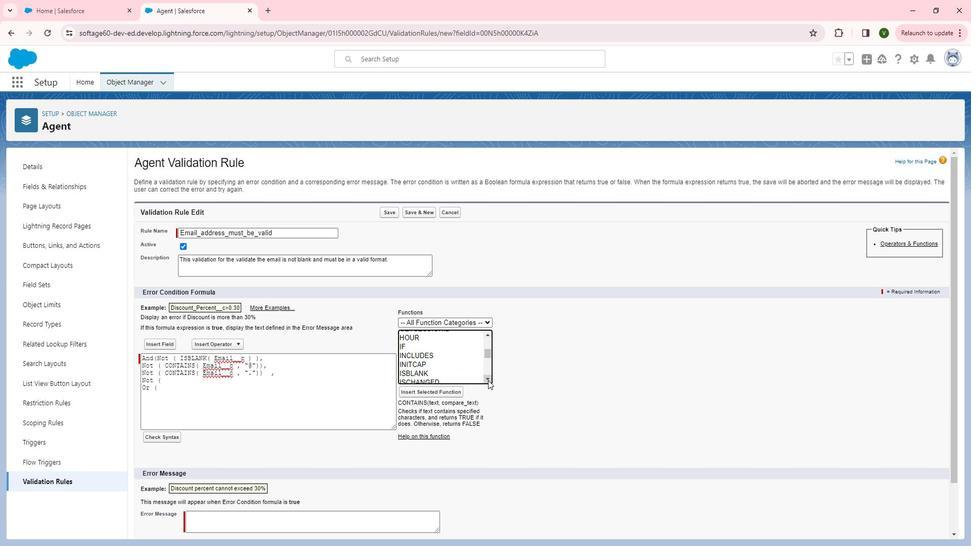 
Action: Mouse pressed left at (502, 380)
Screenshot: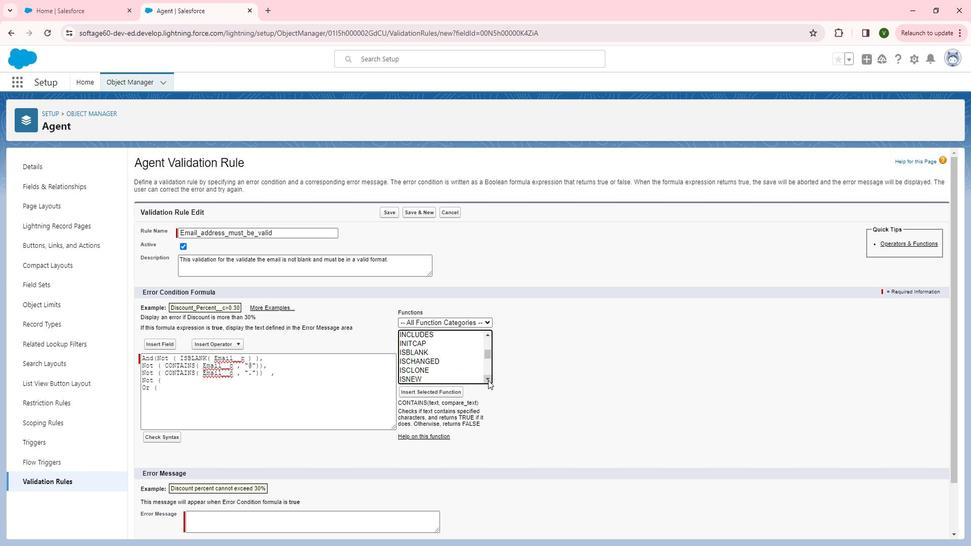 
Action: Mouse moved to (435, 352)
Screenshot: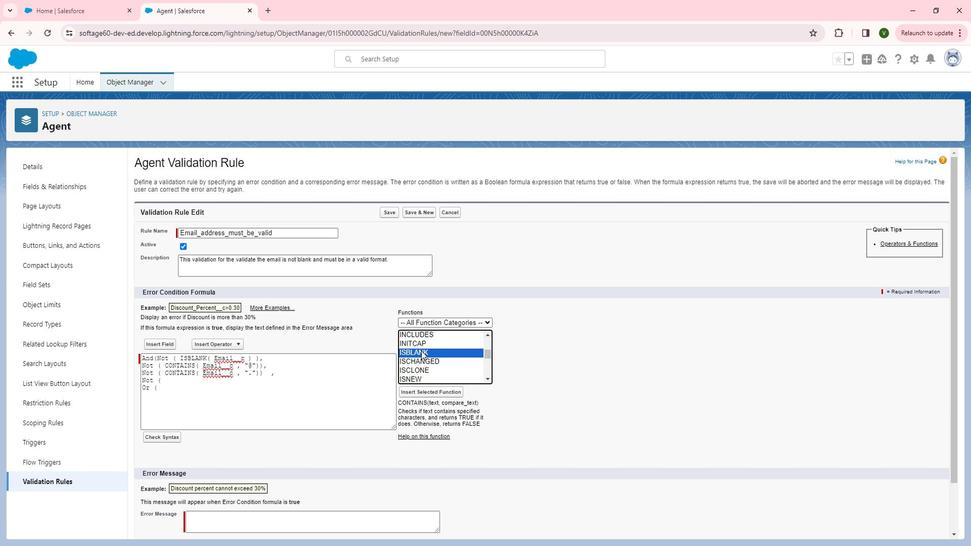 
Action: Mouse pressed left at (435, 352)
Screenshot: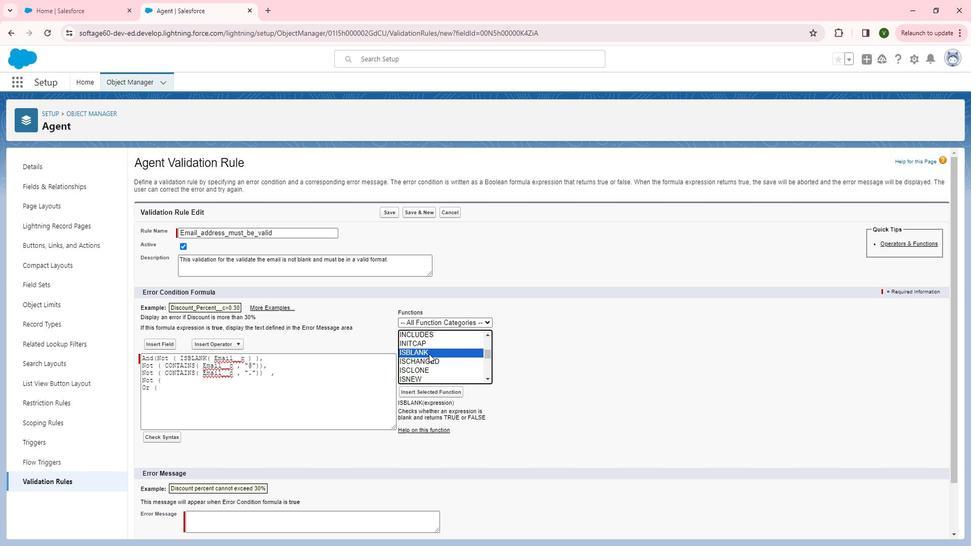 
Action: Mouse moved to (462, 393)
Screenshot: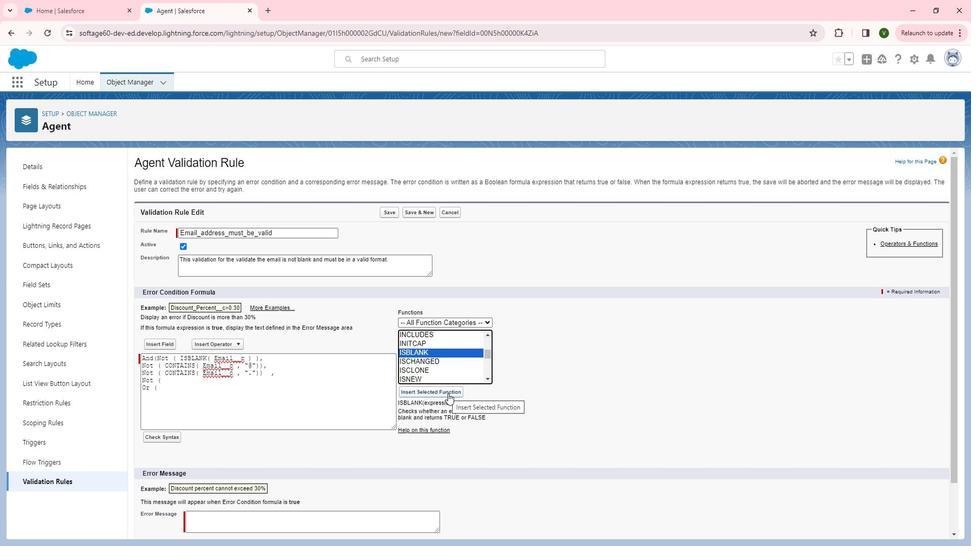 
Action: Mouse pressed left at (462, 393)
Screenshot: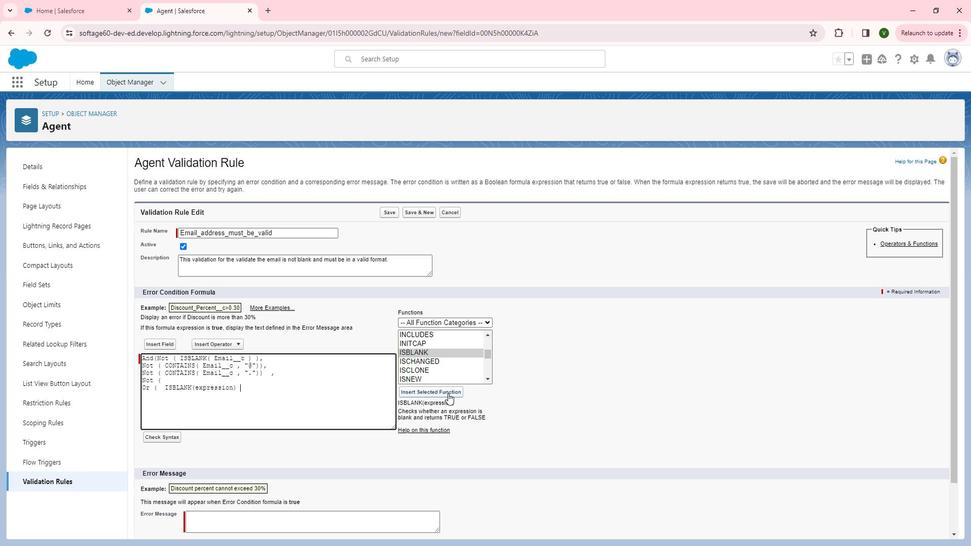 
Action: Mouse moved to (228, 390)
Screenshot: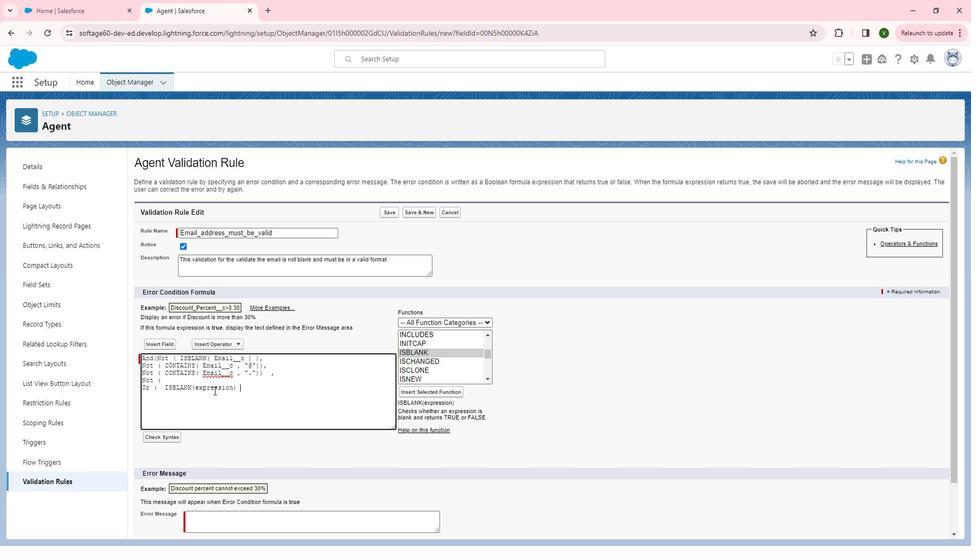 
Action: Mouse pressed left at (228, 390)
Screenshot: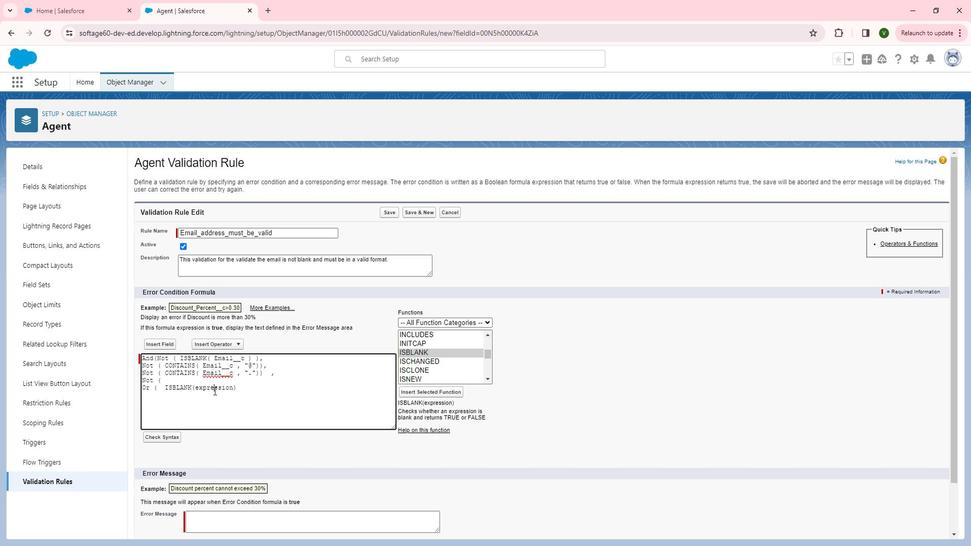 
Action: Mouse pressed left at (228, 390)
Screenshot: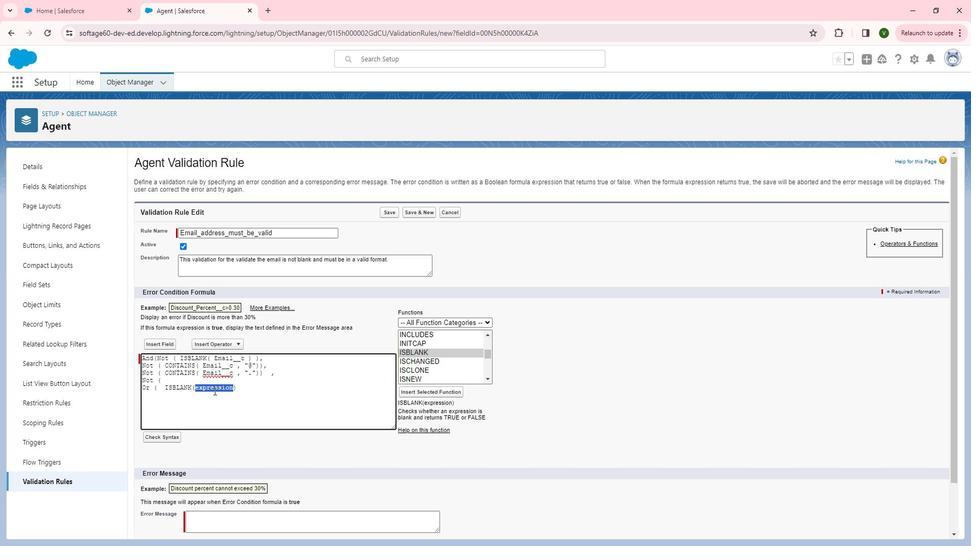 
Action: Mouse moved to (170, 347)
Screenshot: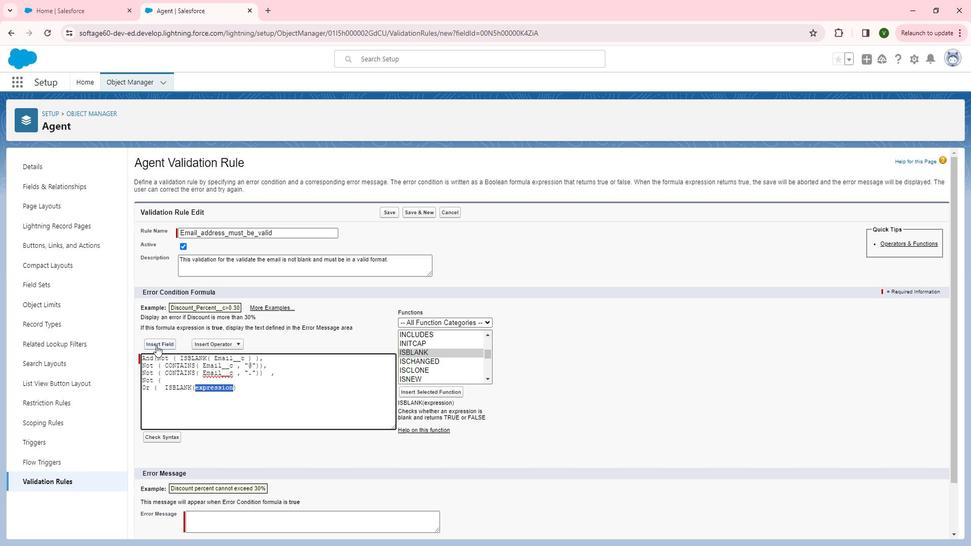 
Action: Mouse pressed left at (170, 347)
Screenshot: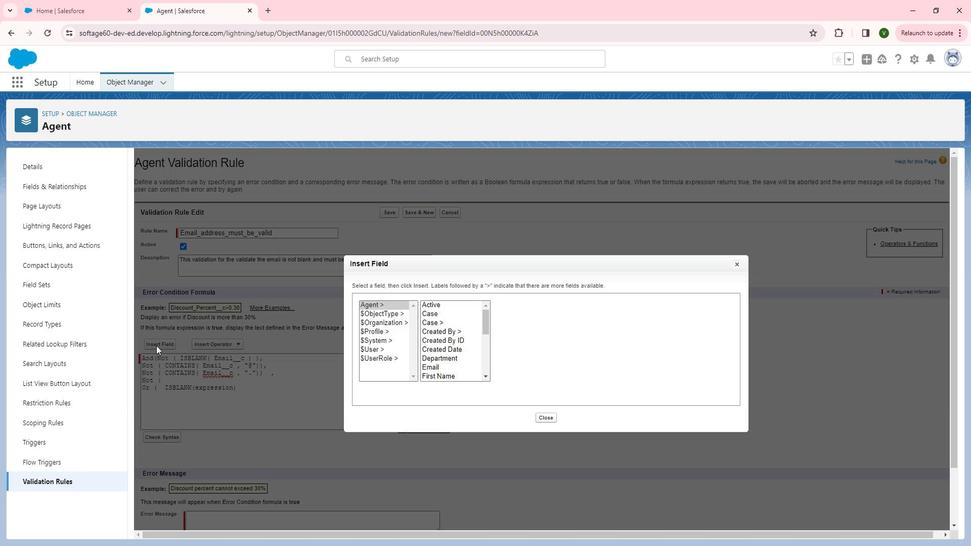 
Action: Mouse moved to (455, 367)
Screenshot: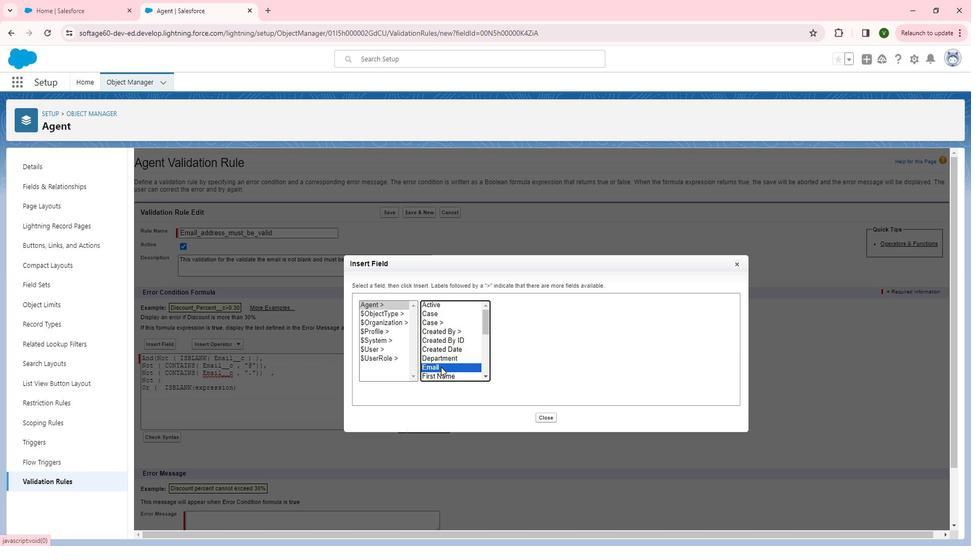 
Action: Mouse pressed left at (455, 367)
Screenshot: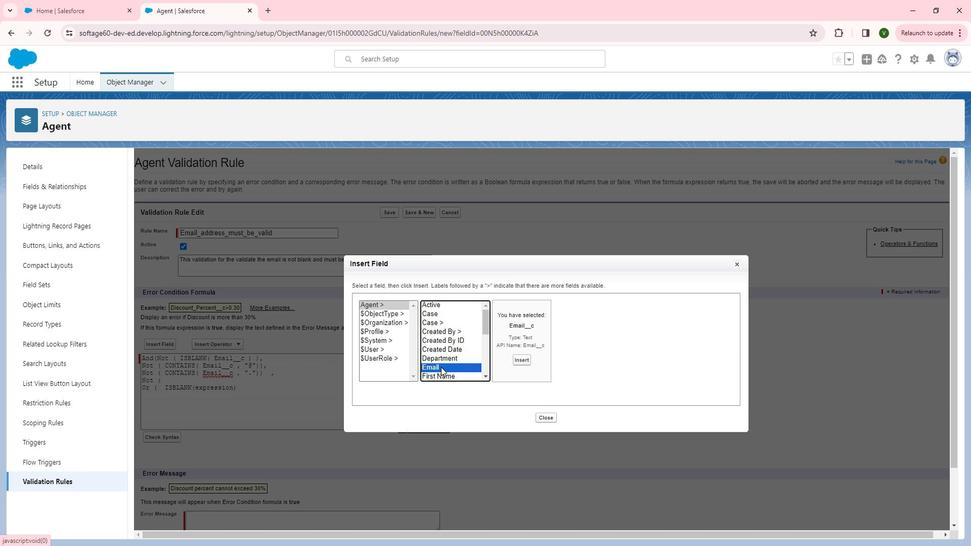 
Action: Mouse moved to (535, 357)
Screenshot: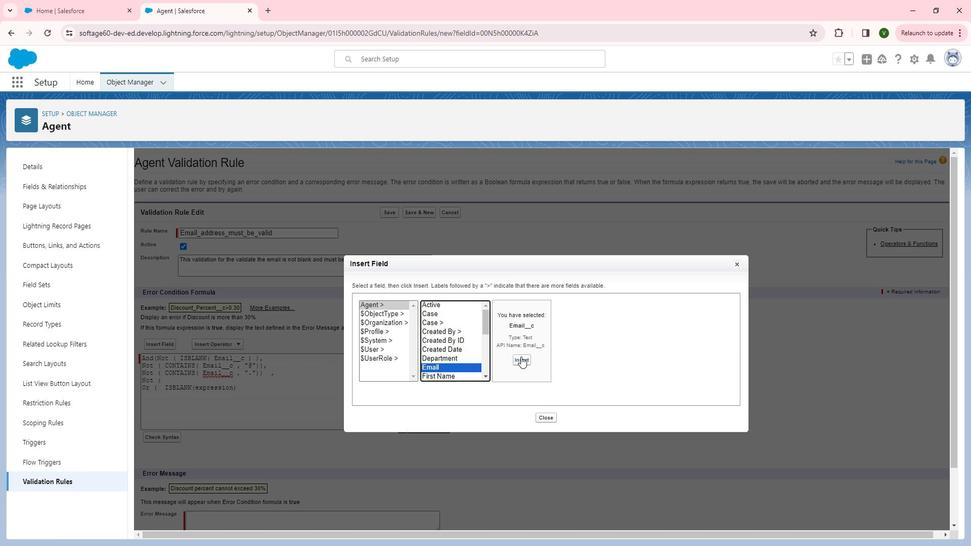 
Action: Mouse pressed left at (535, 357)
Screenshot: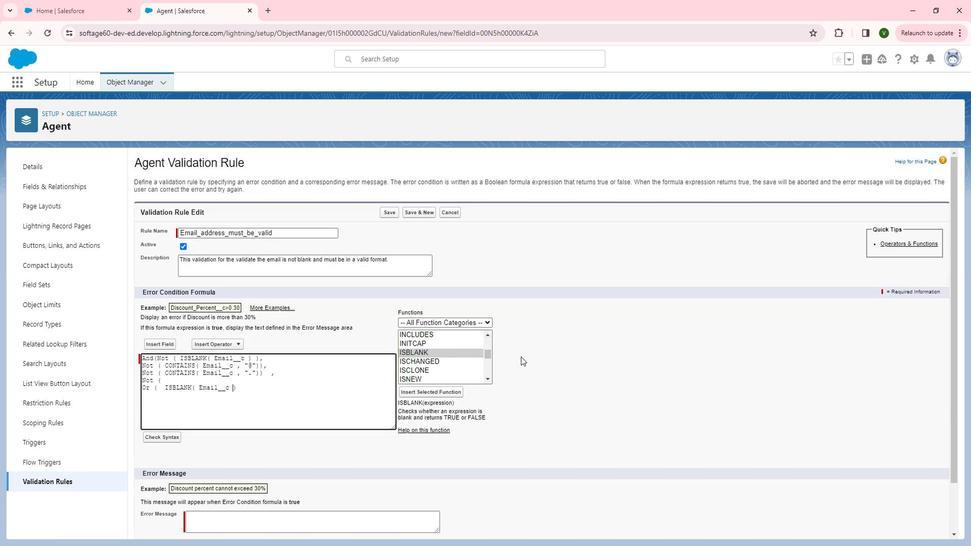 
Action: Mouse moved to (271, 392)
Screenshot: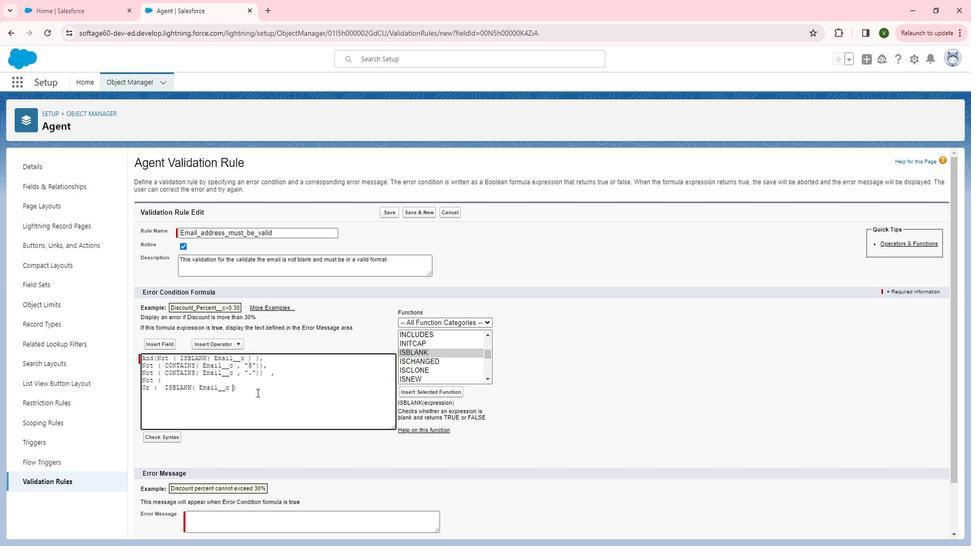 
Action: Mouse pressed left at (271, 392)
Screenshot: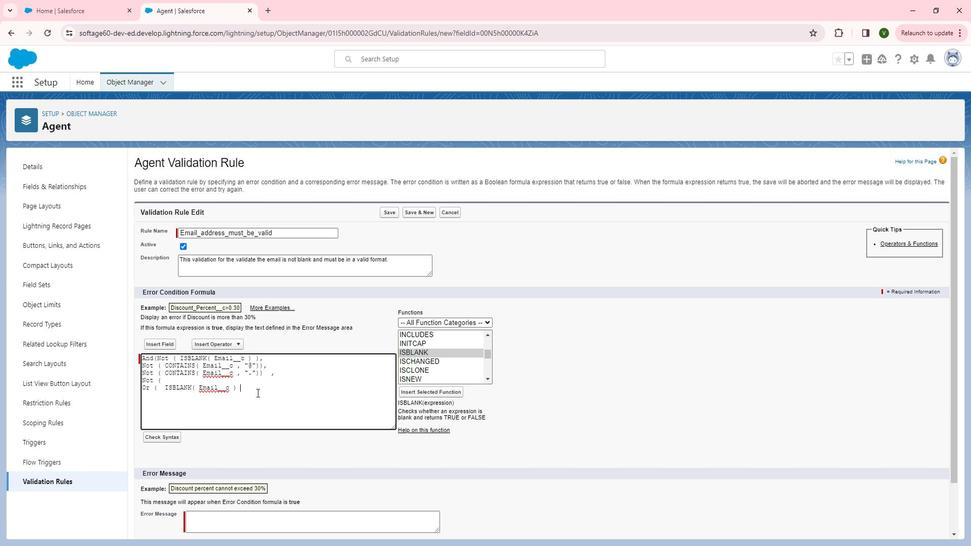 
Action: Key pressed ,<Key.enter>
Screenshot: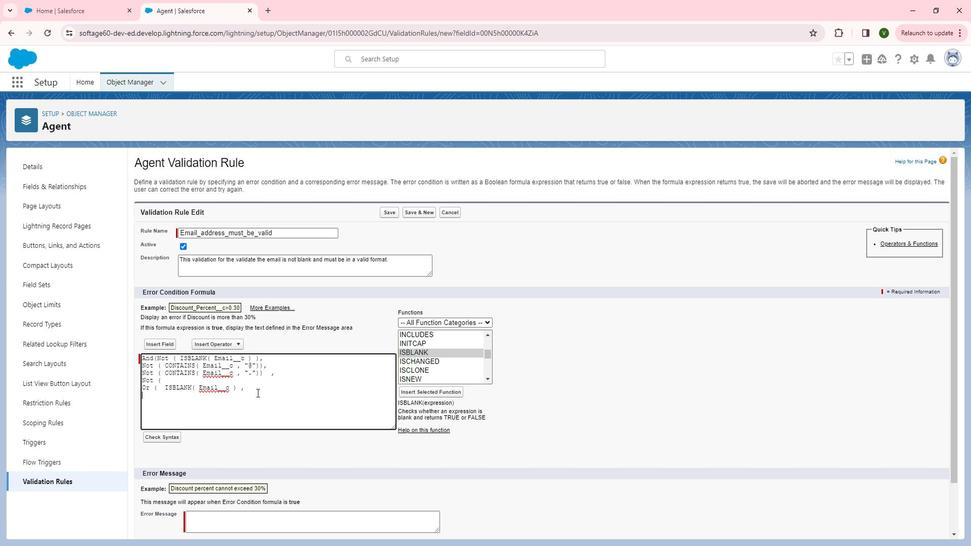 
Action: Mouse moved to (501, 377)
Screenshot: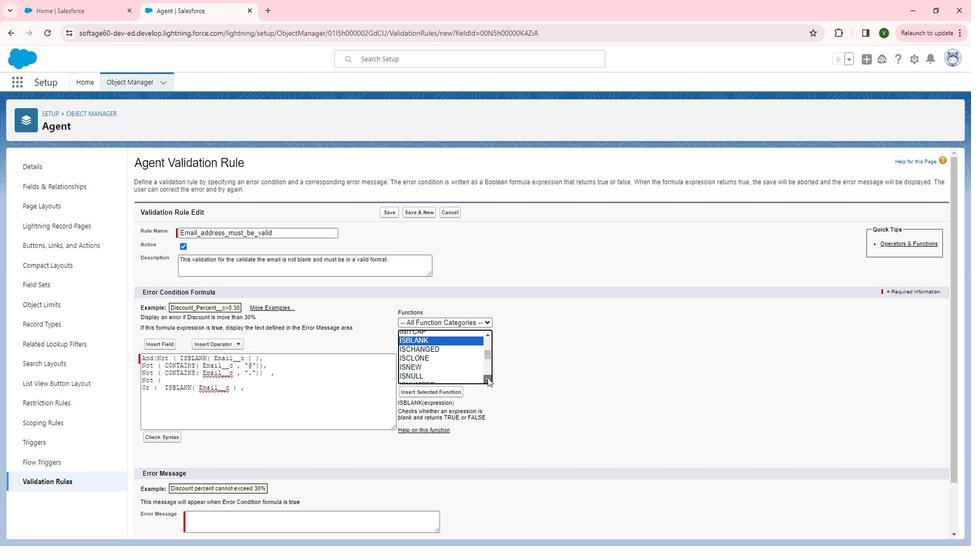
Action: Mouse pressed left at (501, 377)
Screenshot: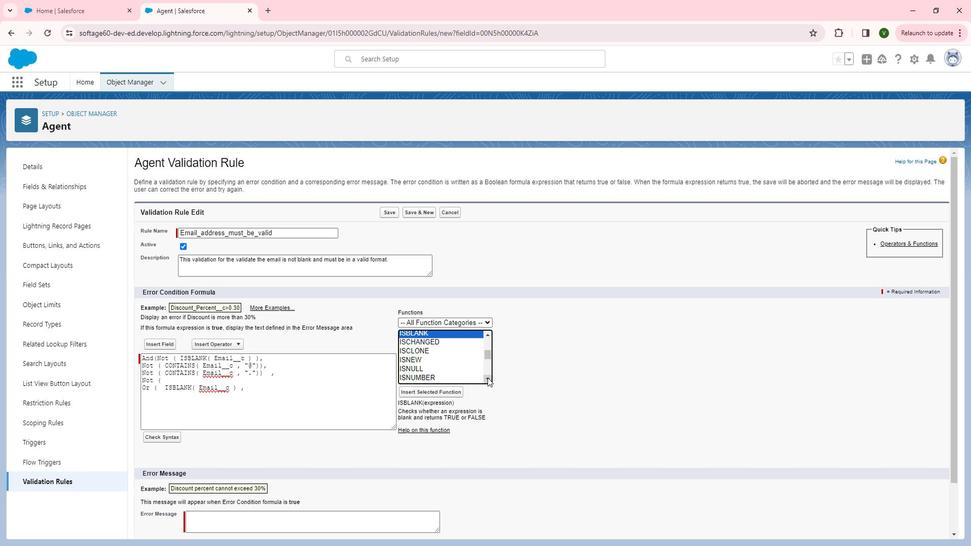 
Action: Mouse pressed left at (501, 377)
Screenshot: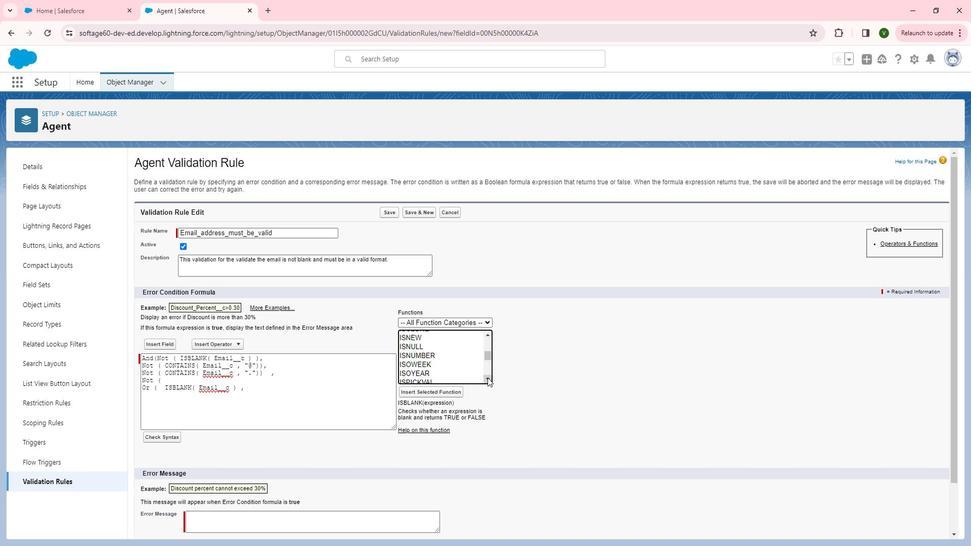 
Action: Mouse pressed left at (501, 377)
Screenshot: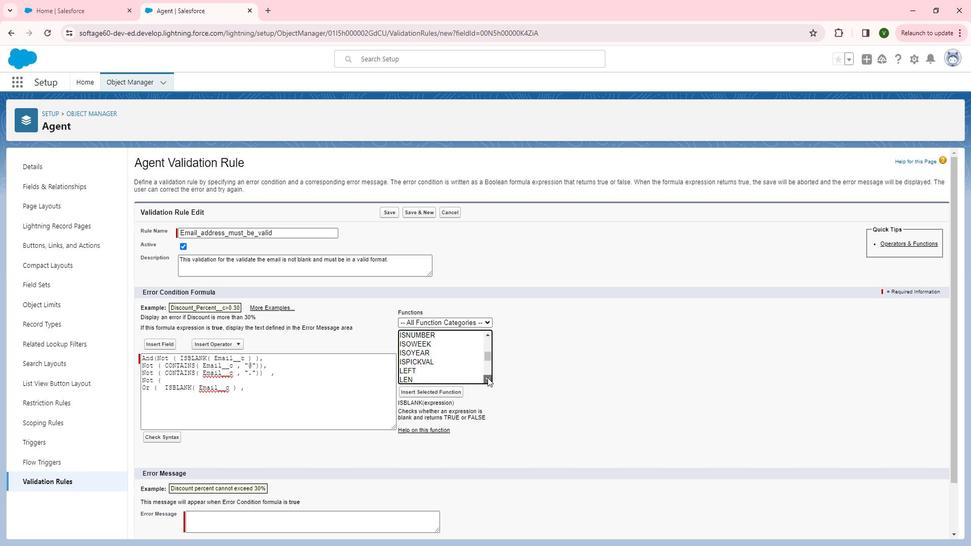 
Action: Mouse pressed left at (501, 377)
Screenshot: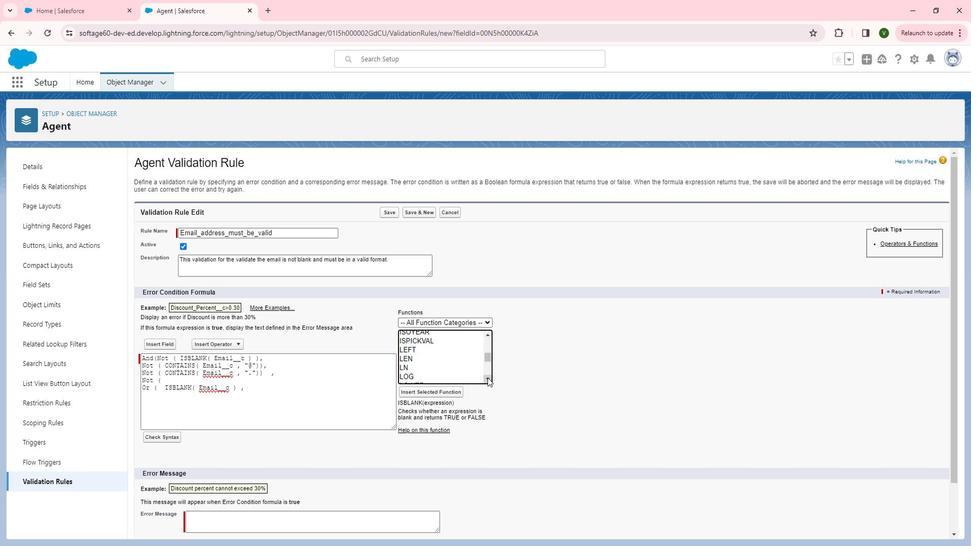 
Action: Mouse pressed left at (501, 377)
Screenshot: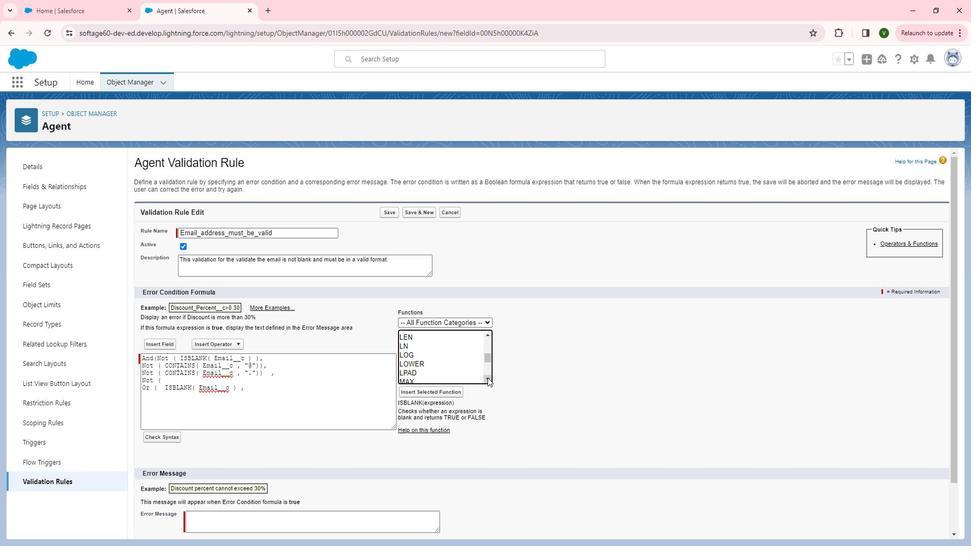 
Action: Mouse pressed left at (501, 377)
Screenshot: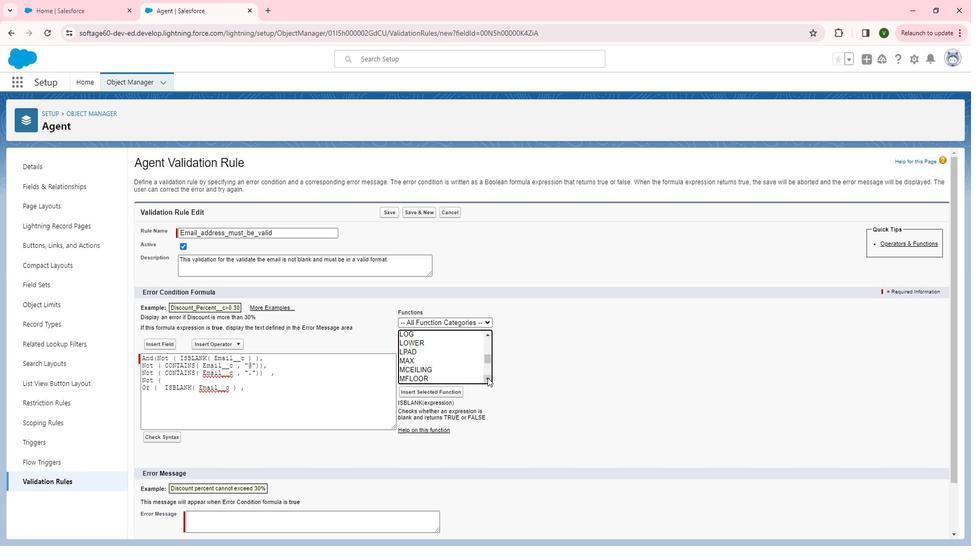 
Action: Mouse pressed left at (501, 377)
Screenshot: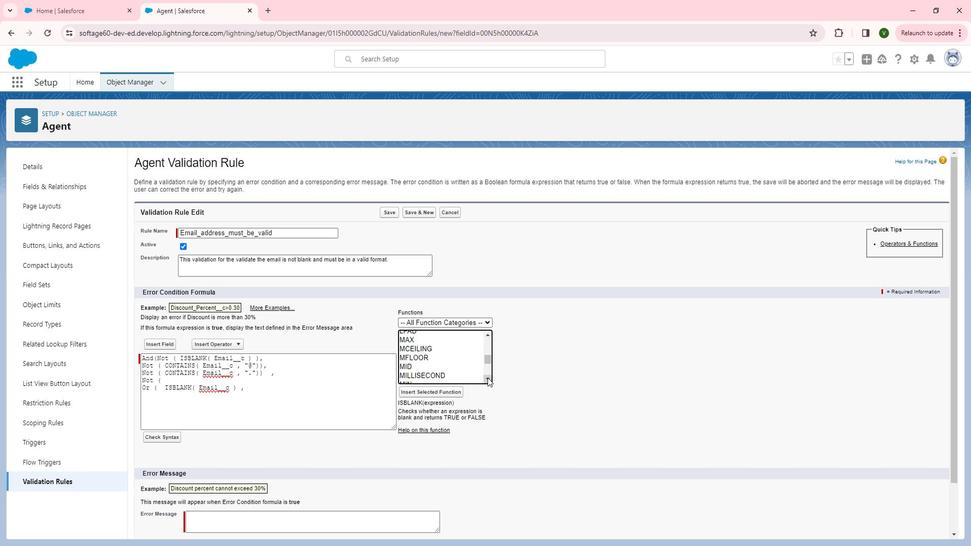 
Action: Mouse pressed left at (501, 377)
Screenshot: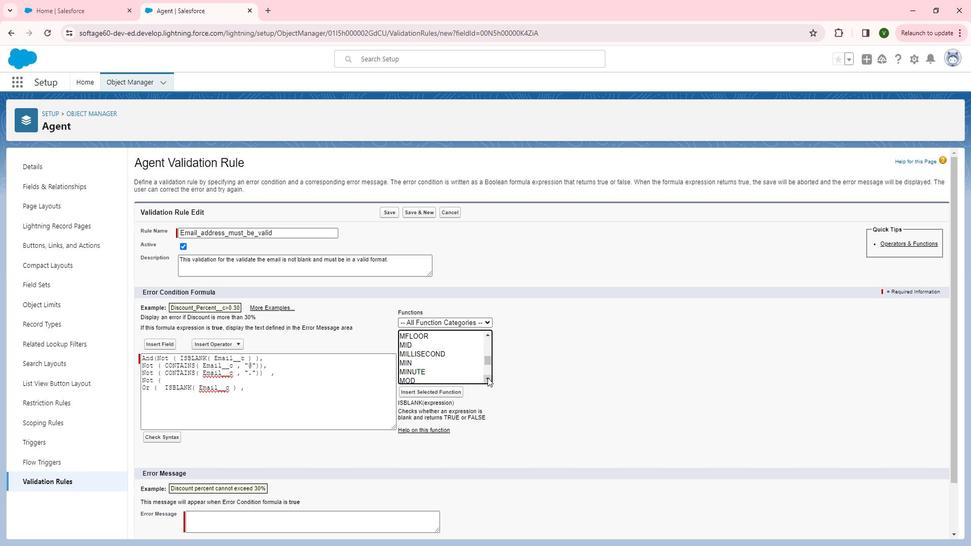 
Action: Mouse pressed left at (501, 377)
Screenshot: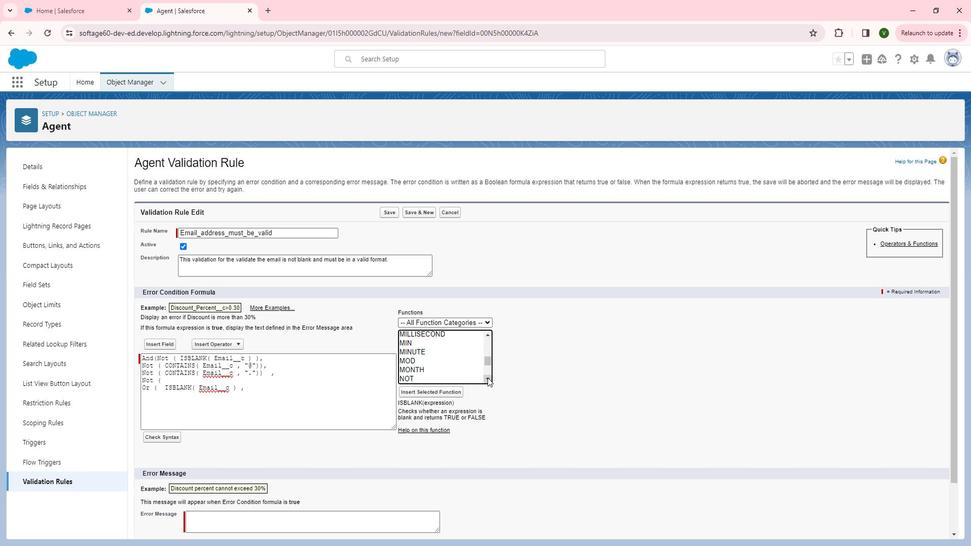 
Action: Mouse pressed left at (501, 377)
Screenshot: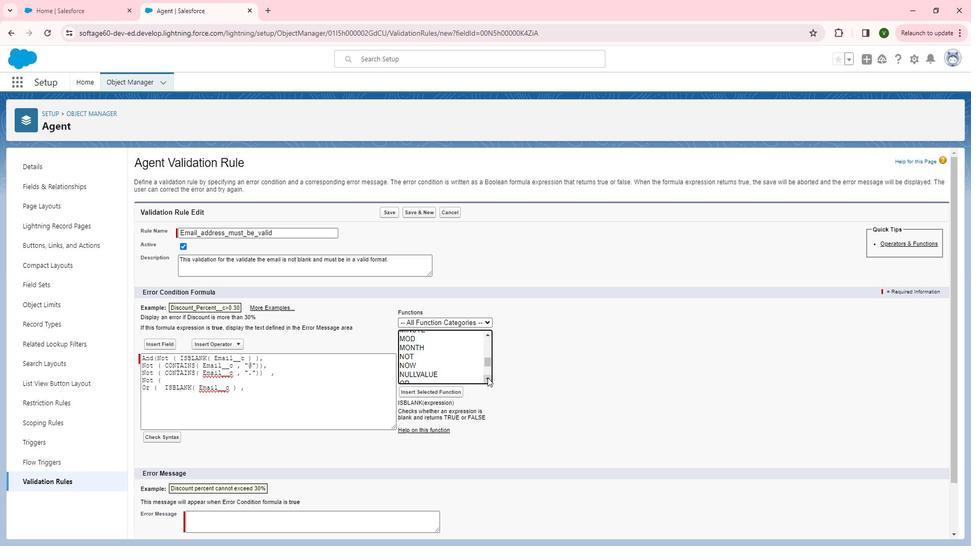 
Action: Mouse pressed left at (501, 377)
Screenshot: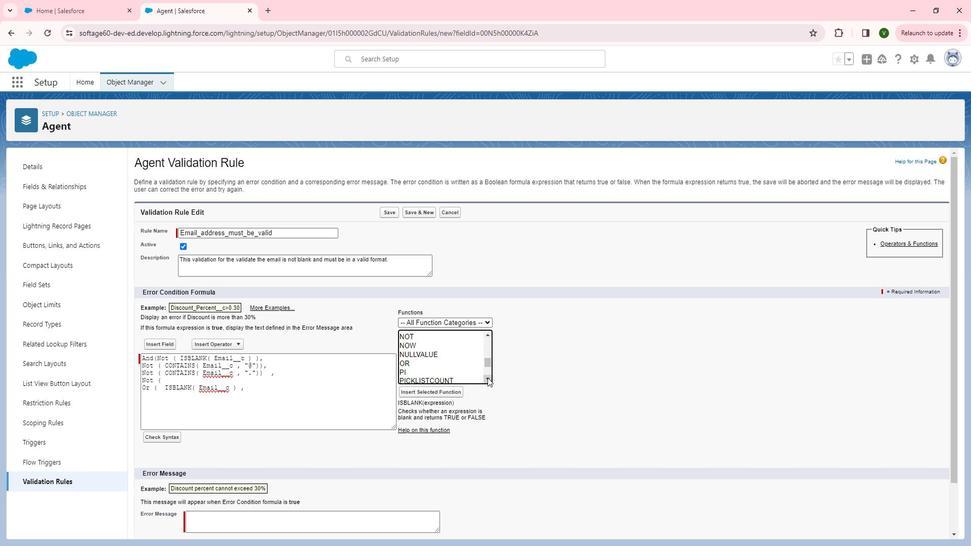 
Action: Mouse pressed left at (501, 377)
Screenshot: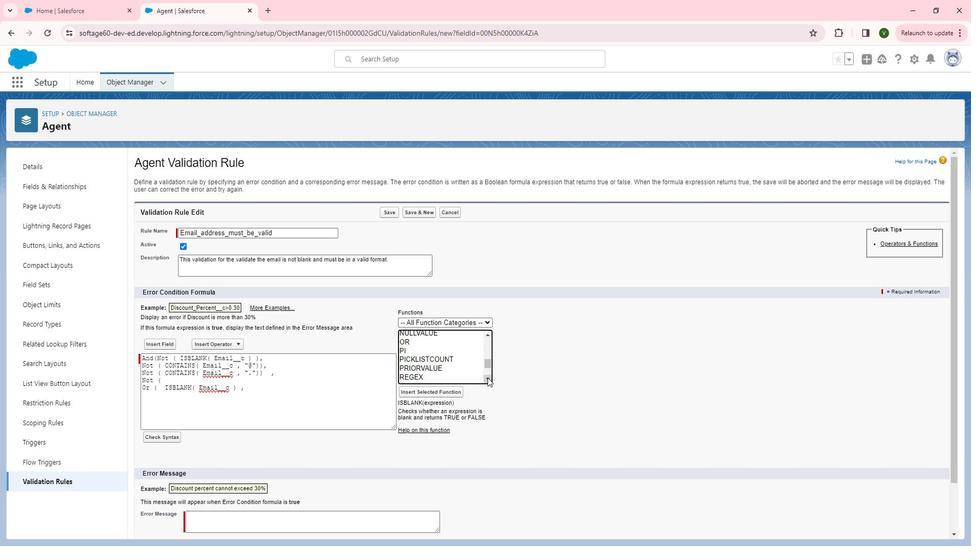
Action: Mouse moved to (425, 377)
Screenshot: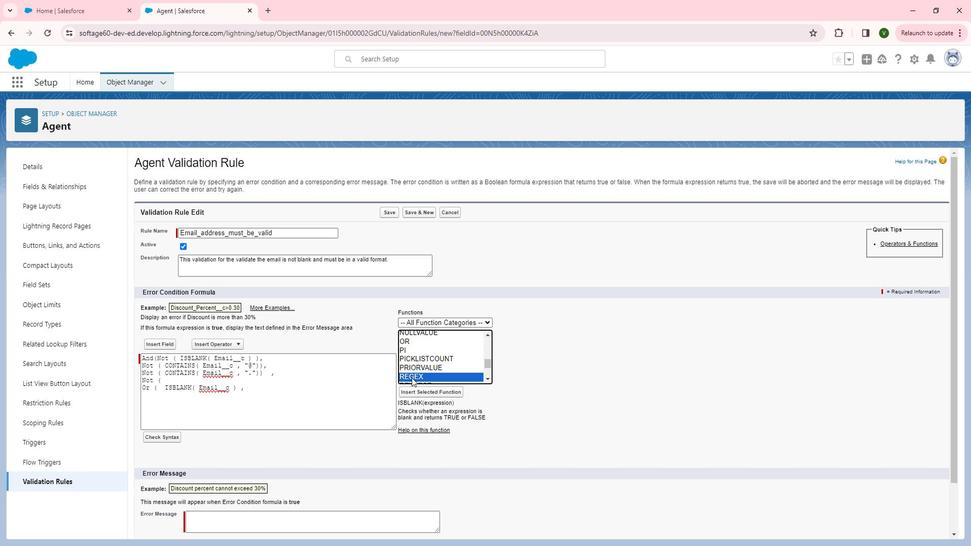 
Action: Mouse pressed left at (425, 377)
Screenshot: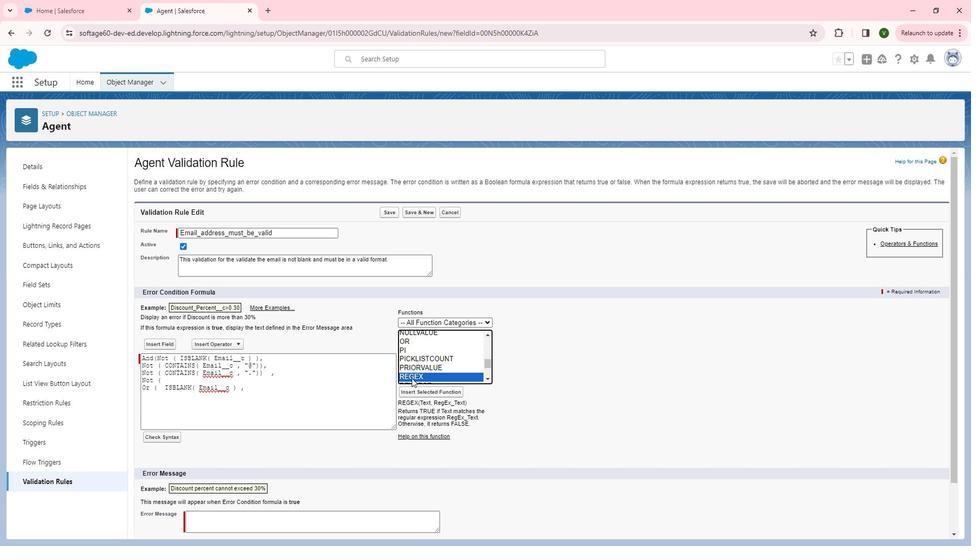 
Action: Mouse moved to (439, 387)
Screenshot: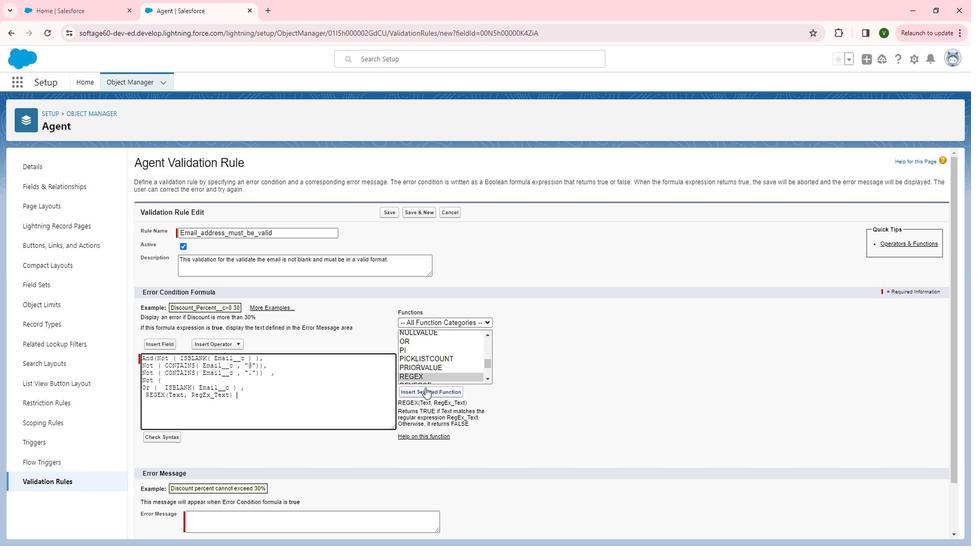 
Action: Mouse pressed left at (439, 387)
Screenshot: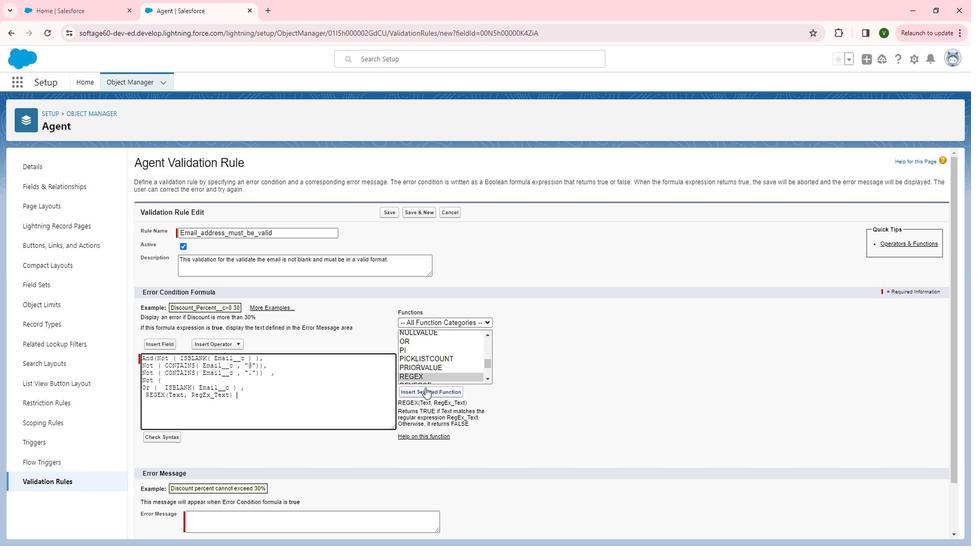 
Action: Mouse moved to (189, 397)
Screenshot: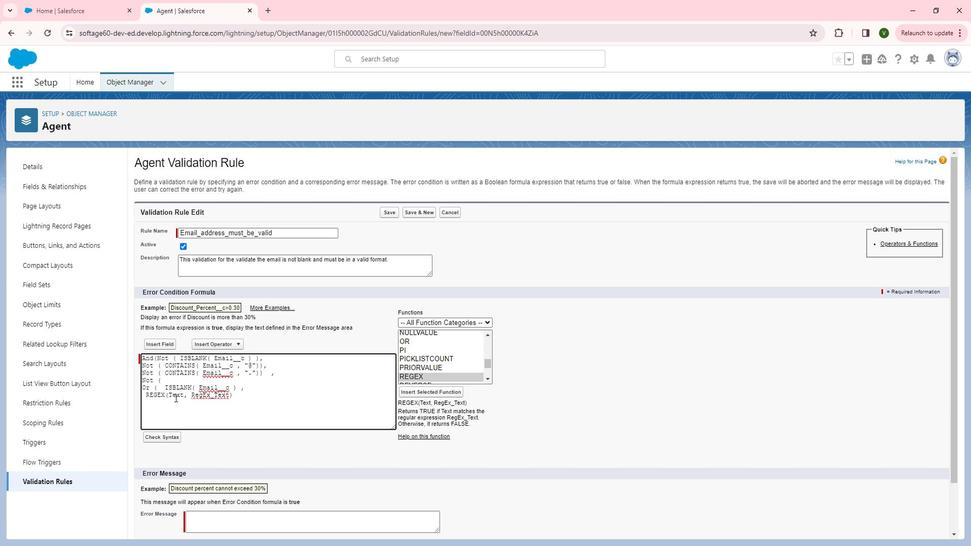 
Action: Mouse pressed left at (189, 397)
Screenshot: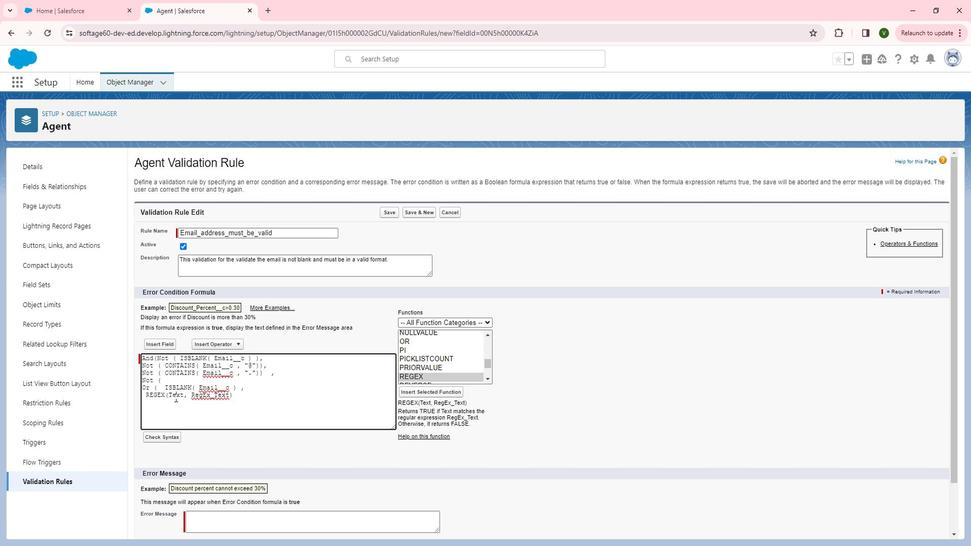
Action: Mouse pressed left at (189, 397)
Screenshot: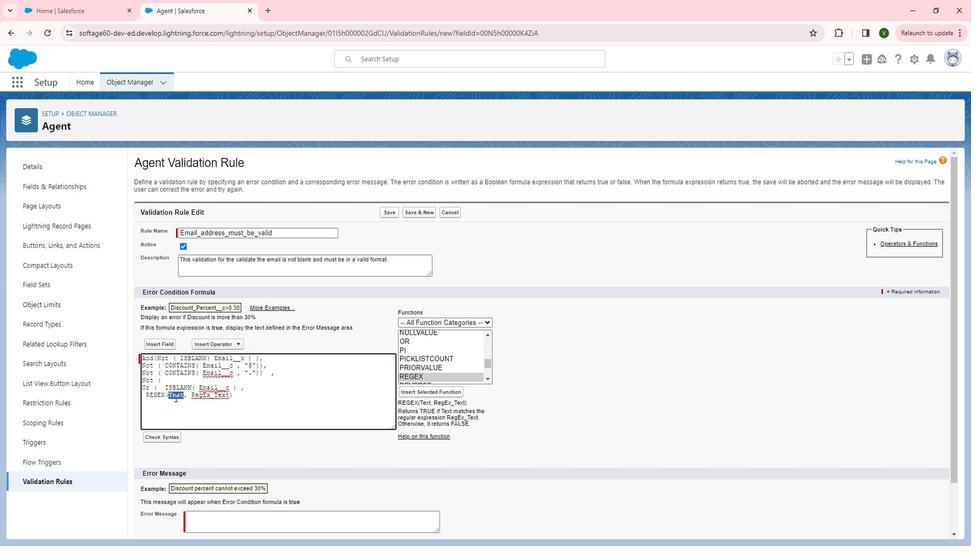 
Action: Mouse moved to (174, 346)
Screenshot: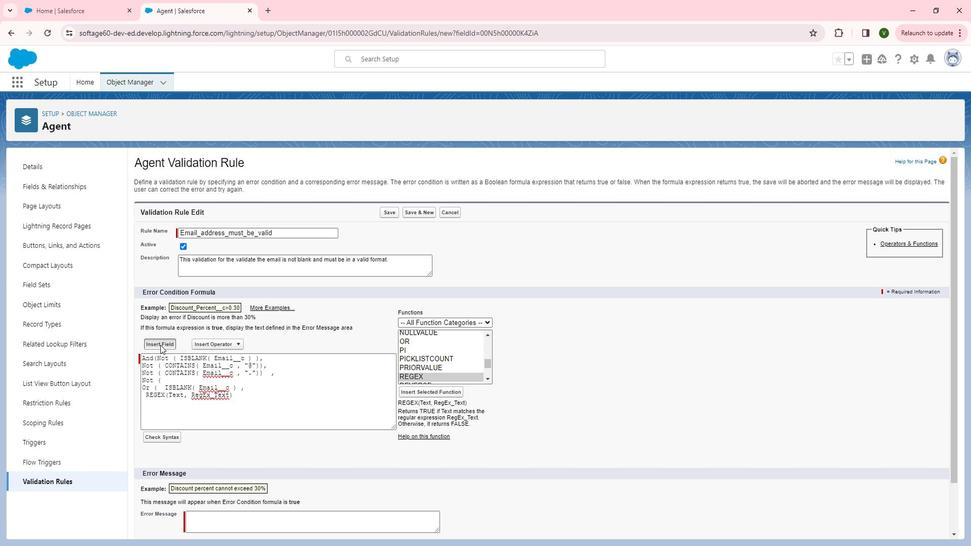 
Action: Mouse pressed left at (174, 346)
Screenshot: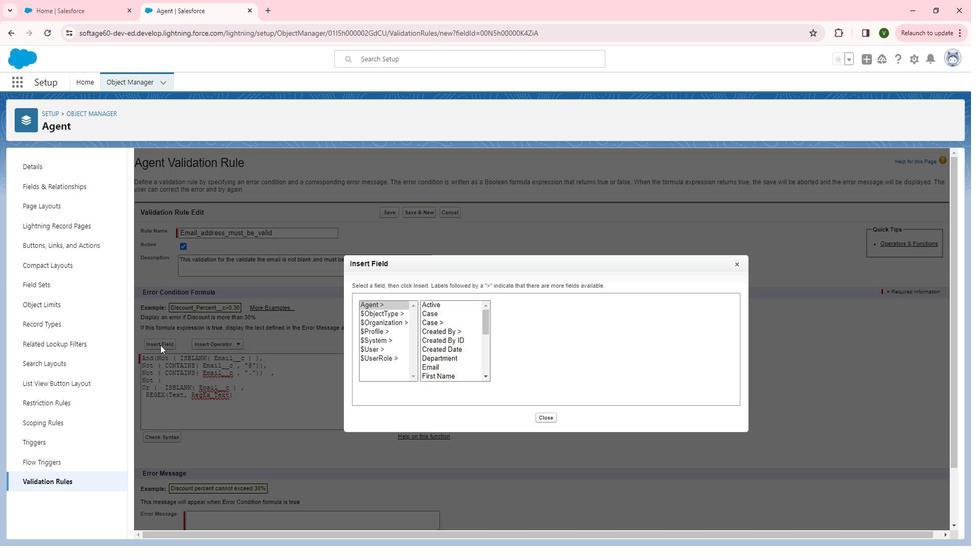 
Action: Mouse moved to (451, 365)
Screenshot: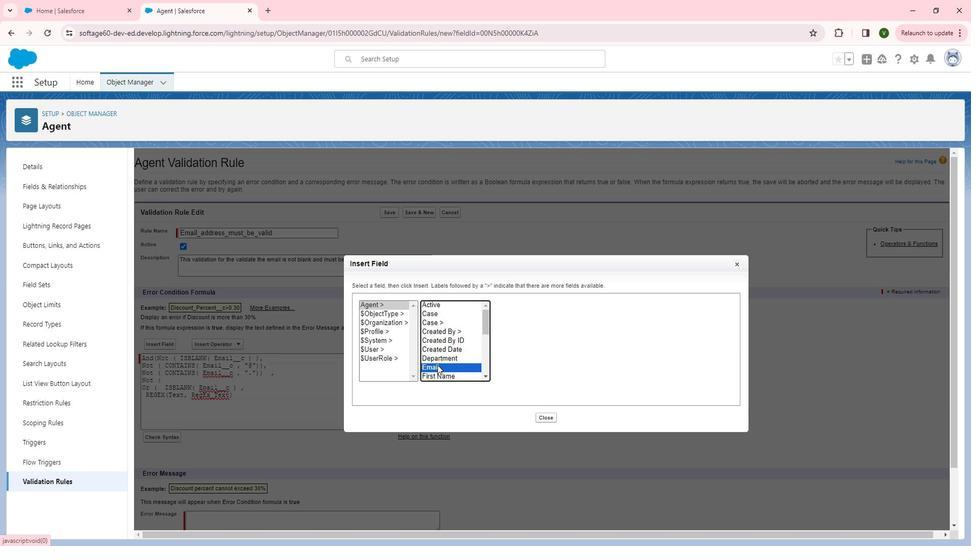
Action: Mouse pressed left at (451, 365)
Screenshot: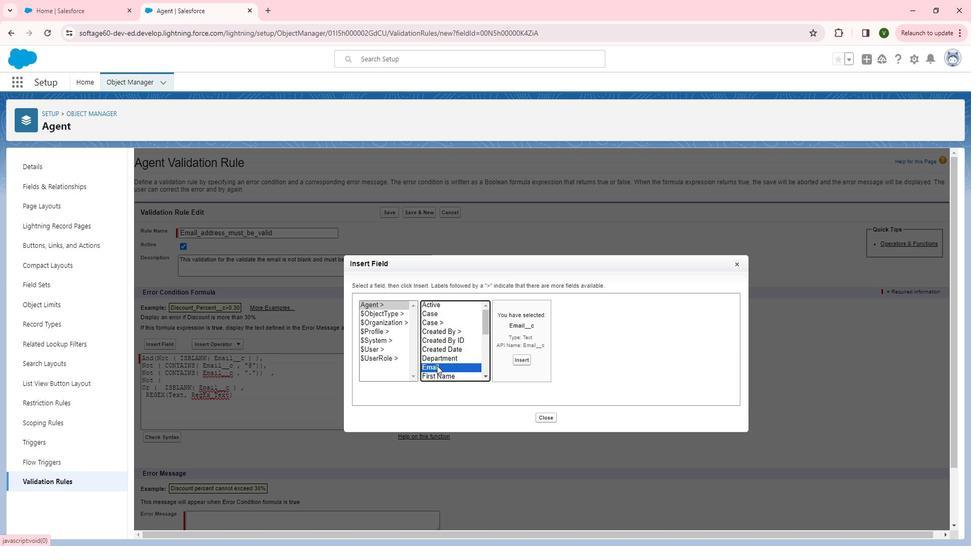 
Action: Mouse moved to (535, 360)
Screenshot: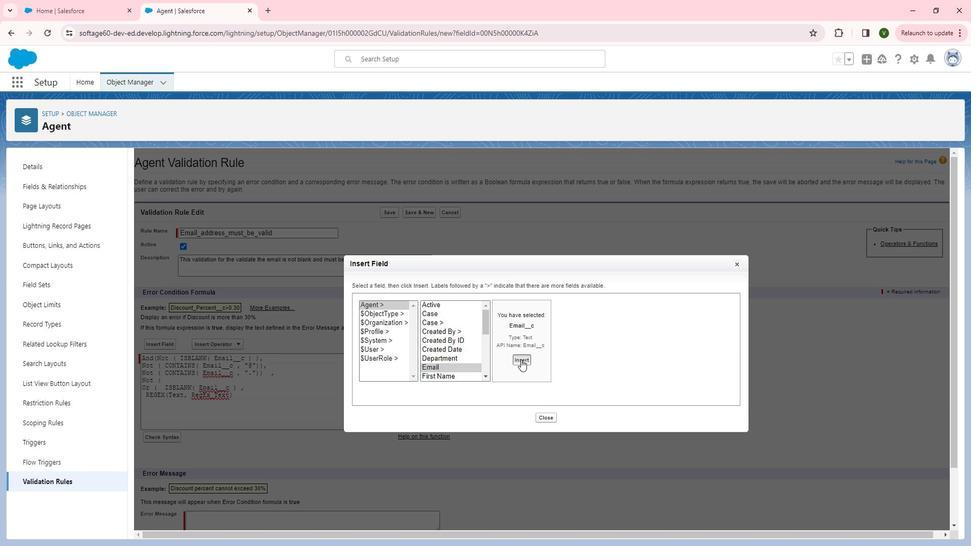 
Action: Mouse pressed left at (535, 360)
Screenshot: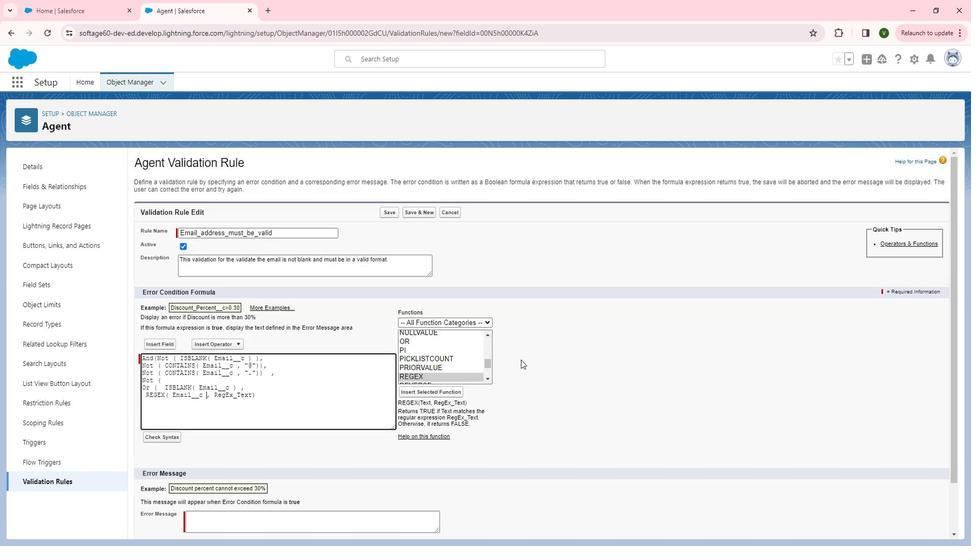 
Action: Mouse moved to (252, 396)
Screenshot: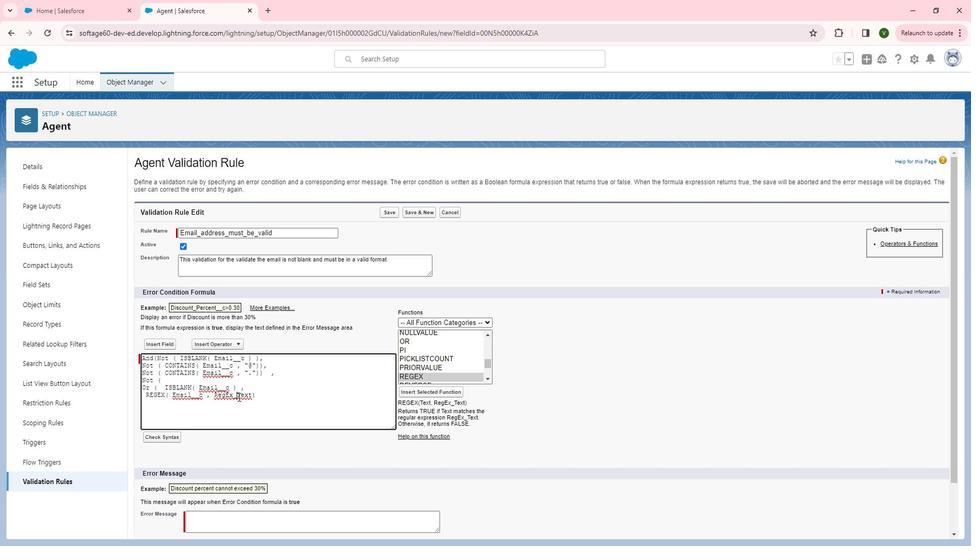 
Action: Mouse pressed left at (252, 396)
Screenshot: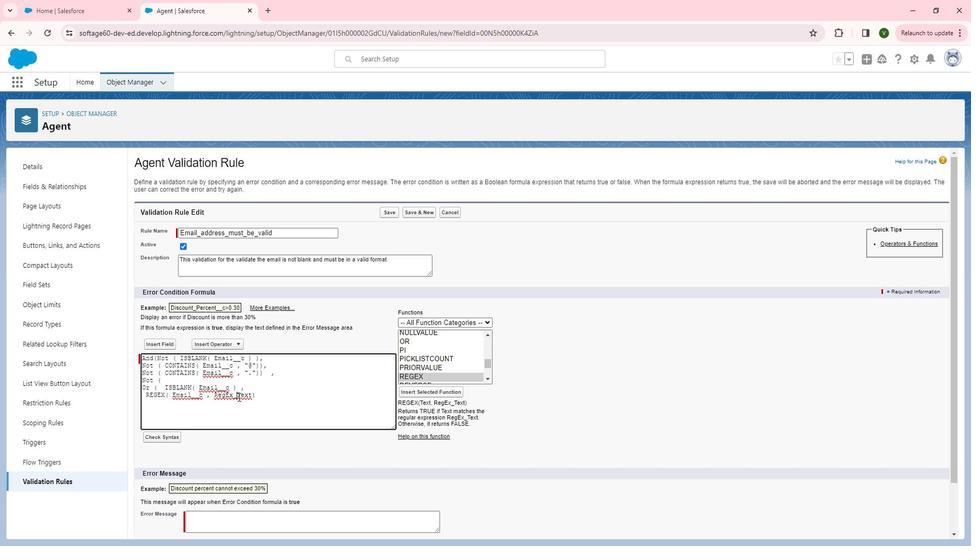 
Action: Mouse pressed left at (252, 396)
Screenshot: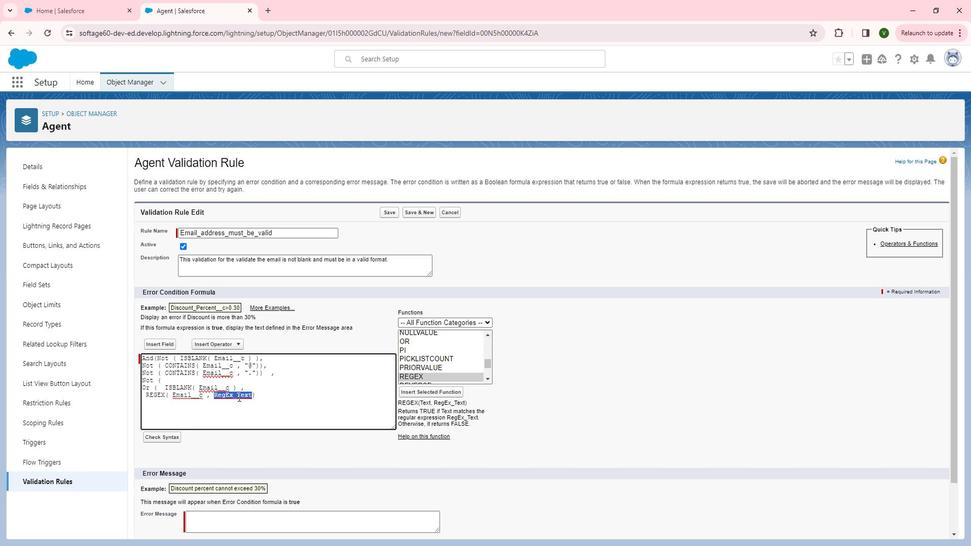 
Action: Mouse moved to (255, 398)
Screenshot: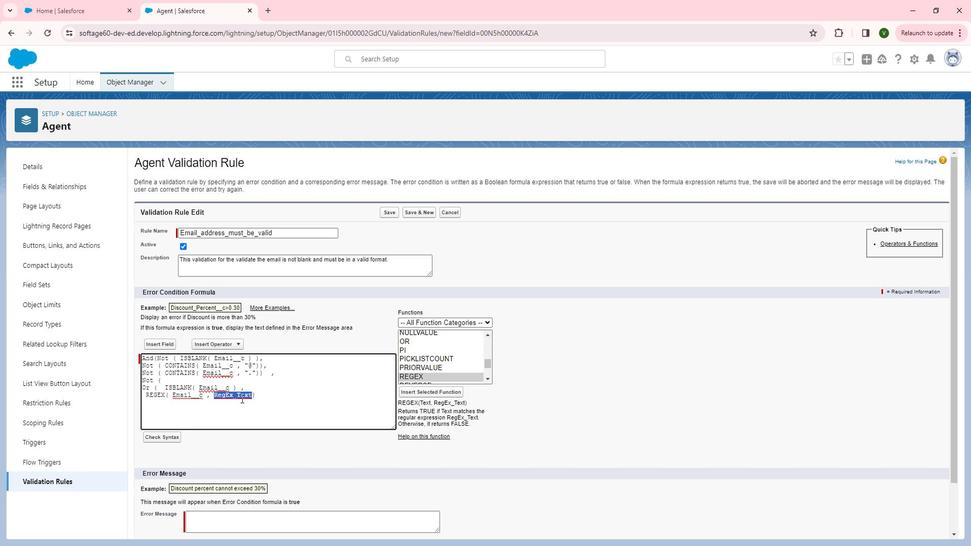 
Action: Key pressed <Key.shift>"<Key.shift>^[a-z<Key.shift><Key.shift><Key.shift><Key.shift><Key.shift><Key.shift><Key.shift><Key.shift><Key.shift><Key.shift>A-<Key.shift>Z9-<Key.backspace><Key.backspace>0-9.<Key.shift>_<Key.shift><Key.shift><Key.shift><Key.shift><Key.shift><Key.shift><Key.shift><Key.shift><Key.shift><Key.shift><Key.shift><Key.shift><Key.shift><Key.shift><Key.shift><Key.shift><Key.shift><Key.shift>%<Key.shift><Key.shift><Key.shift><Key.shift><Key.shift><Key.shift>+<Key.shift><Key.shift><Key.shift><Key.shift><Key.shift>_<Key.backspace>-]<Key.shift>+<Key.shift><Key.shift><Key.shift><Key.shift><Key.shift><Key.shift><Key.shift><Key.shift><Key.shift>@[a-z<Key.shift>A-<Key.shift><Key.shift><Key.shift><Key.shift><Key.shift><Key.shift><Key.shift><Key.shift><Key.shift>Z9<Key.backspace>0-9.-<Key.shift>]<Key.shift><Key.shift>+<Key.shift>|<Key.backspace>\\.[a-z<Key.shift>A-<Key.shift>Z]<Key.shift>{2,<Key.shift><Key.shift><Key.shift><Key.shift><Key.shift><Key.shift><Key.shift><Key.shift><Key.shift><Key.shift><Key.shift><Key.shift><Key.shift><Key.shift><Key.shift><Key.shift><Key.shift>}<Key.shift><Key.shift><Key.shift><Key.shift><Key.shift><Key.shift><Key.shift><Key.shift><Key.shift><Key.shift><Key.shift><Key.shift><Key.shift><Key.shift><Key.shift><Key.shift><Key.shift><Key.shift><Key.shift><Key.shift><Key.shift><Key.shift>$<Key.shift>"
Screenshot: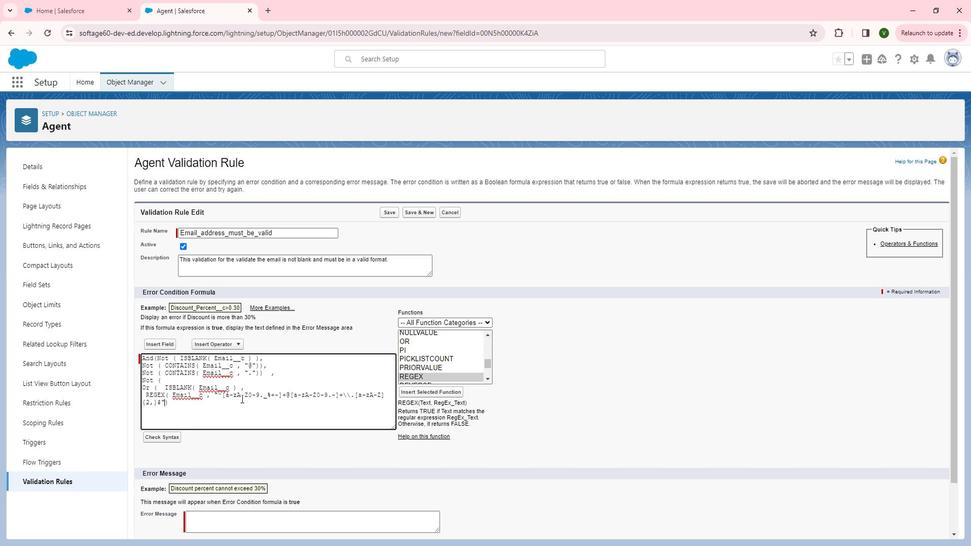
Action: Mouse moved to (205, 404)
Screenshot: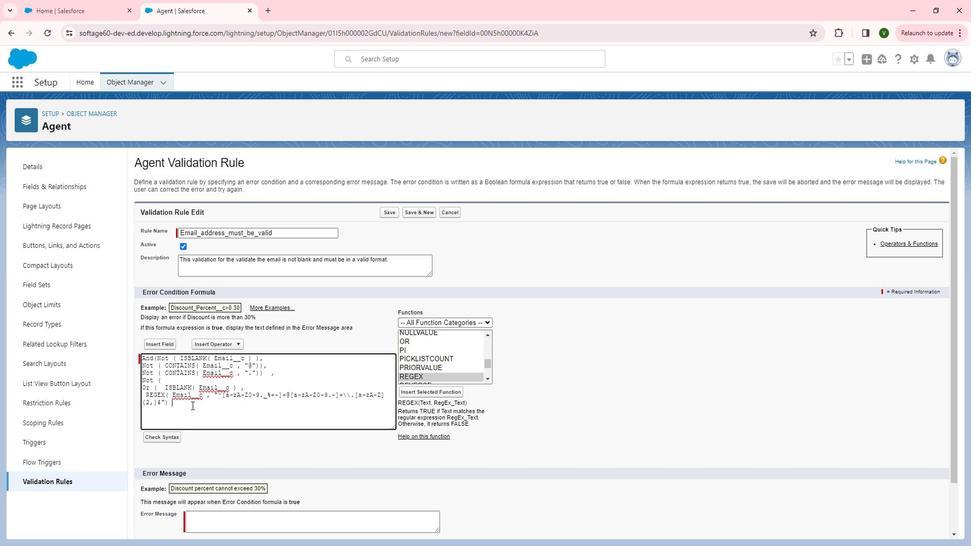 
Action: Mouse pressed left at (205, 404)
Screenshot: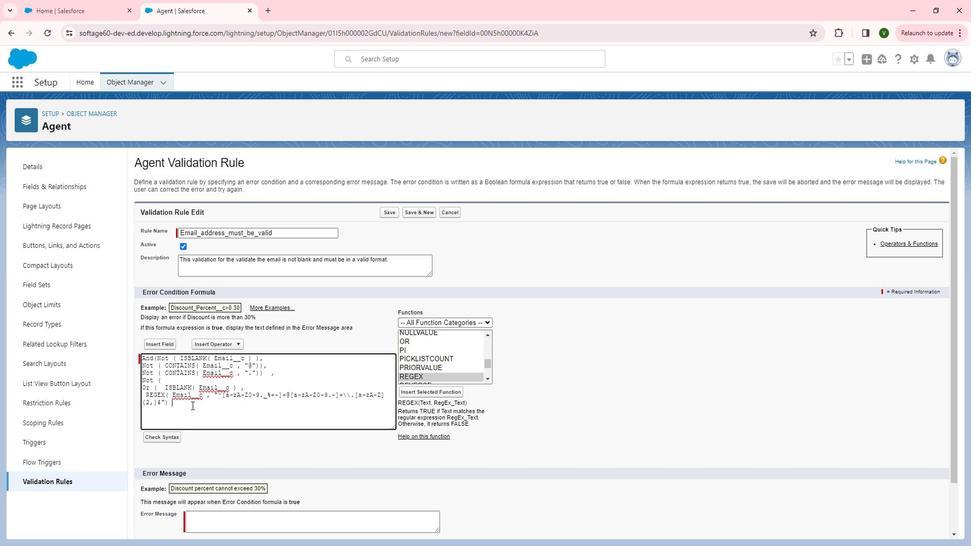 
Action: Key pressed <Key.shift>)<Key.enter><Key.shift>)
Screenshot: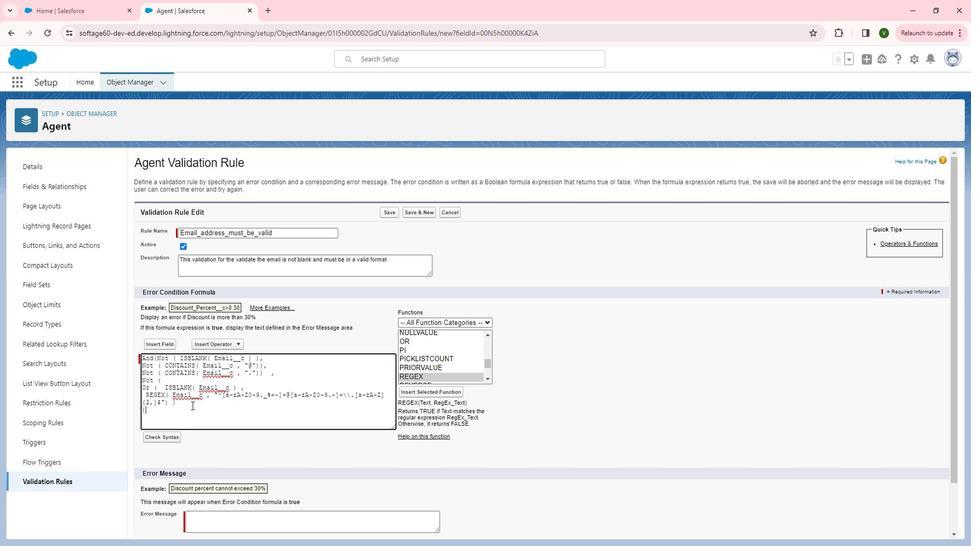 
Action: Mouse moved to (185, 436)
Screenshot: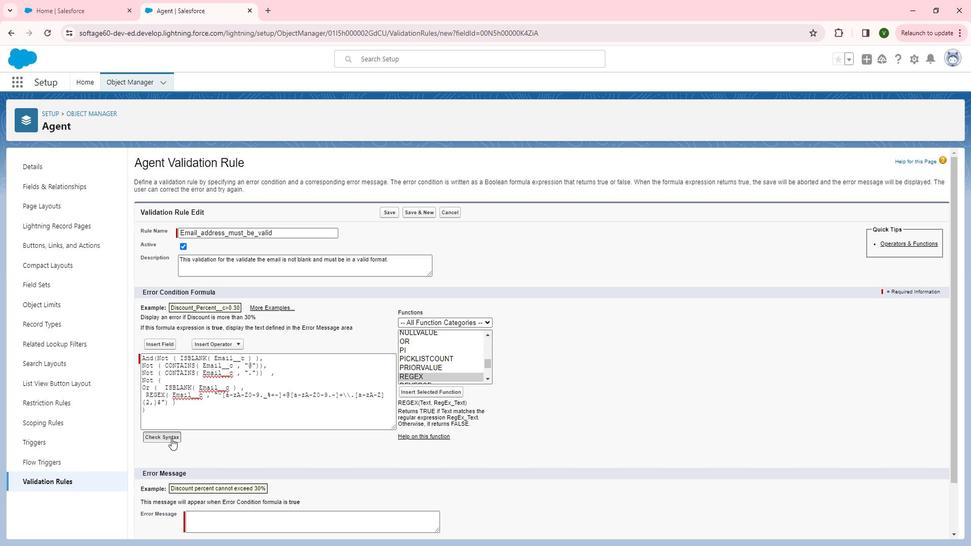 
Action: Mouse pressed left at (185, 436)
Screenshot: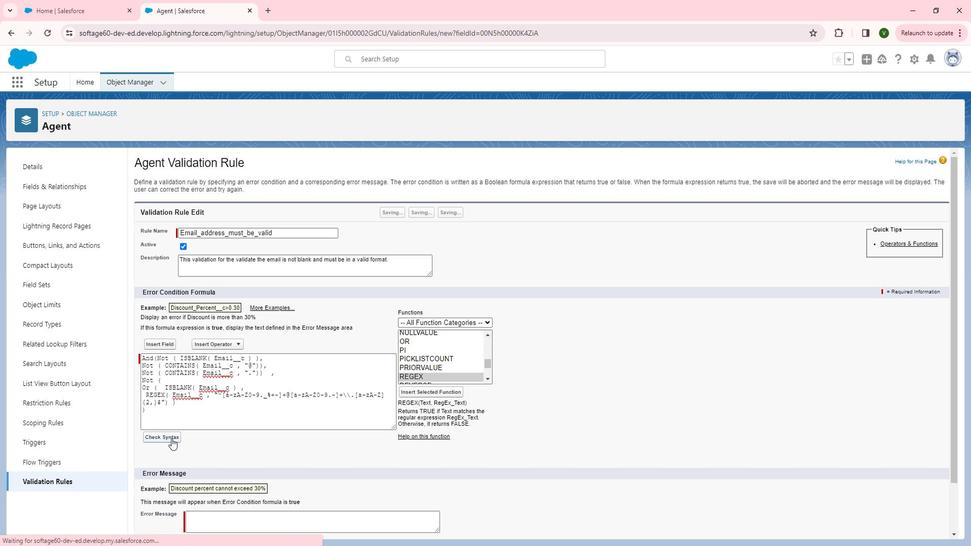 
Action: Mouse moved to (271, 411)
Screenshot: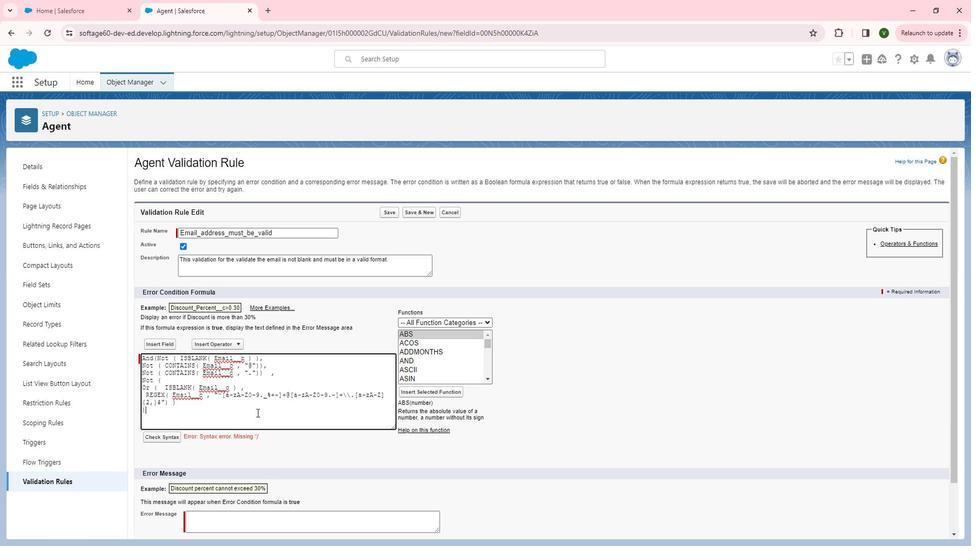 
Action: Key pressed <Key.shift>)
Screenshot: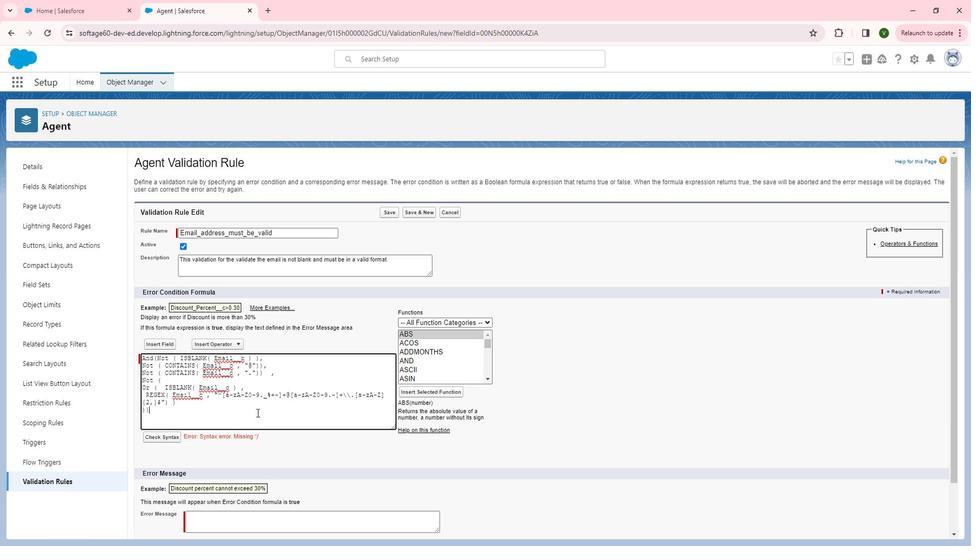 
Action: Mouse moved to (182, 439)
Screenshot: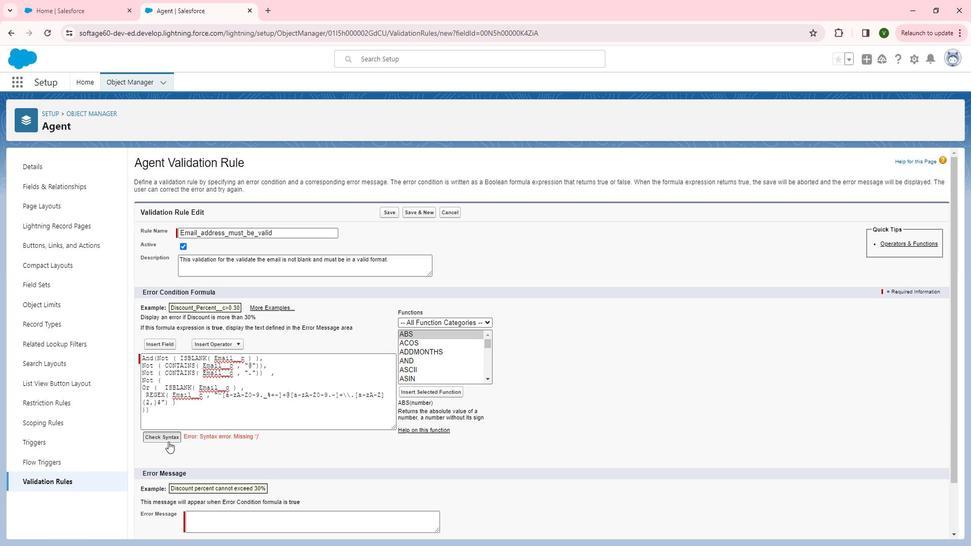 
Action: Mouse pressed left at (182, 439)
Screenshot: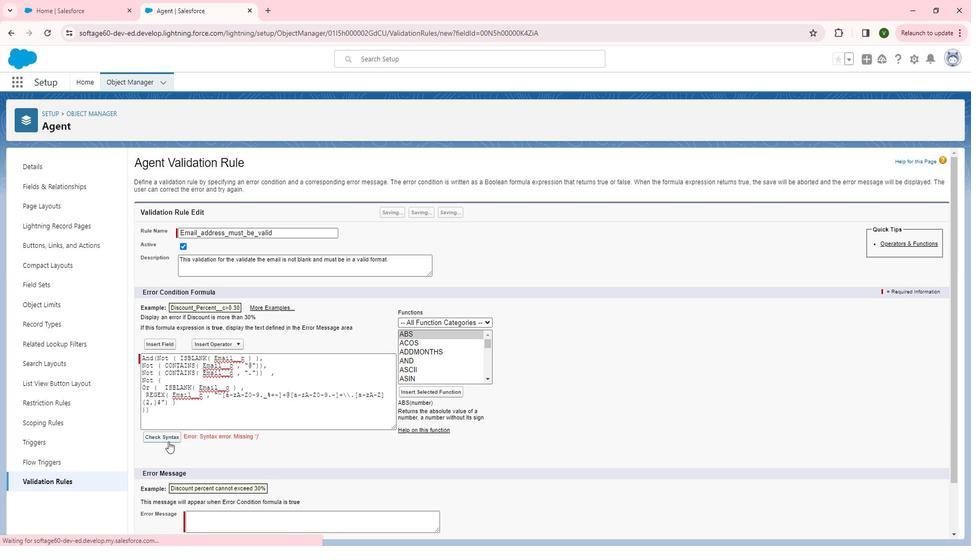 
Action: Mouse moved to (249, 442)
Screenshot: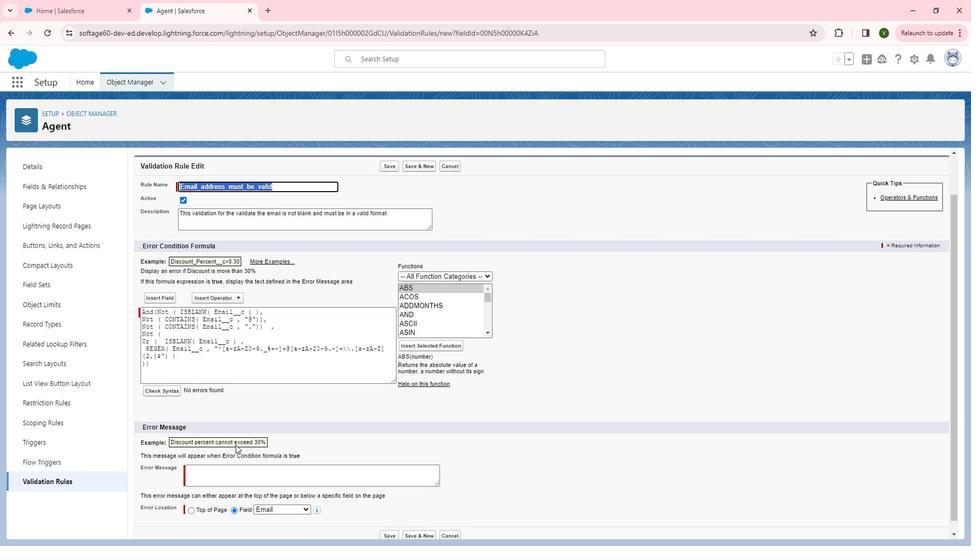 
Action: Mouse scrolled (249, 442) with delta (0, 0)
Screenshot: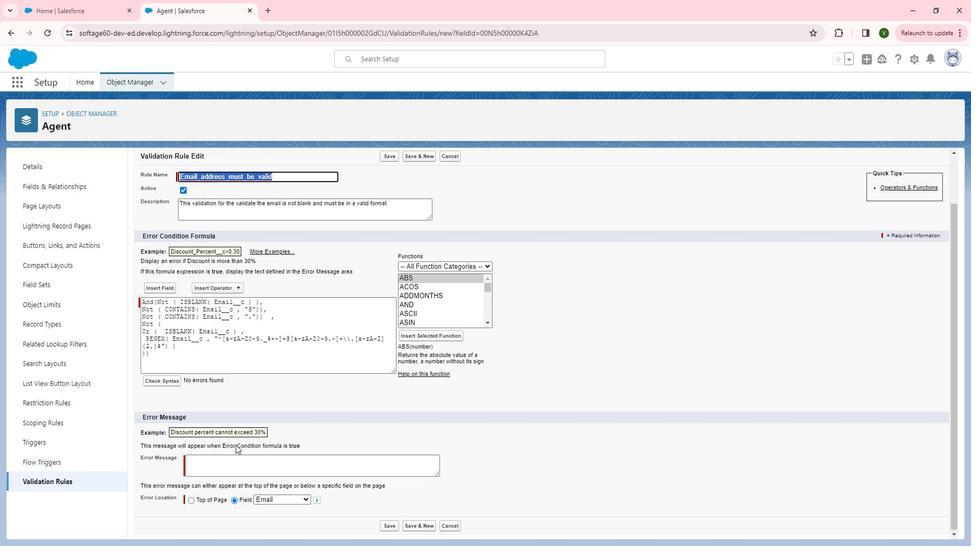
Action: Mouse scrolled (249, 442) with delta (0, 0)
Screenshot: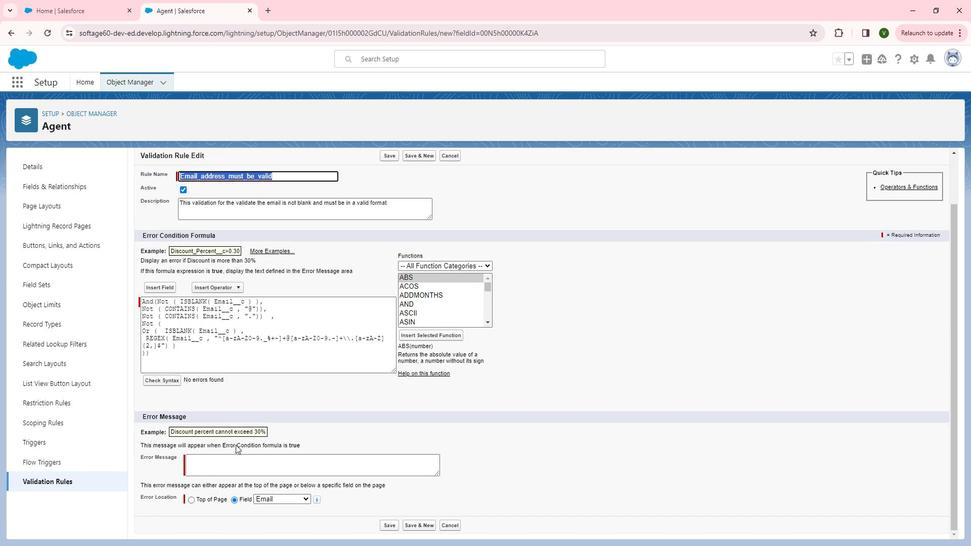 
Action: Mouse moved to (269, 465)
Screenshot: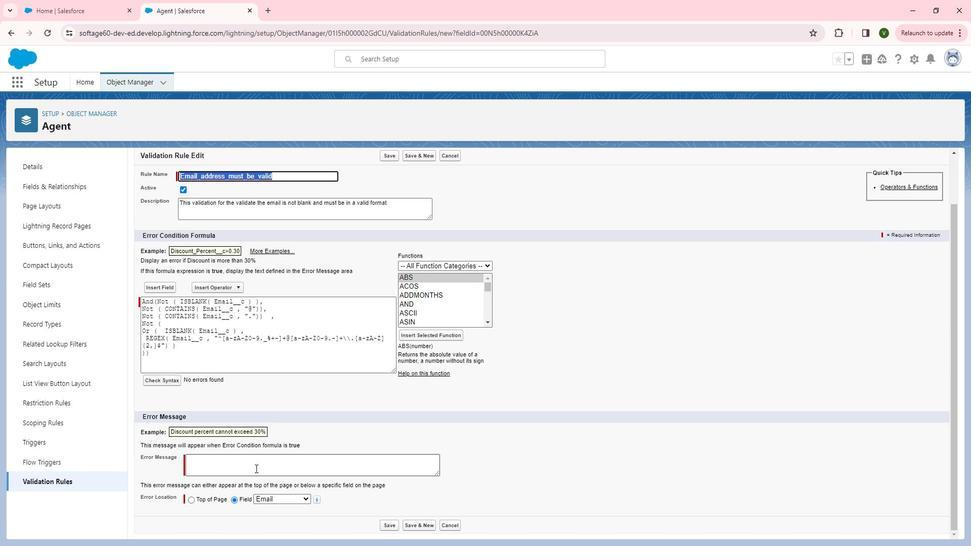 
Action: Mouse pressed left at (269, 465)
Screenshot: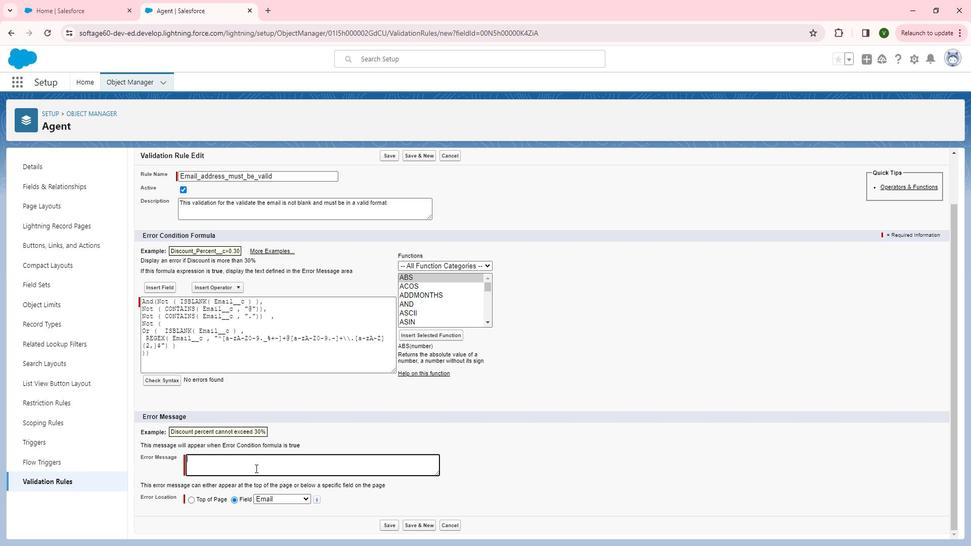 
Action: Key pressed <Key.shift>Emails<Key.backspace><Key.space>should<Key.space>be<Key.space>valid
Screenshot: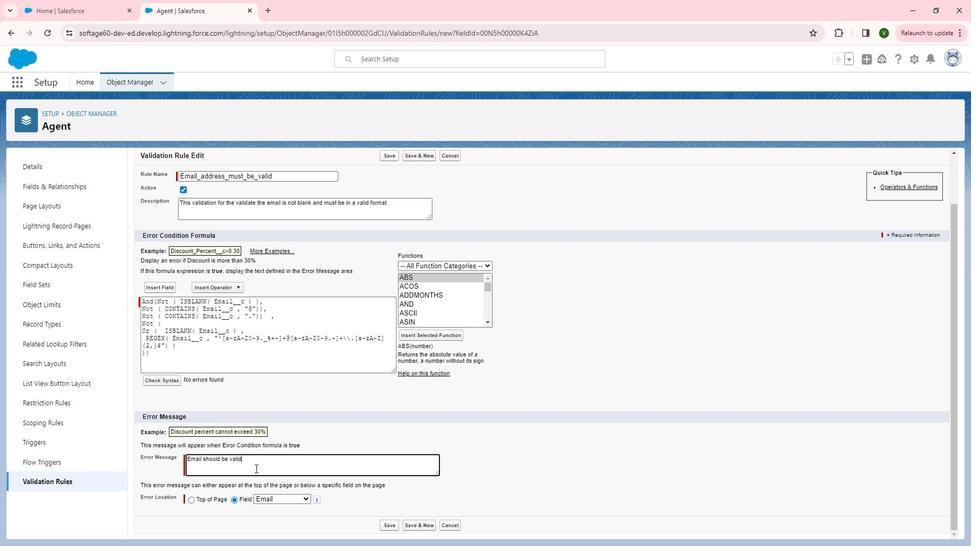
Action: Mouse moved to (424, 483)
Screenshot: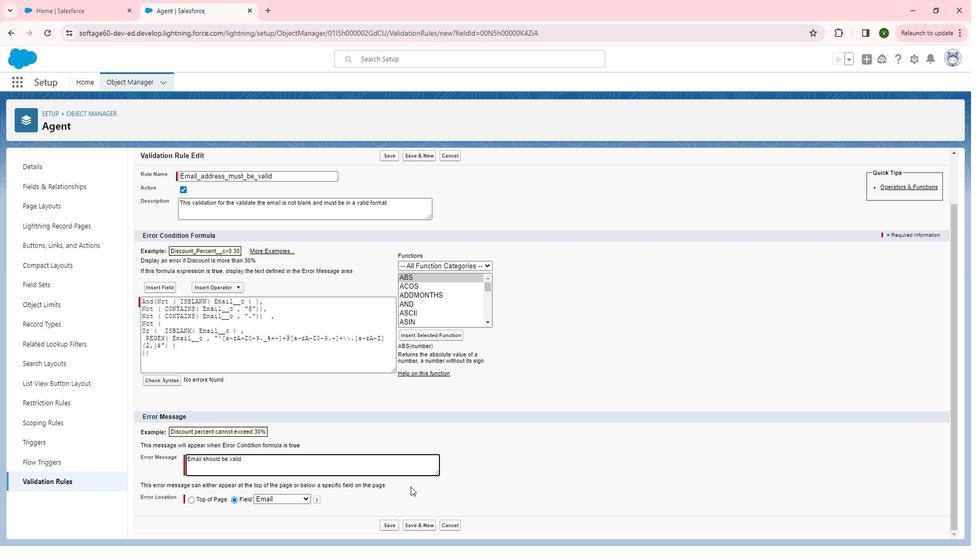 
Action: Key pressed .
Screenshot: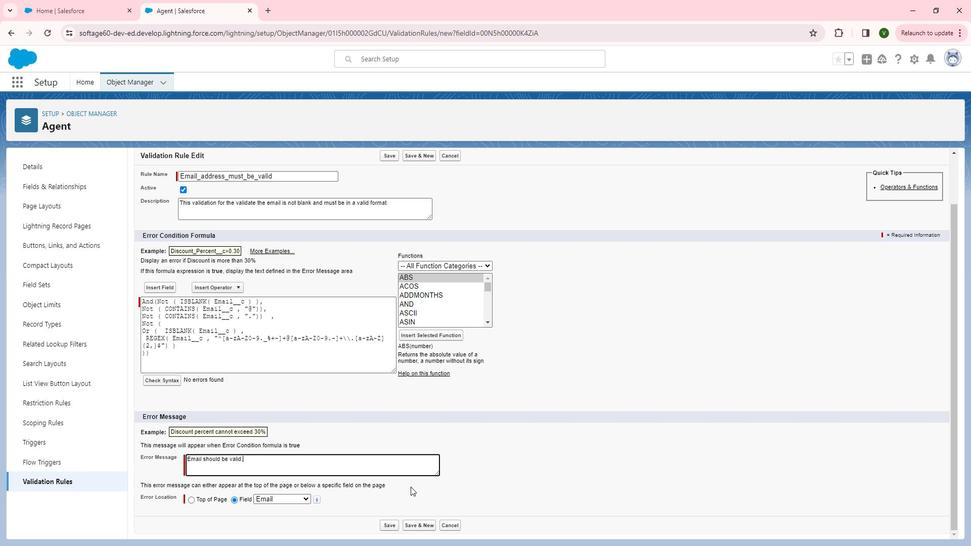 
Action: Mouse moved to (405, 516)
Screenshot: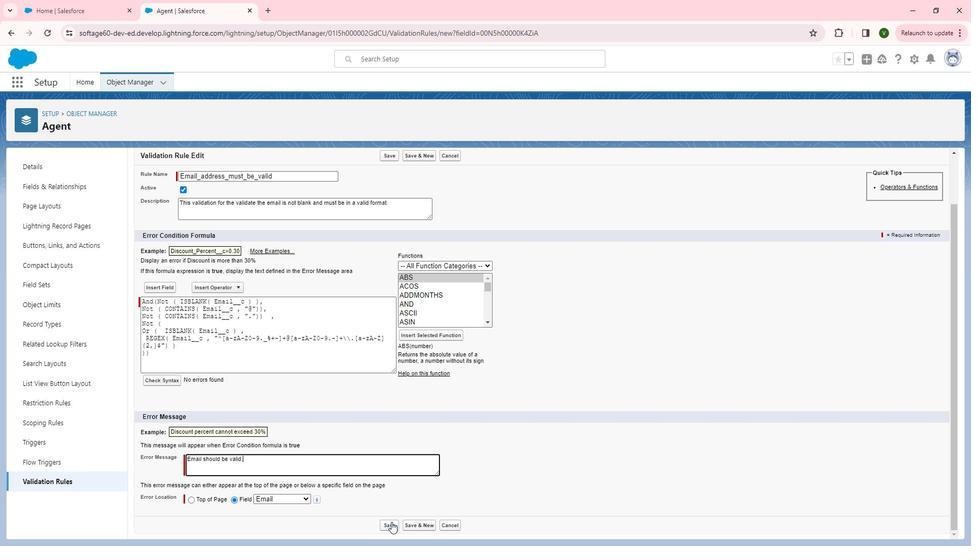 
Action: Mouse pressed left at (405, 516)
Screenshot: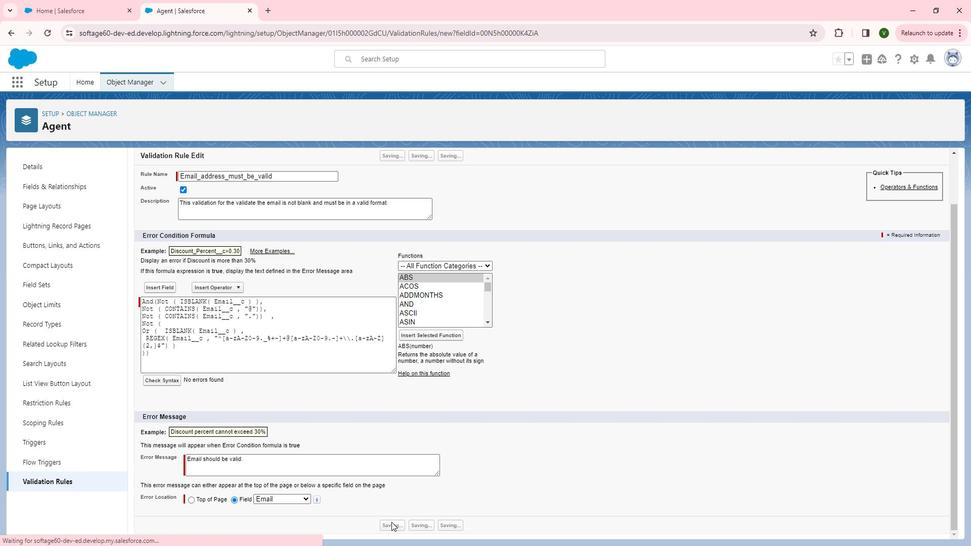 
Action: Mouse moved to (55, 182)
Screenshot: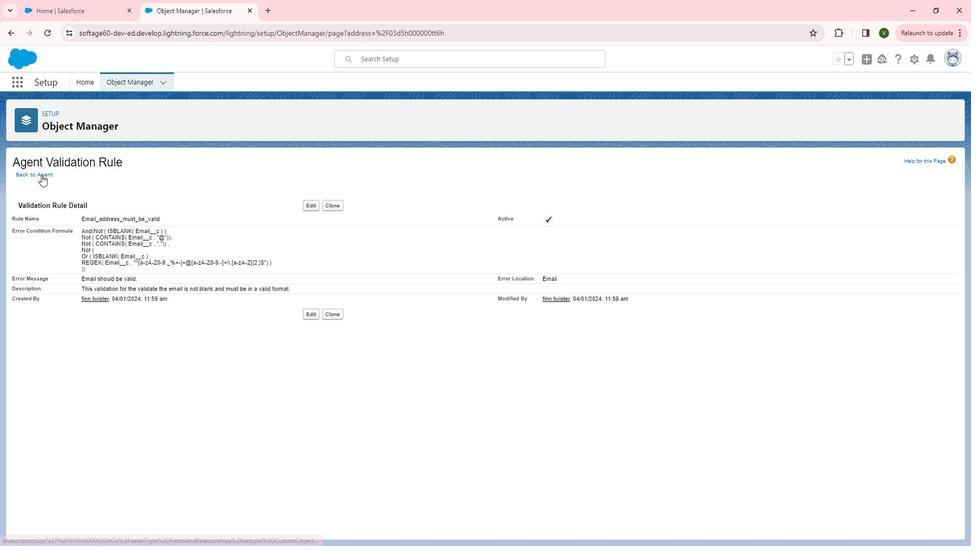 
Action: Mouse pressed left at (55, 182)
Screenshot: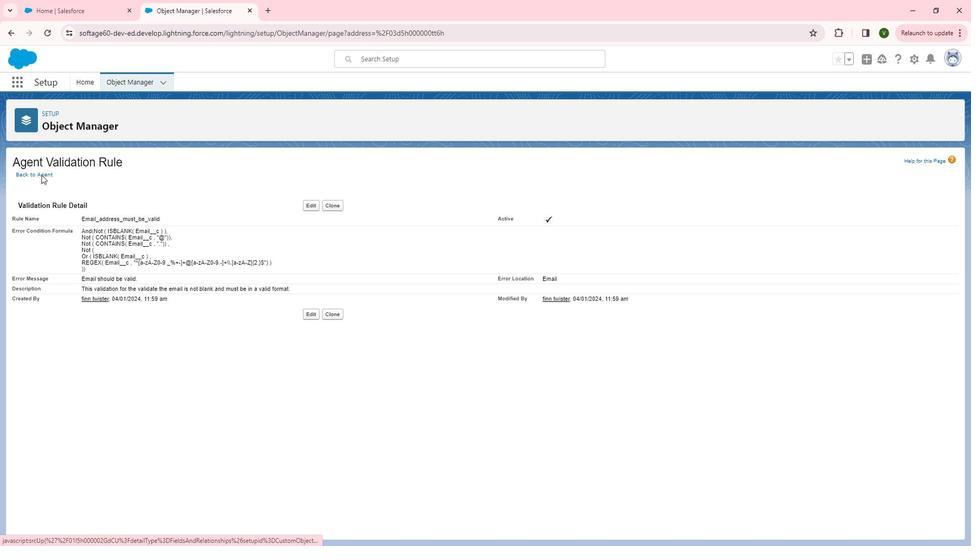 
Action: Mouse moved to (63, 474)
Screenshot: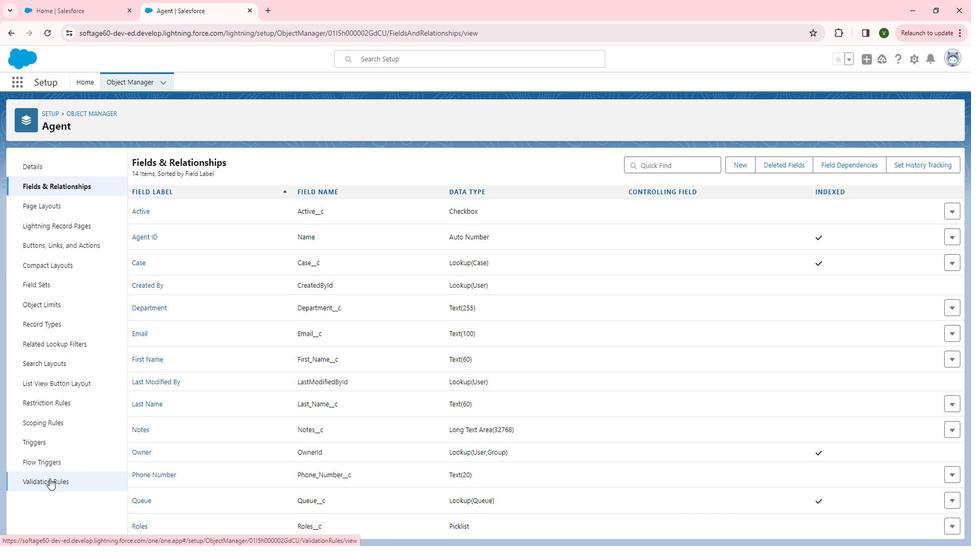 
Action: Mouse pressed left at (63, 474)
Screenshot: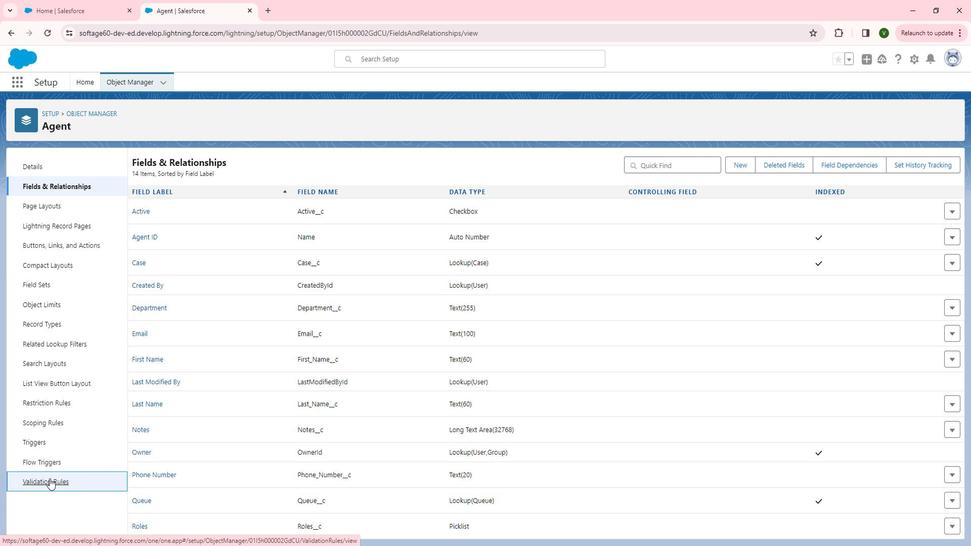 
Action: Mouse moved to (952, 171)
Screenshot: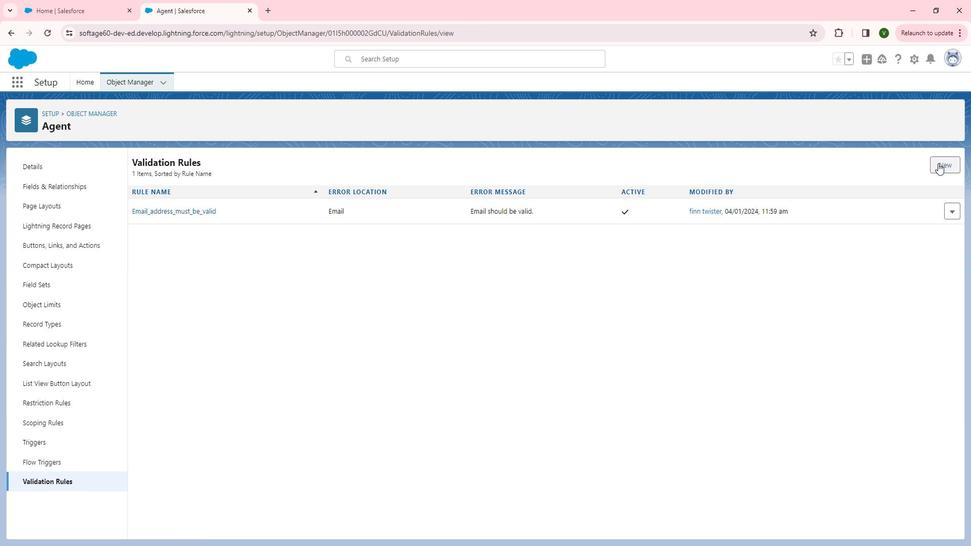 
Action: Mouse pressed left at (952, 171)
Screenshot: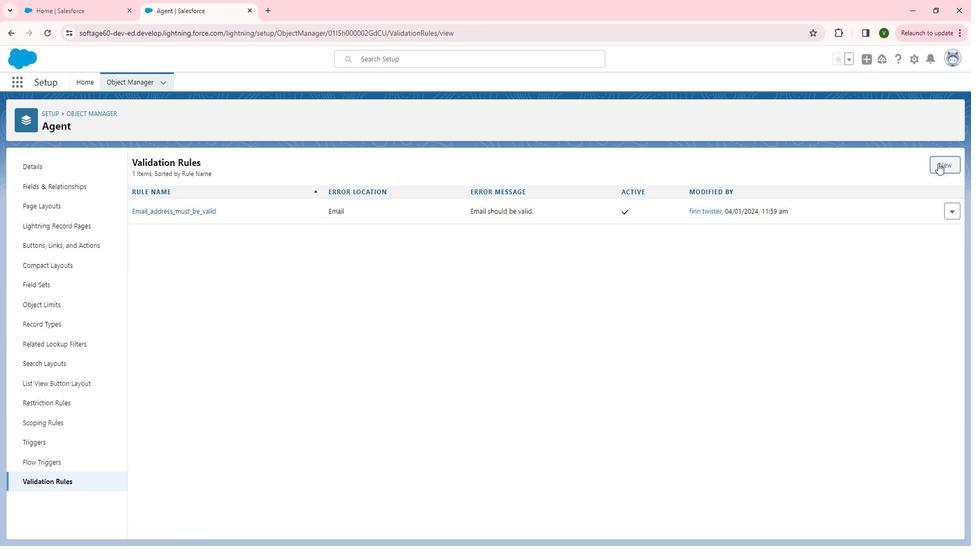 
Action: Mouse moved to (286, 370)
Screenshot: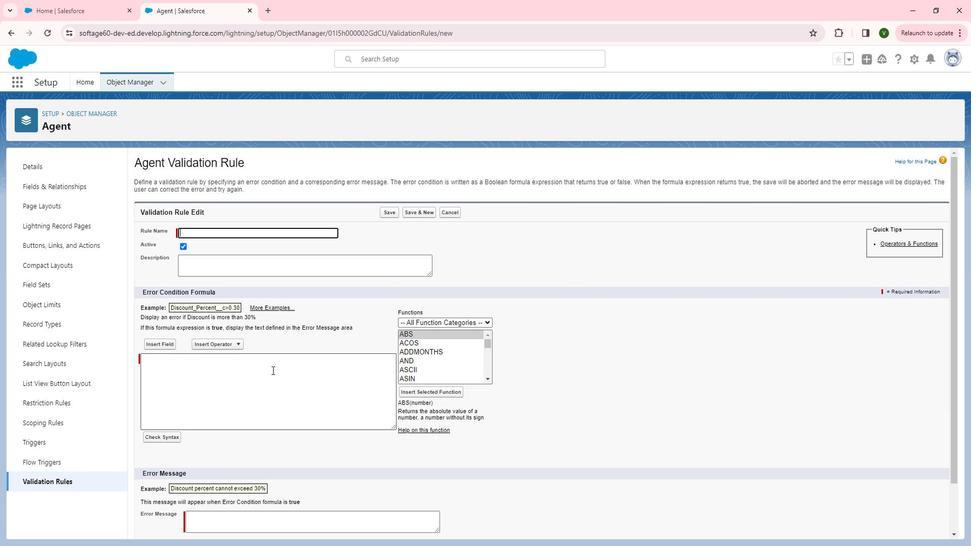 
Action: Mouse pressed left at (286, 370)
Screenshot: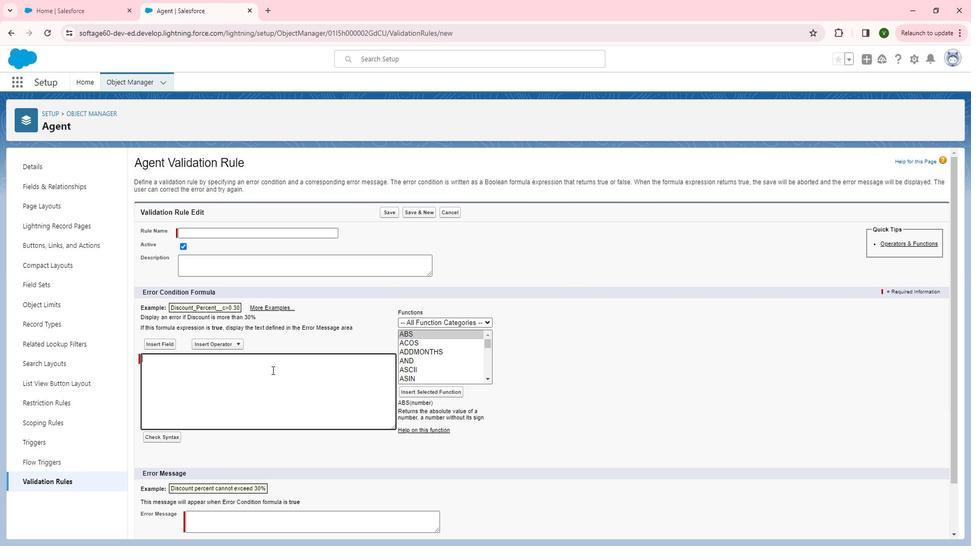 
Action: Key pressed <Key.shift>And<Key.shift>(
Screenshot: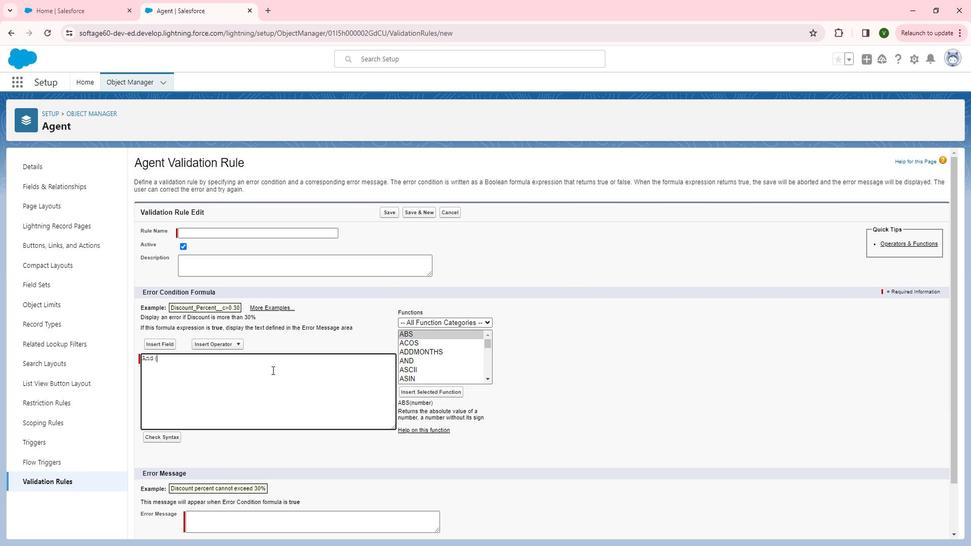 
Action: Mouse moved to (501, 377)
Screenshot: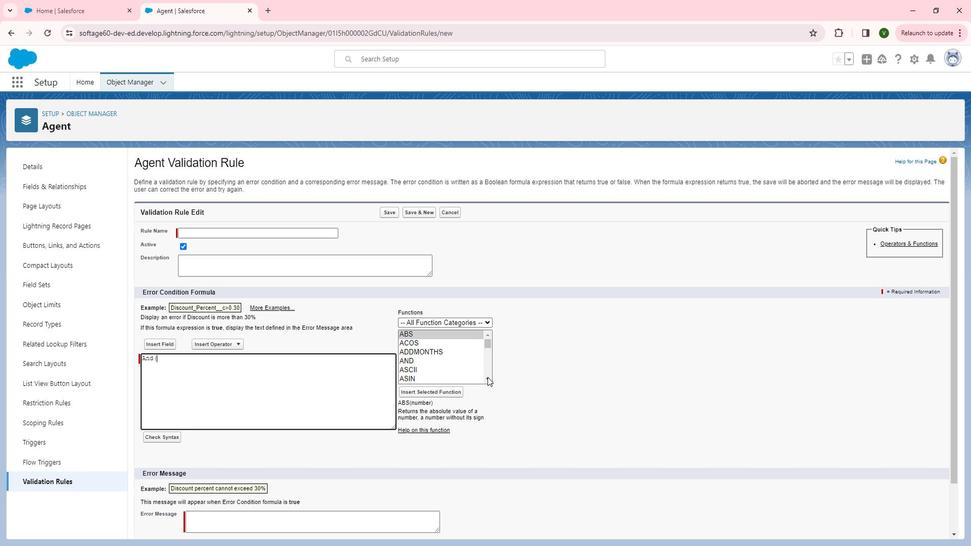 
Action: Mouse pressed left at (501, 377)
Screenshot: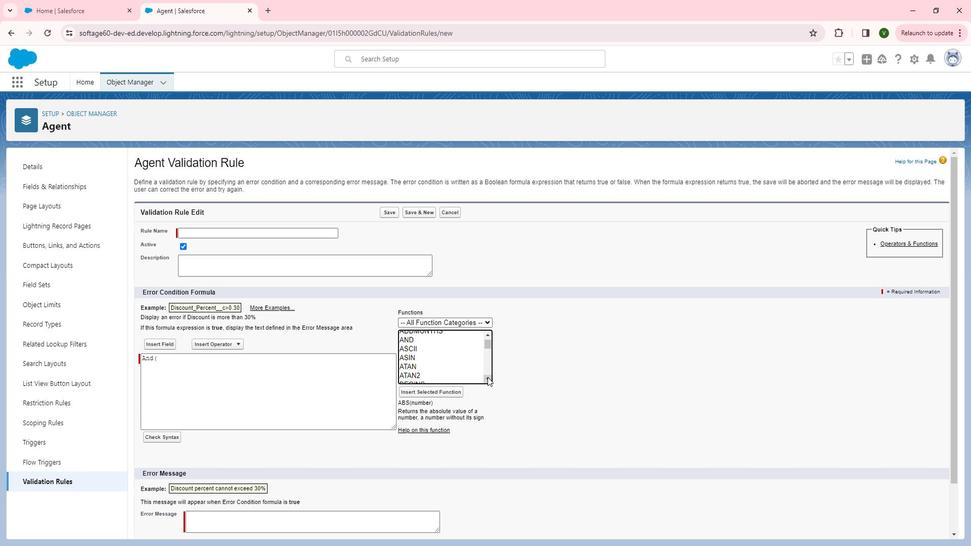 
Action: Mouse pressed left at (501, 377)
Screenshot: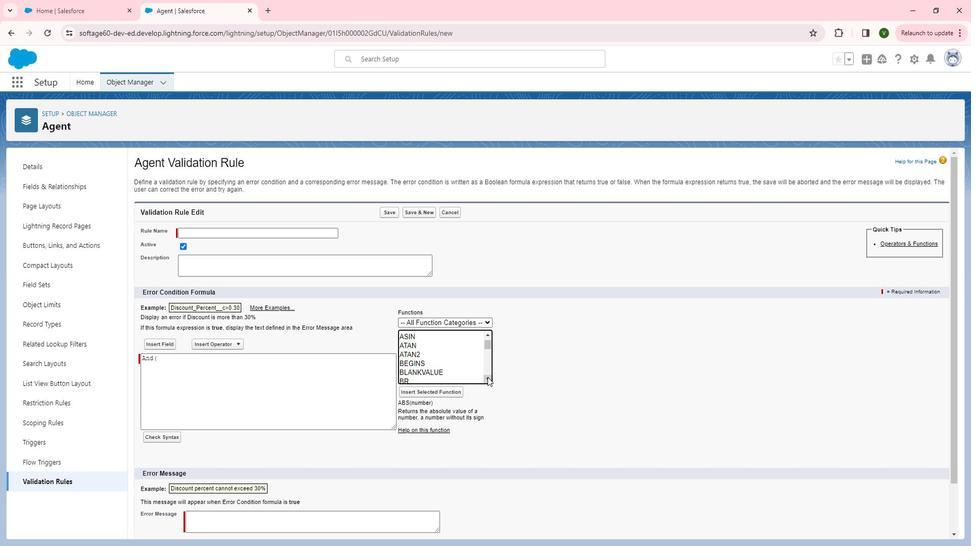 
Action: Mouse pressed left at (501, 377)
Screenshot: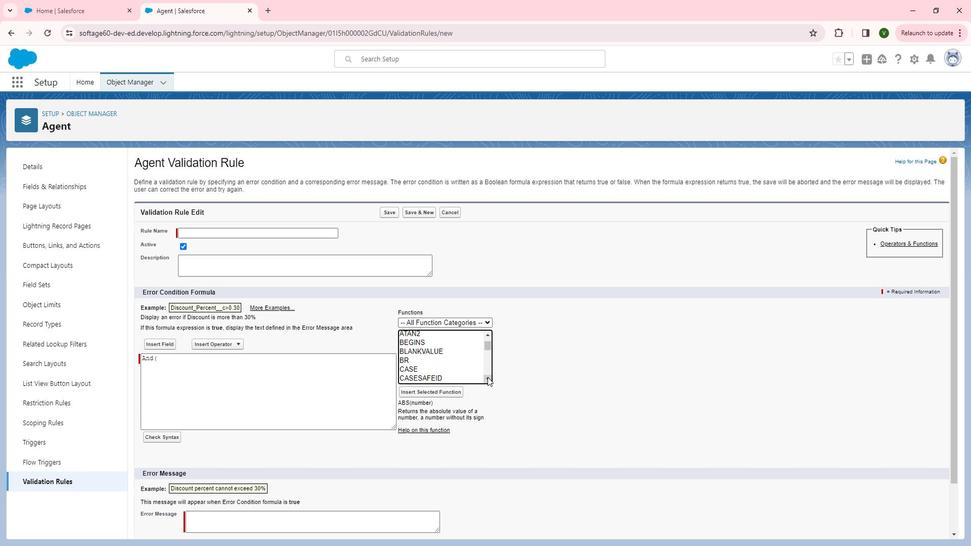 
Action: Mouse pressed left at (501, 377)
Screenshot: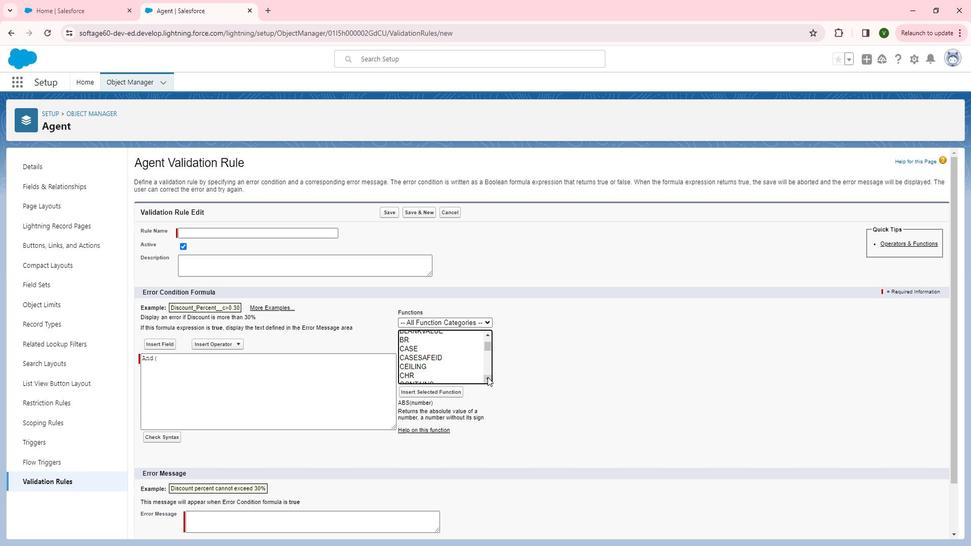 
Action: Mouse pressed left at (501, 377)
Screenshot: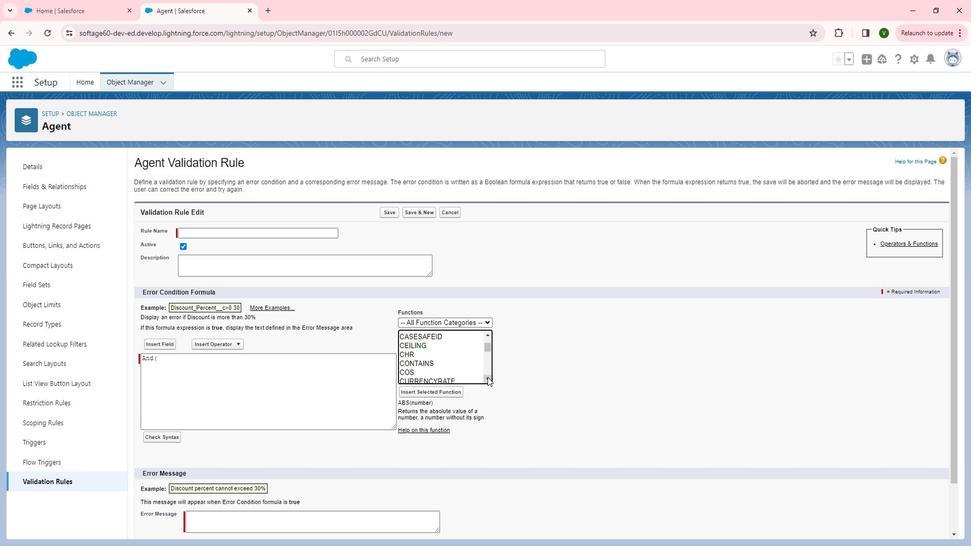 
Action: Mouse moved to (502, 377)
Screenshot: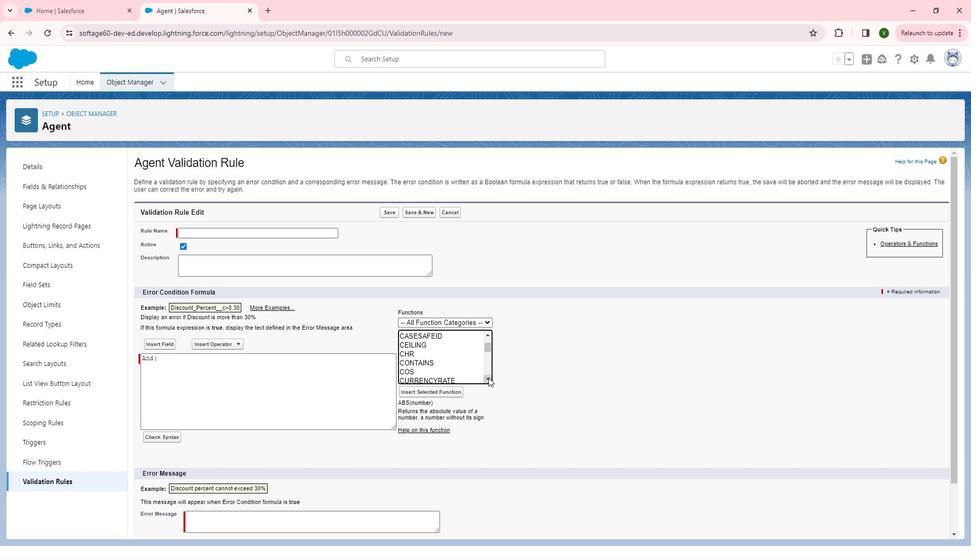 
Action: Mouse pressed left at (502, 377)
Screenshot: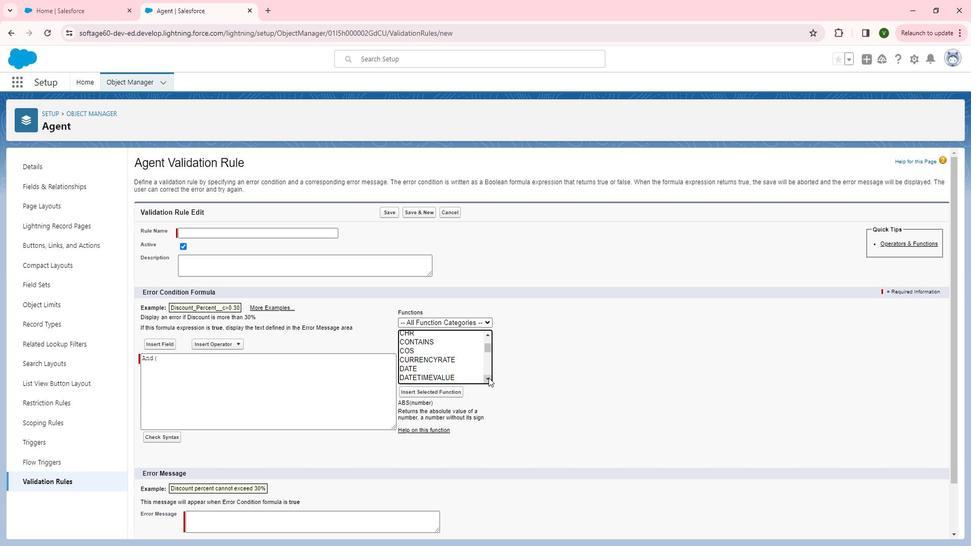 
Action: Mouse moved to (502, 377)
Screenshot: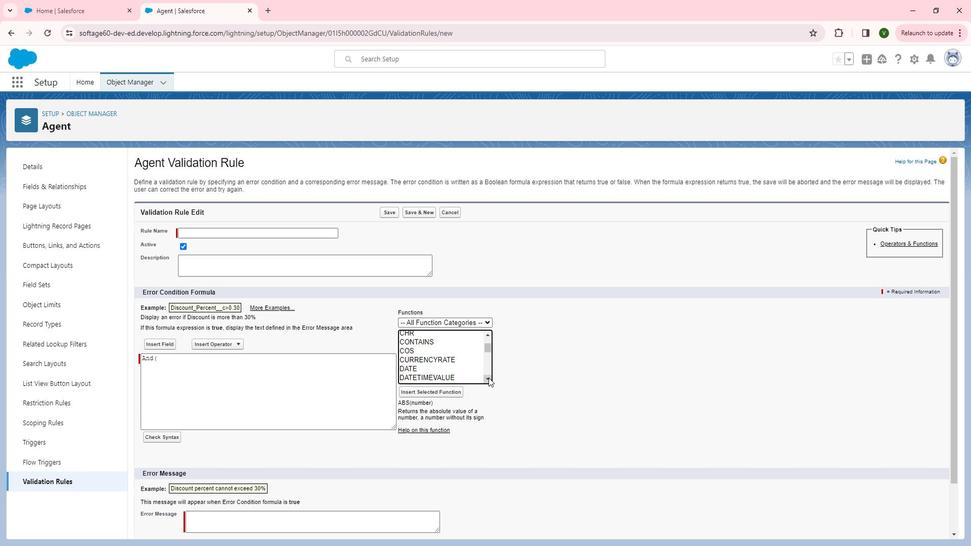 
Action: Mouse pressed left at (502, 377)
Screenshot: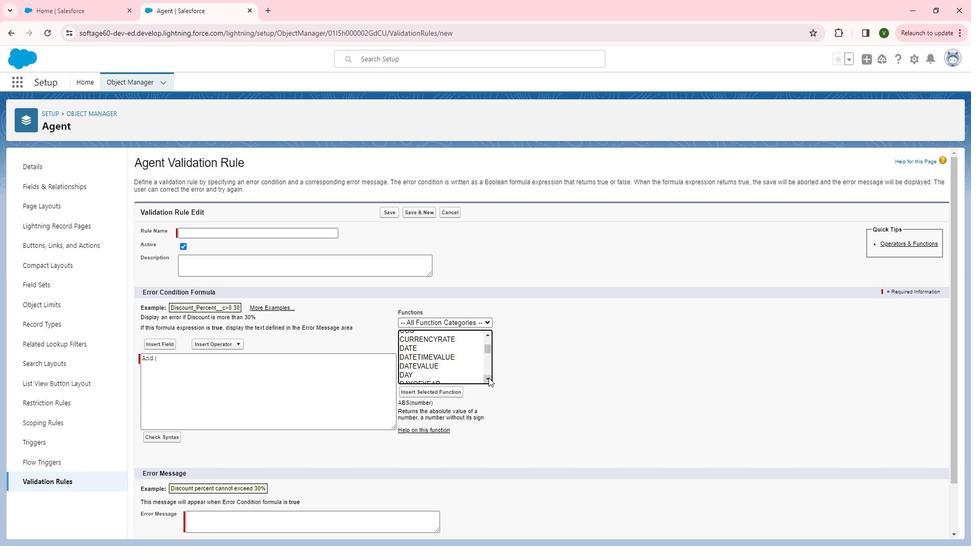
Action: Mouse pressed left at (502, 377)
Screenshot: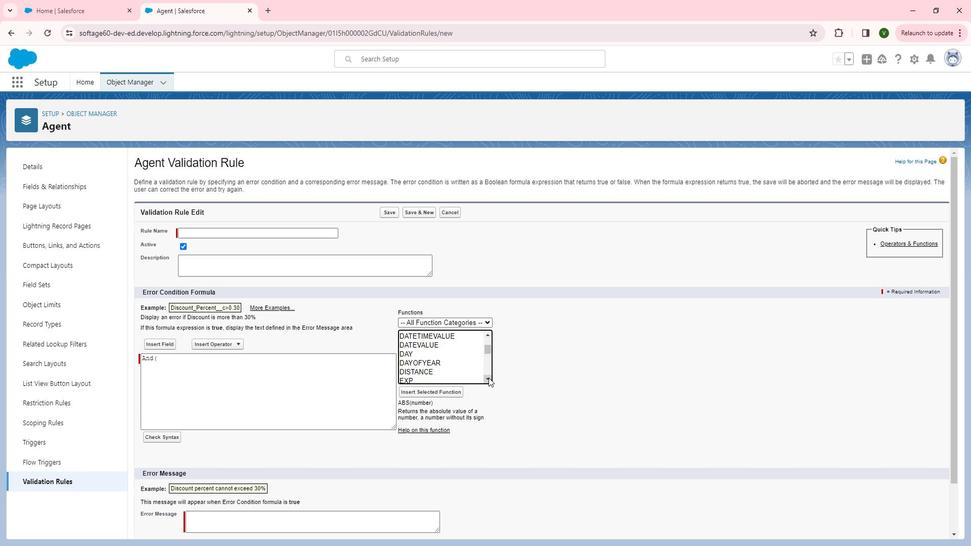 
Action: Mouse moved to (502, 377)
Screenshot: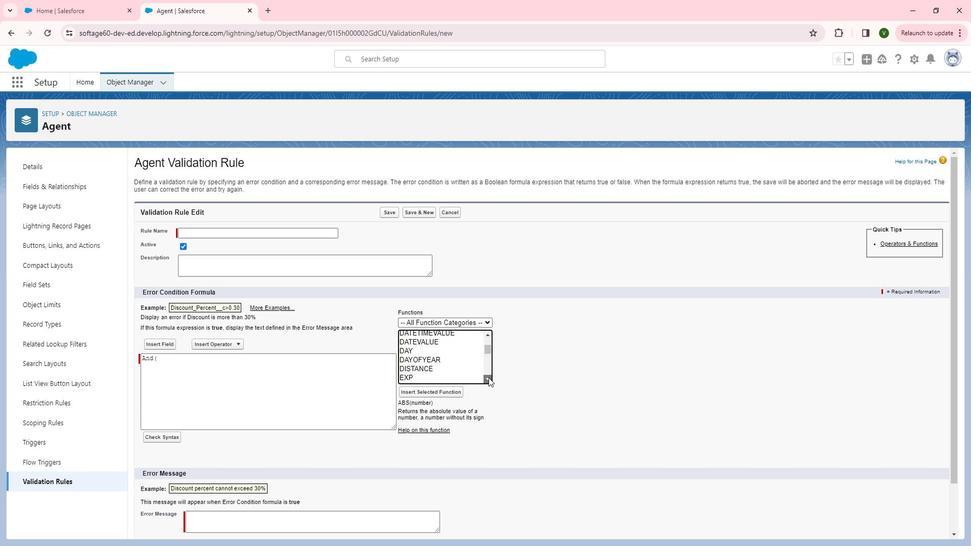 
Action: Mouse pressed left at (502, 377)
Screenshot: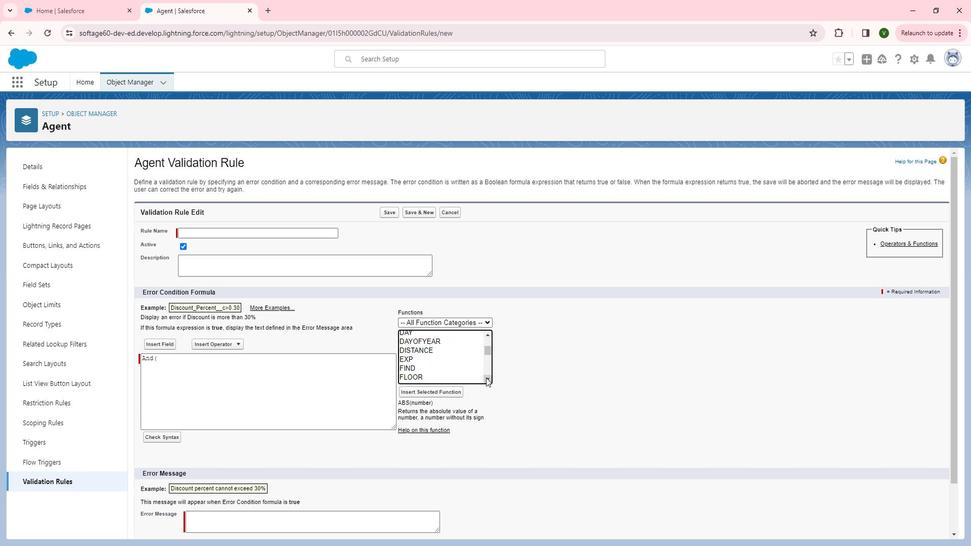 
Action: Mouse moved to (508, 379)
Screenshot: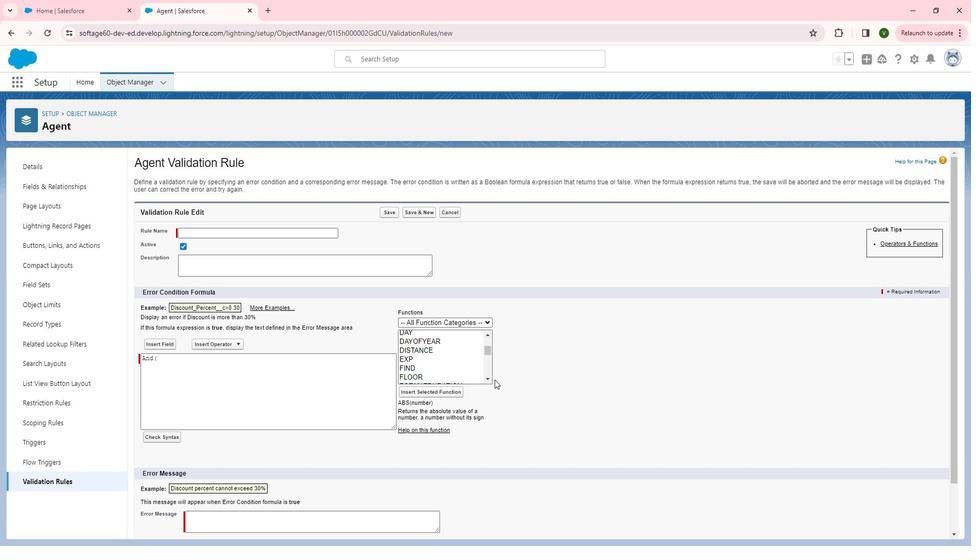 
Action: Mouse pressed left at (508, 379)
Screenshot: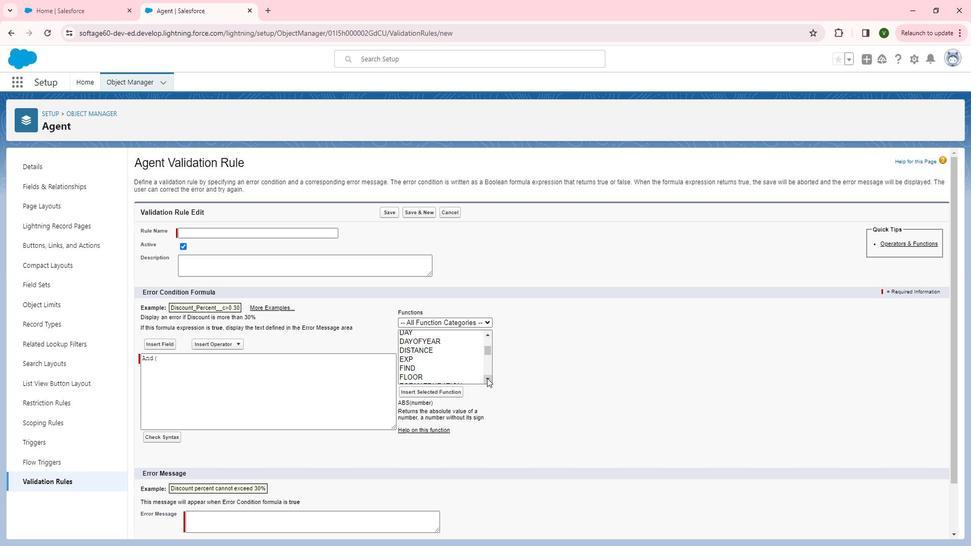 
Action: Mouse moved to (502, 379)
Screenshot: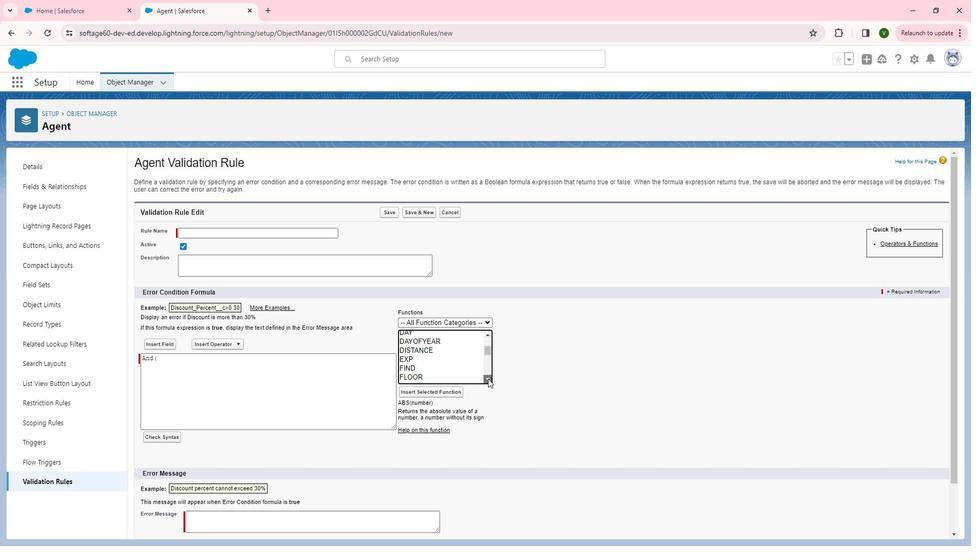 
Action: Mouse pressed left at (502, 379)
Screenshot: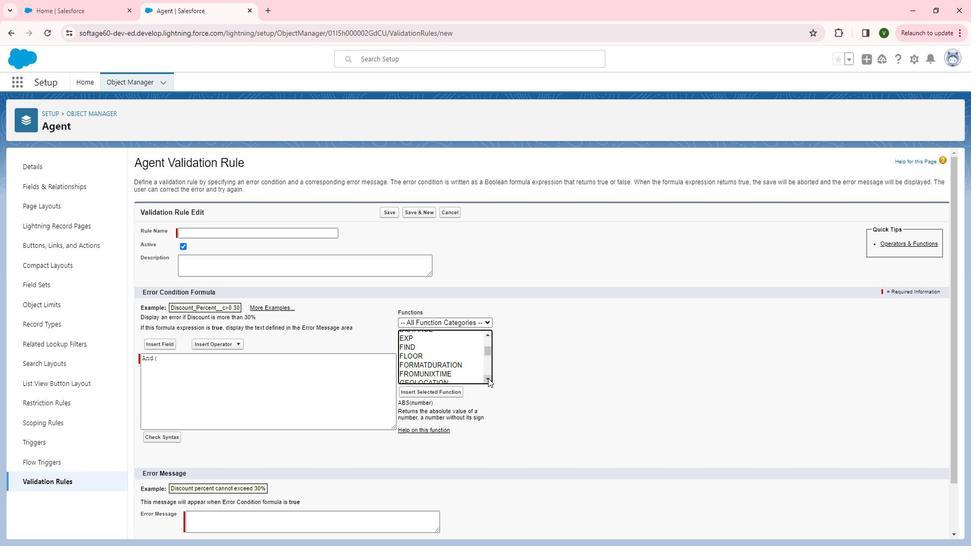 
Action: Mouse moved to (502, 378)
Screenshot: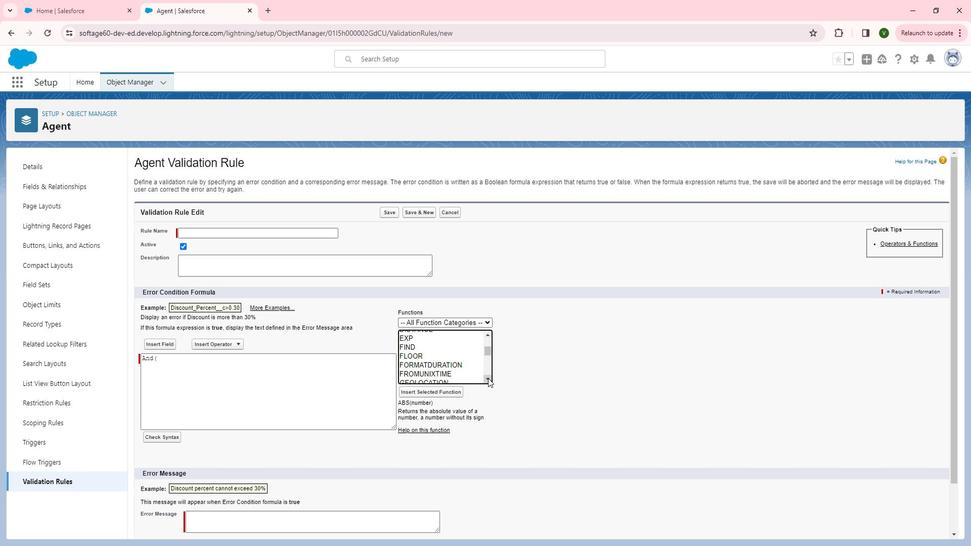 
Action: Mouse pressed left at (502, 378)
Screenshot: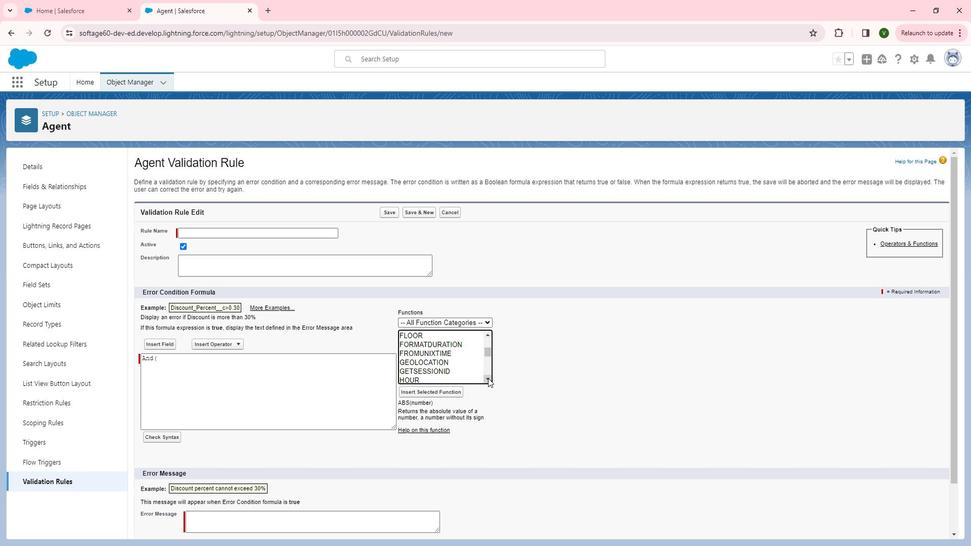 
Action: Mouse pressed left at (502, 378)
Screenshot: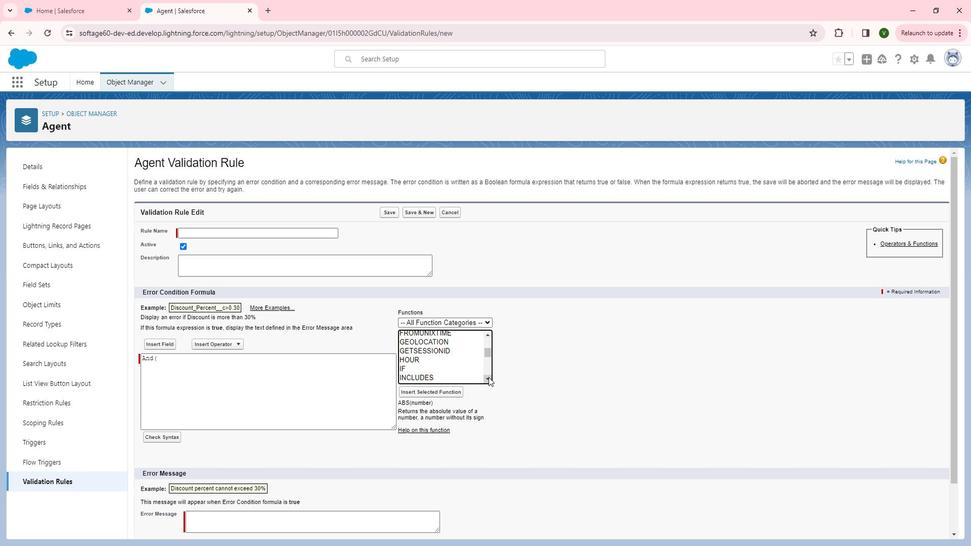 
Action: Mouse moved to (503, 376)
Screenshot: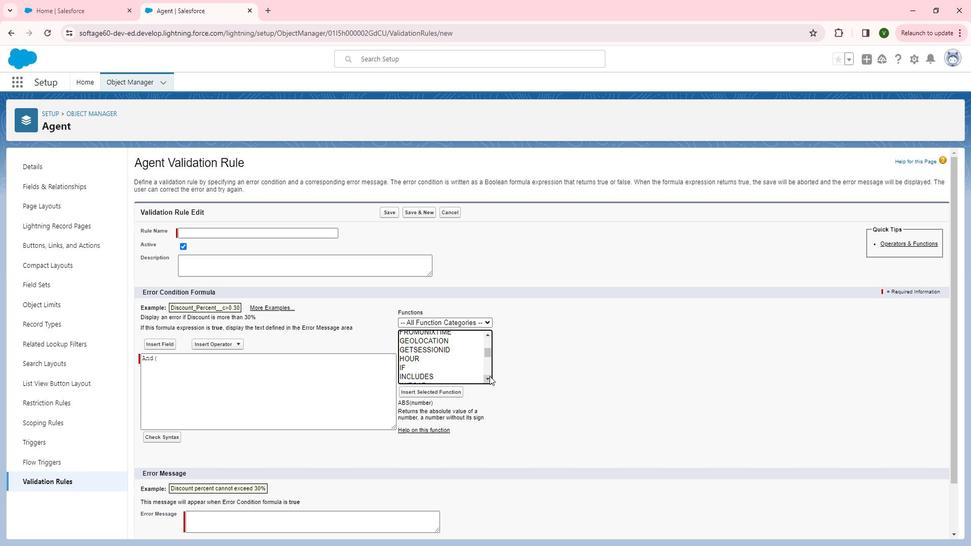 
Action: Mouse pressed left at (503, 376)
Screenshot: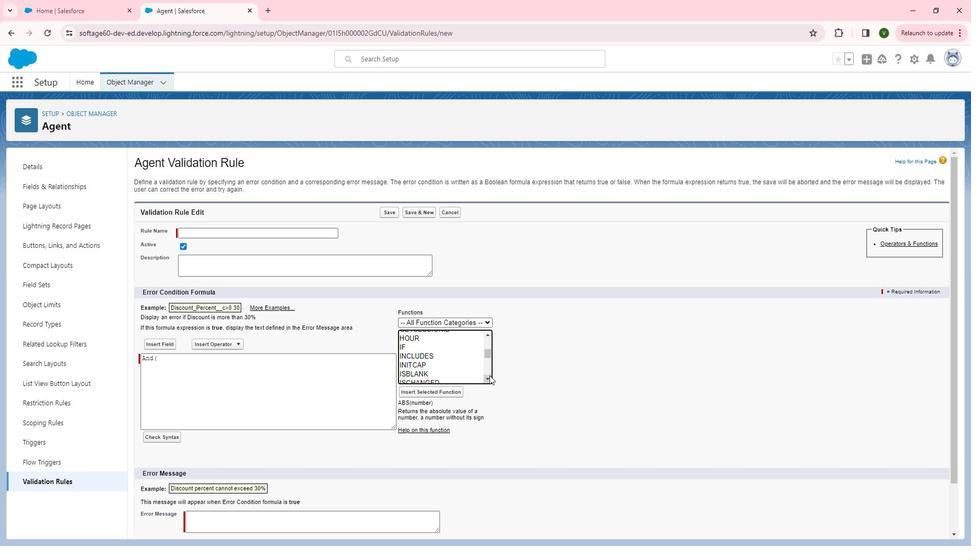 
Action: Mouse moved to (504, 375)
Screenshot: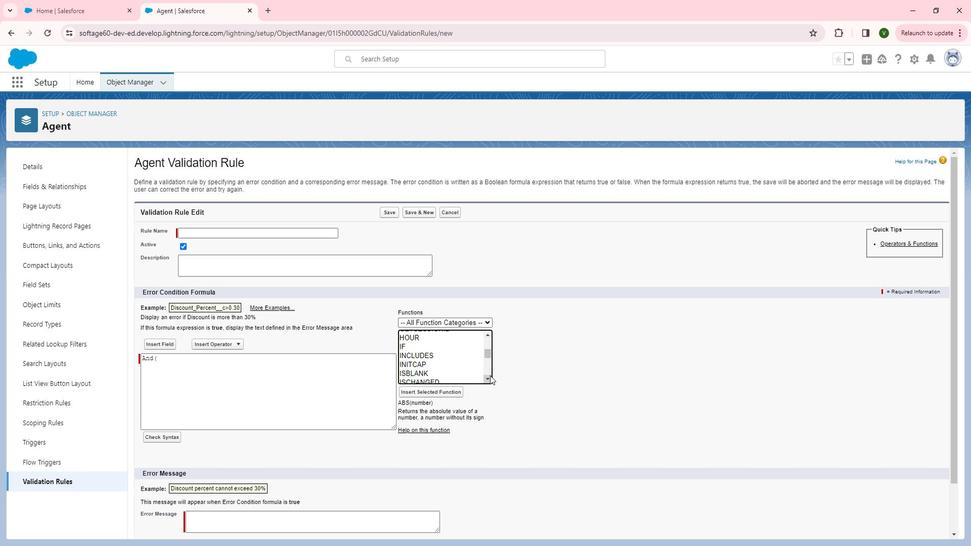 
Action: Mouse pressed left at (504, 375)
Screenshot: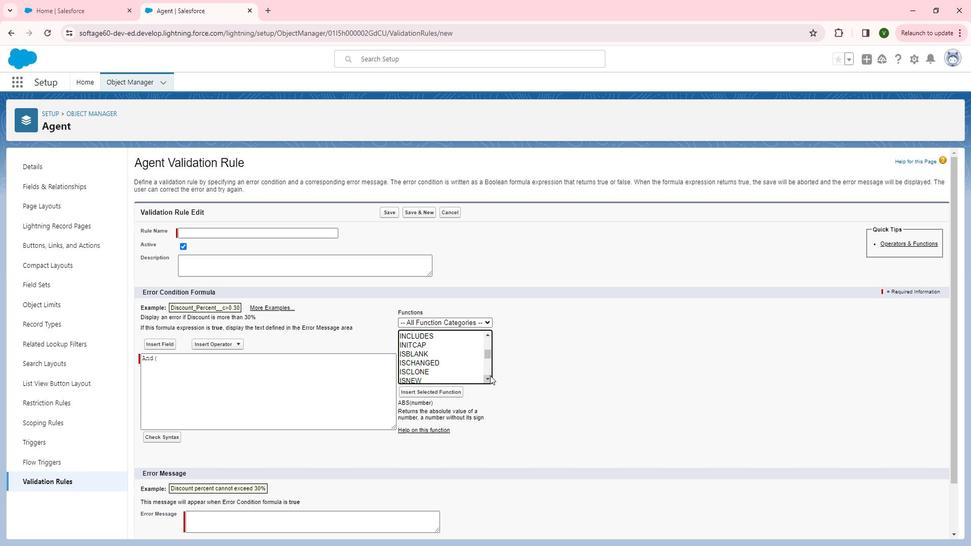 
Action: Mouse moved to (438, 357)
Screenshot: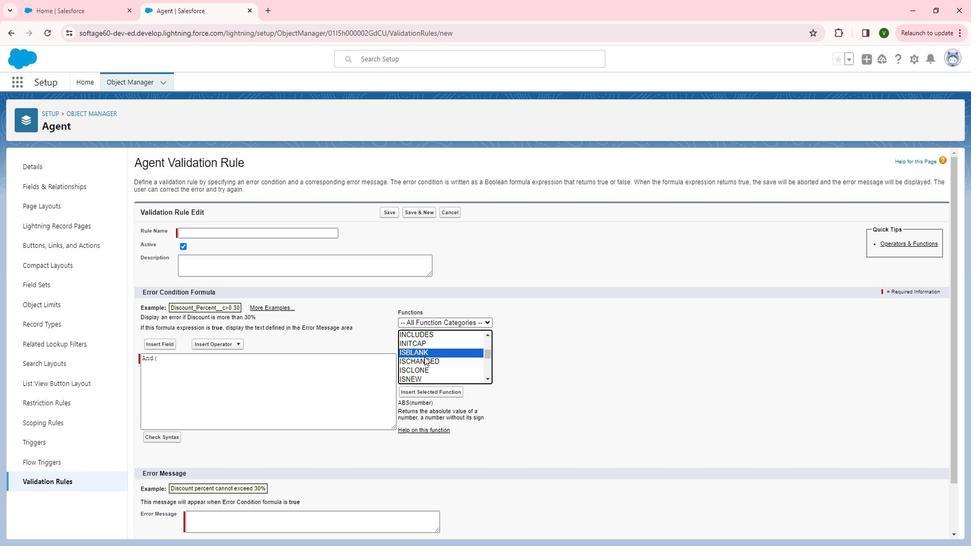 
Action: Mouse pressed left at (438, 357)
Screenshot: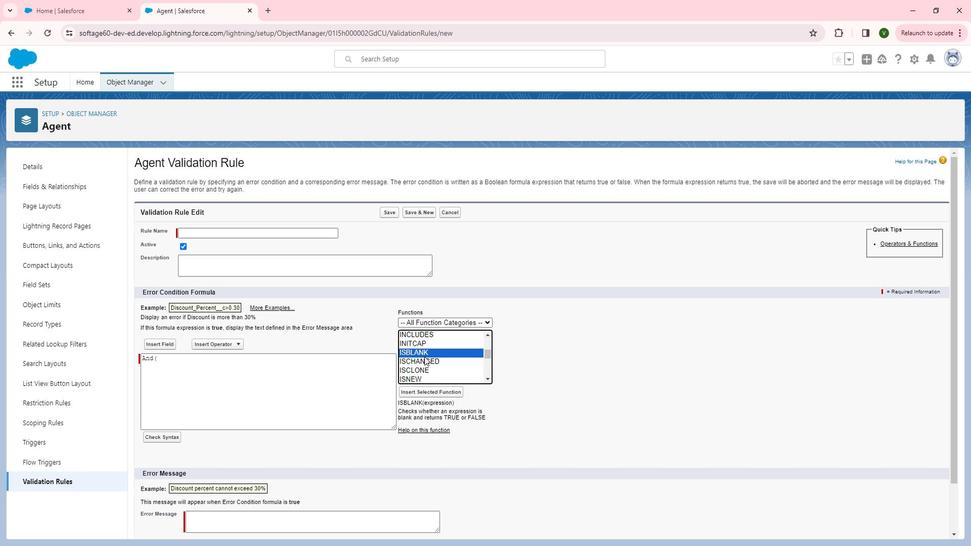 
Action: Mouse moved to (463, 386)
Screenshot: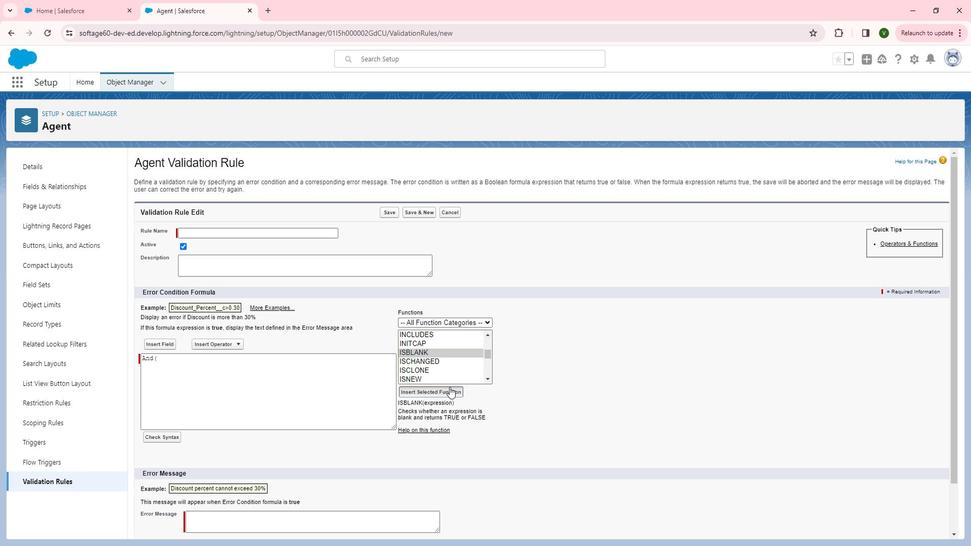 
Action: Mouse pressed left at (463, 386)
Screenshot: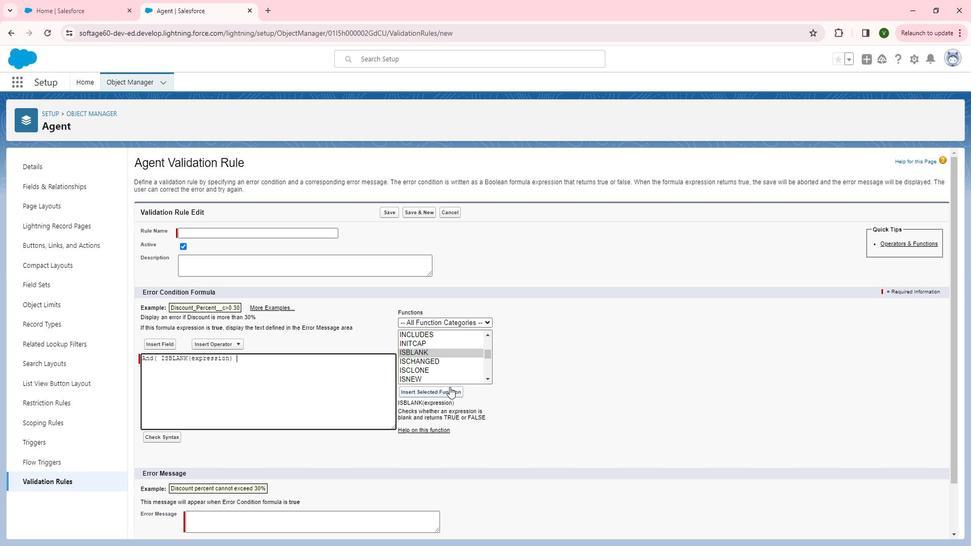 
Action: Mouse moved to (233, 362)
Screenshot: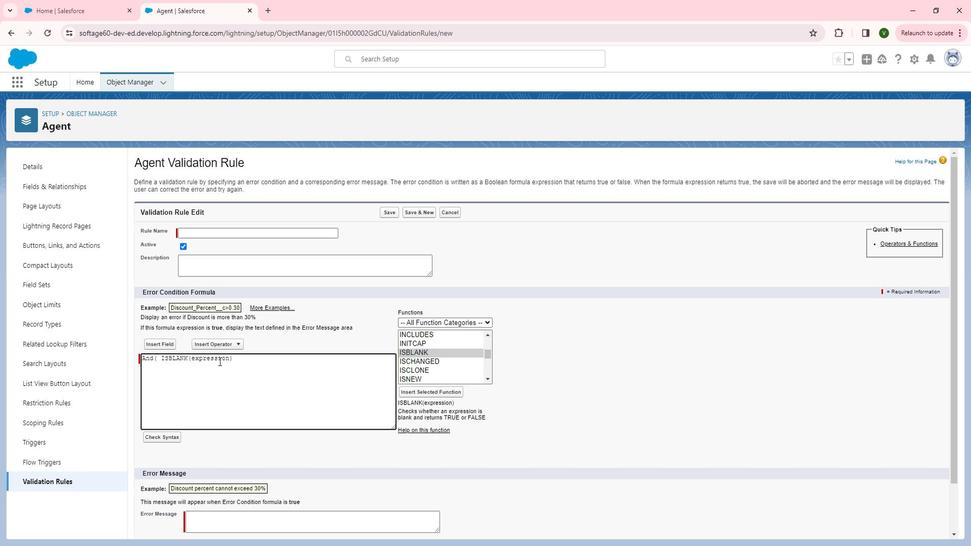 
Action: Mouse pressed left at (233, 362)
Screenshot: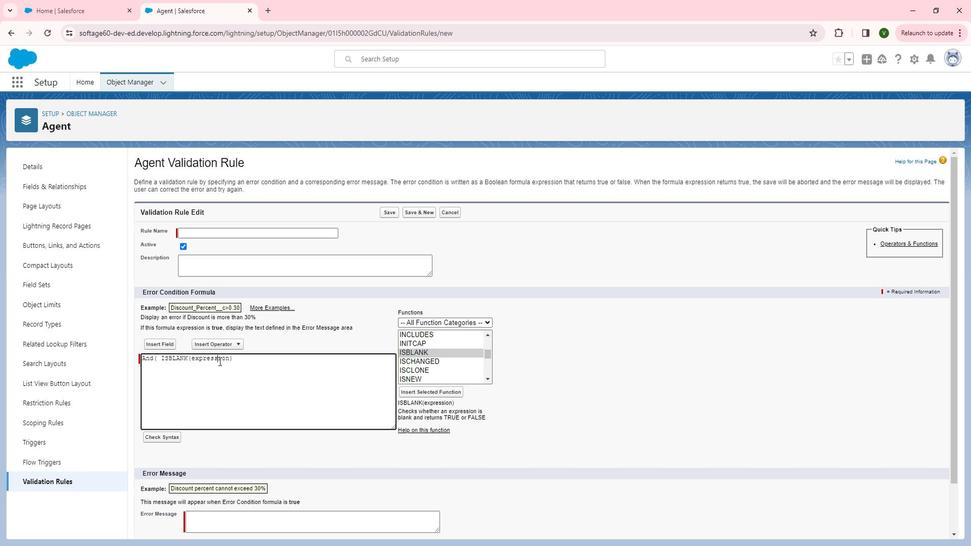 
Action: Mouse pressed left at (233, 362)
Screenshot: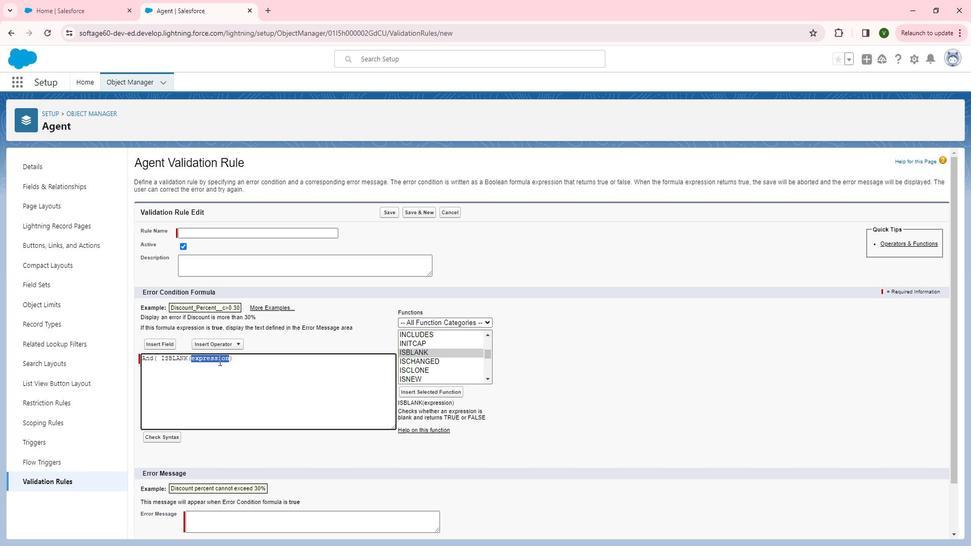 
Action: Mouse moved to (174, 342)
Screenshot: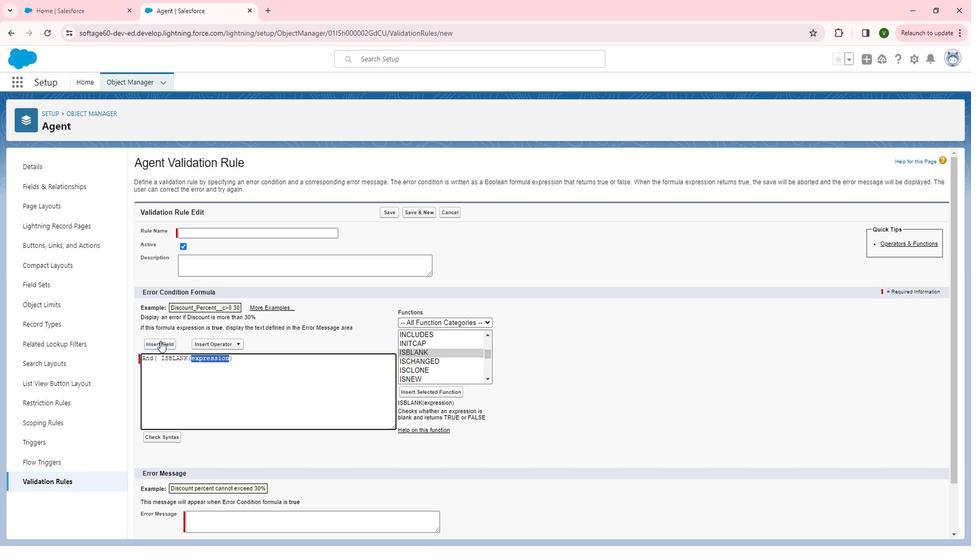 
Action: Mouse pressed left at (174, 342)
Screenshot: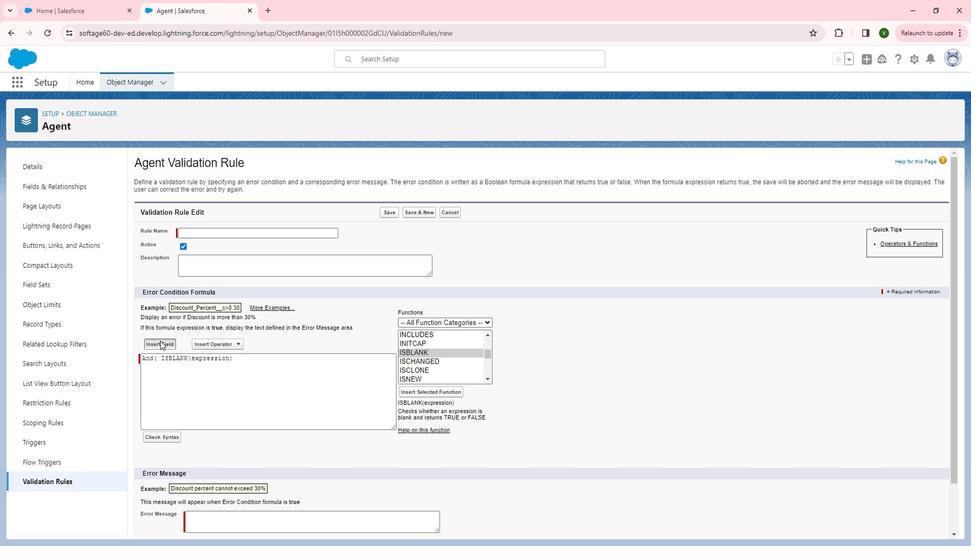 
Action: Mouse moved to (500, 375)
Screenshot: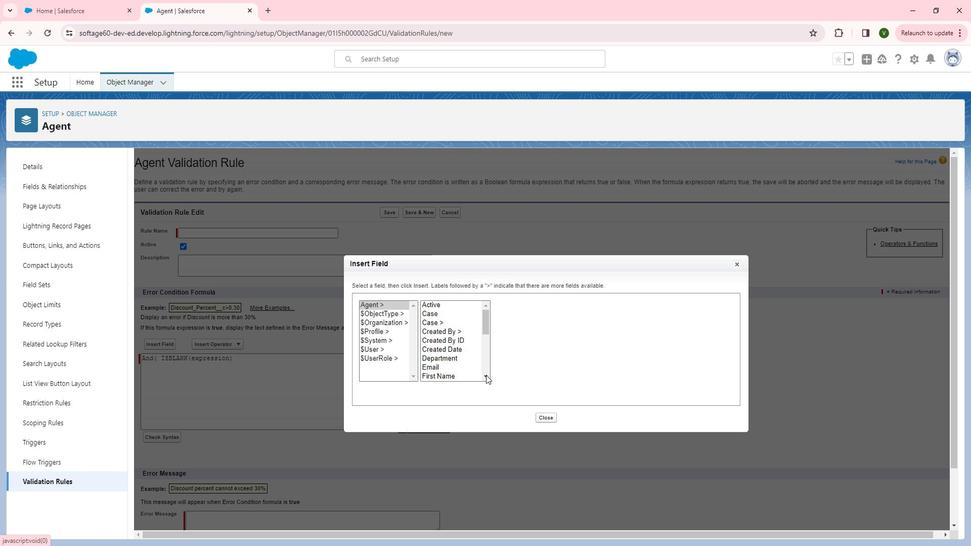 
Action: Mouse pressed left at (500, 375)
Screenshot: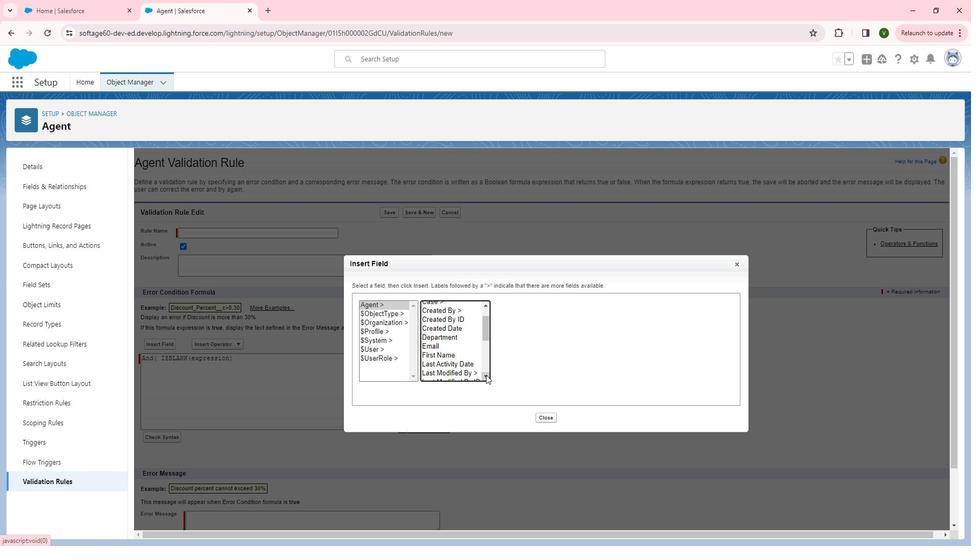 
Action: Mouse pressed left at (500, 375)
Screenshot: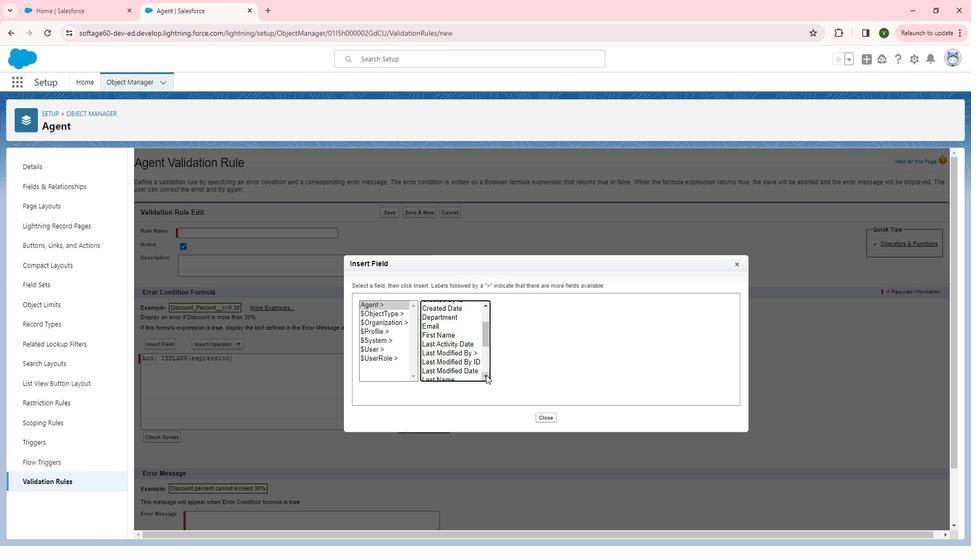 
Action: Mouse pressed left at (500, 375)
Screenshot: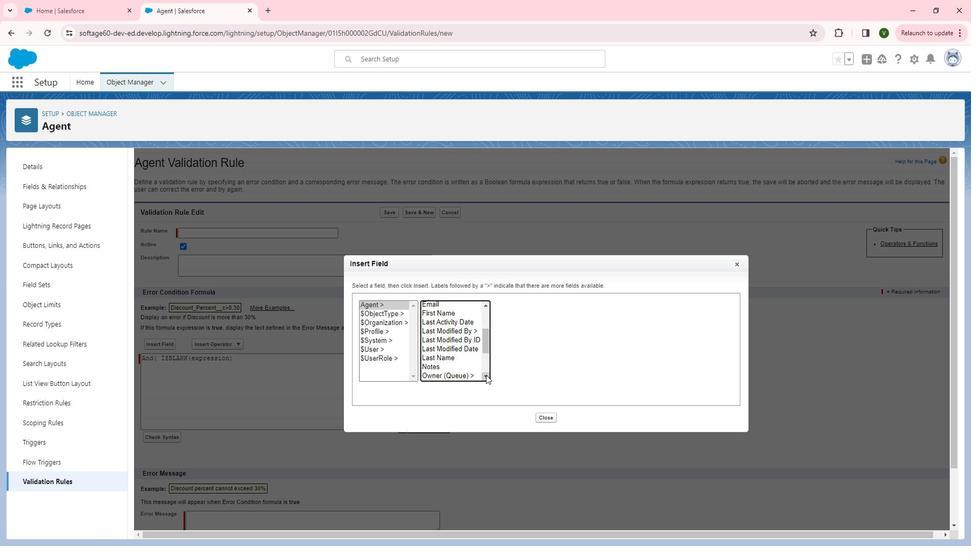 
Action: Mouse pressed left at (500, 375)
Screenshot: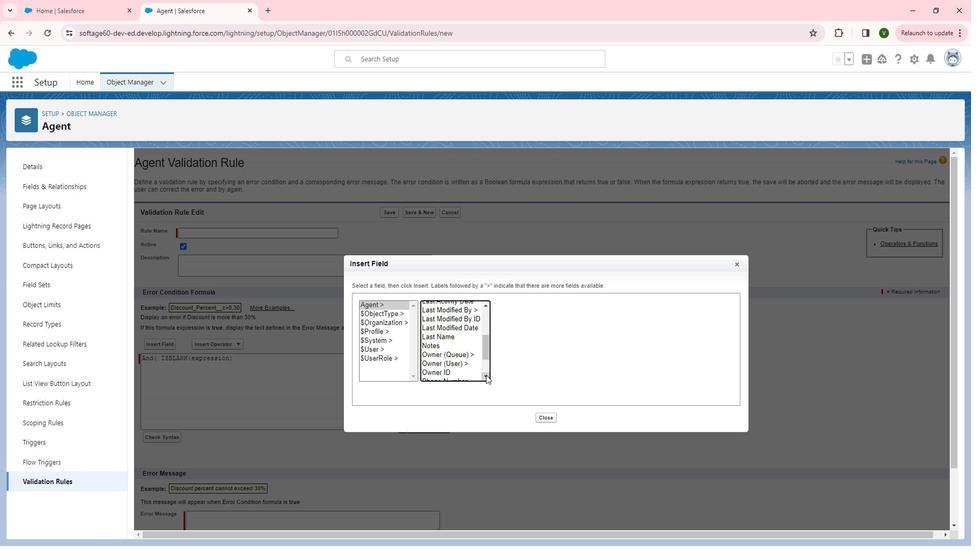 
Action: Mouse pressed left at (500, 375)
Screenshot: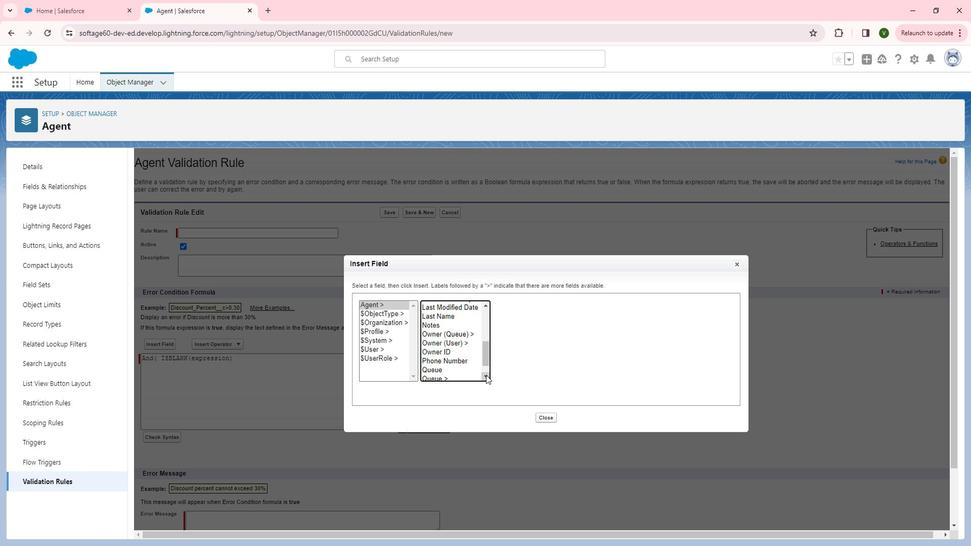 
Action: Mouse moved to (477, 361)
Screenshot: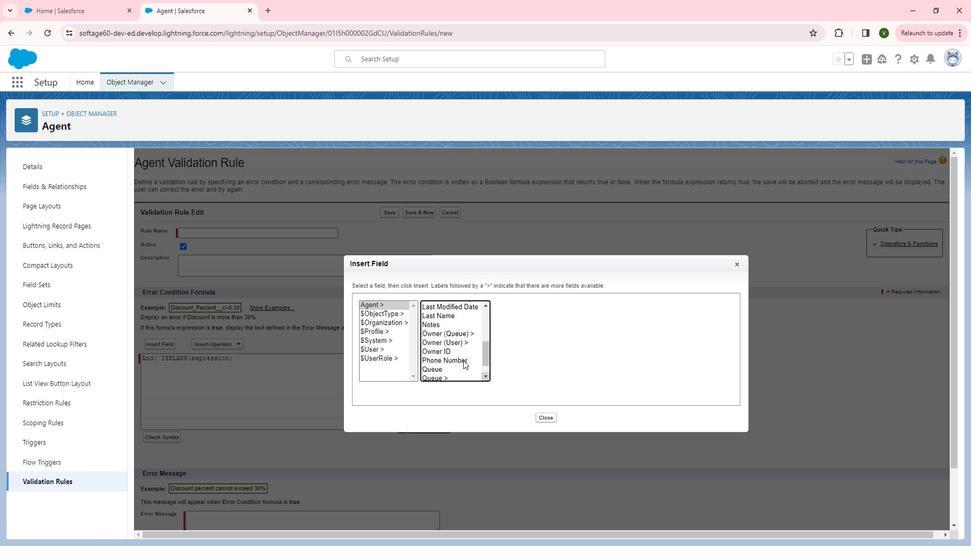 
Action: Mouse pressed left at (477, 361)
Screenshot: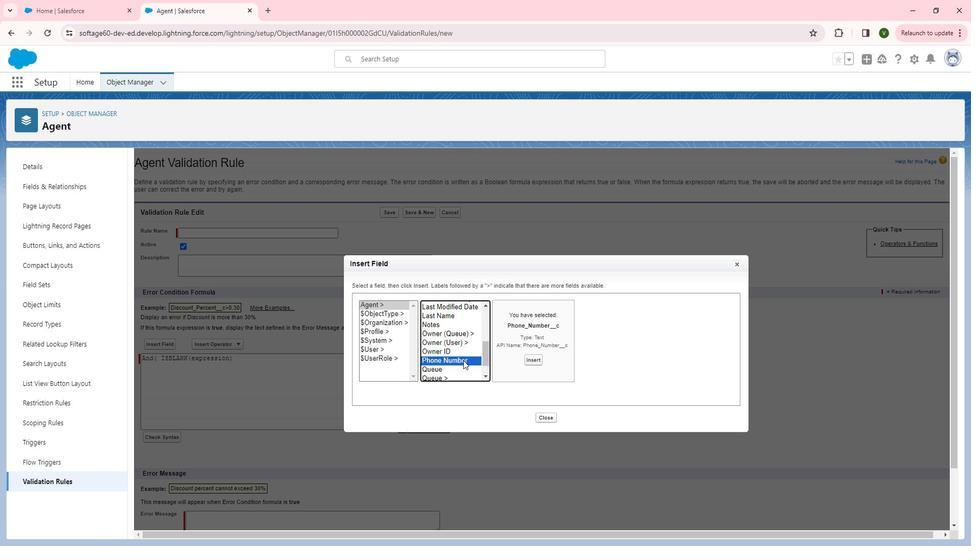 
Action: Mouse moved to (551, 364)
Screenshot: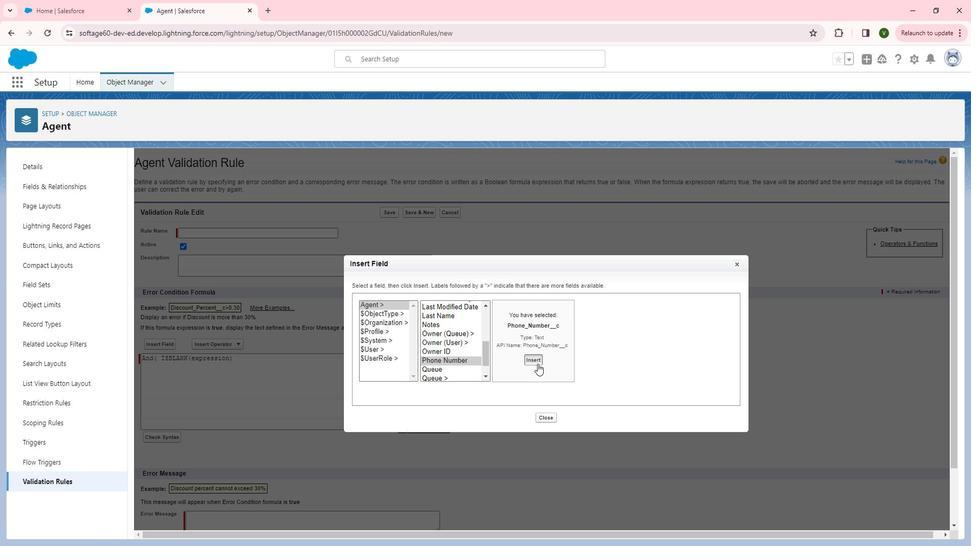 
Action: Mouse pressed left at (551, 364)
Screenshot: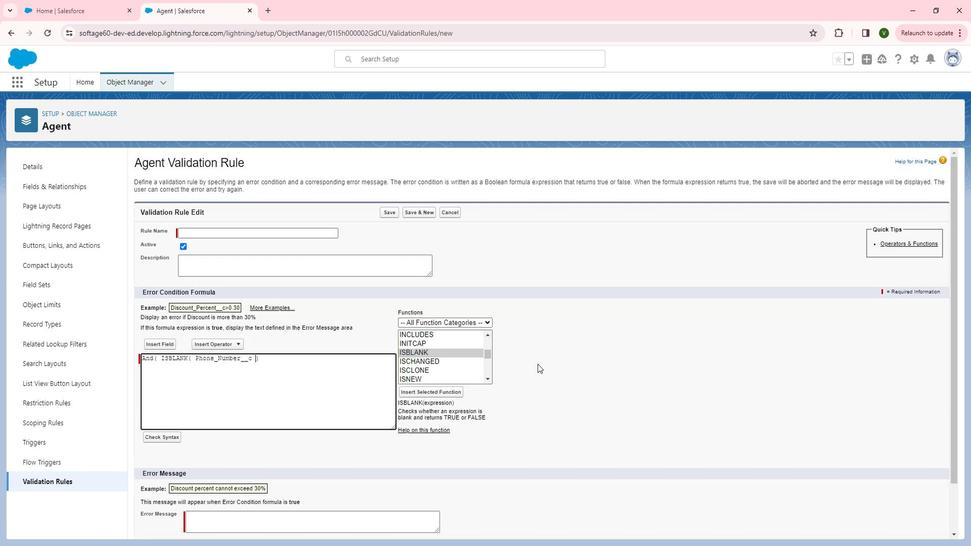 
Action: Mouse moved to (281, 359)
Screenshot: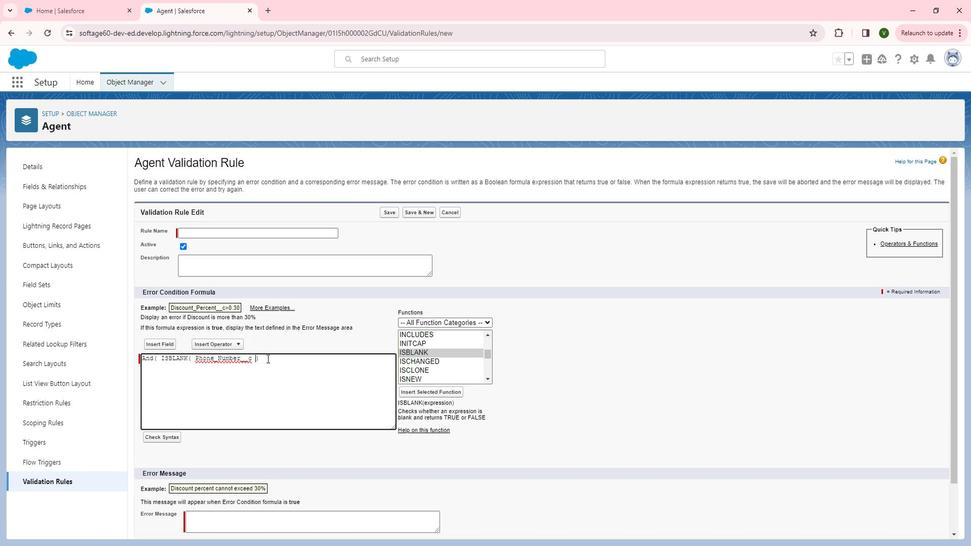 
Action: Mouse pressed left at (281, 359)
Screenshot: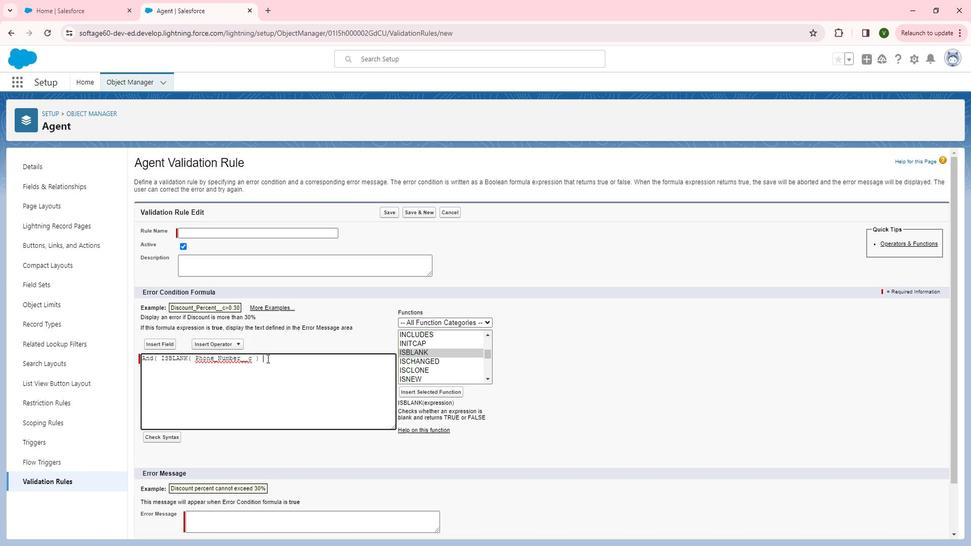 
Action: Mouse moved to (175, 357)
Screenshot: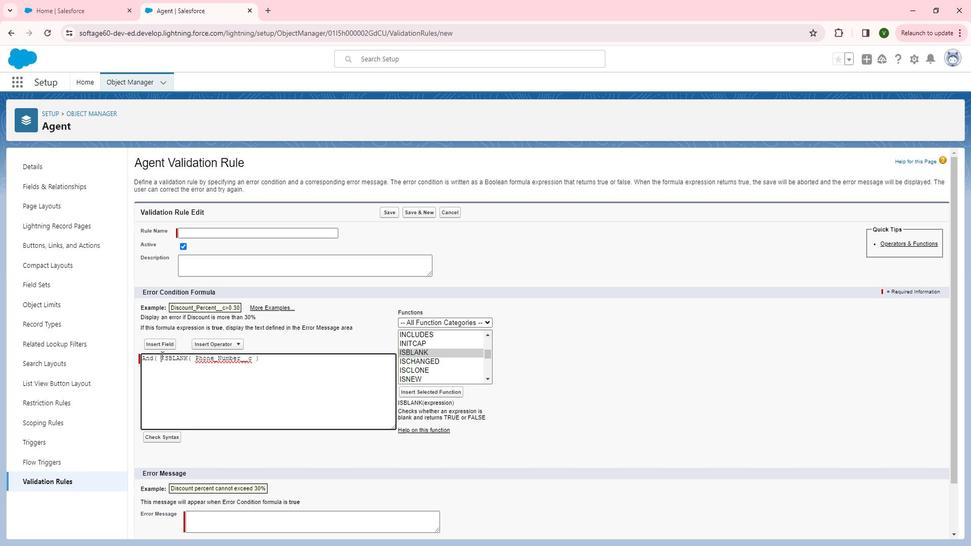 
Action: Mouse pressed left at (175, 357)
Screenshot: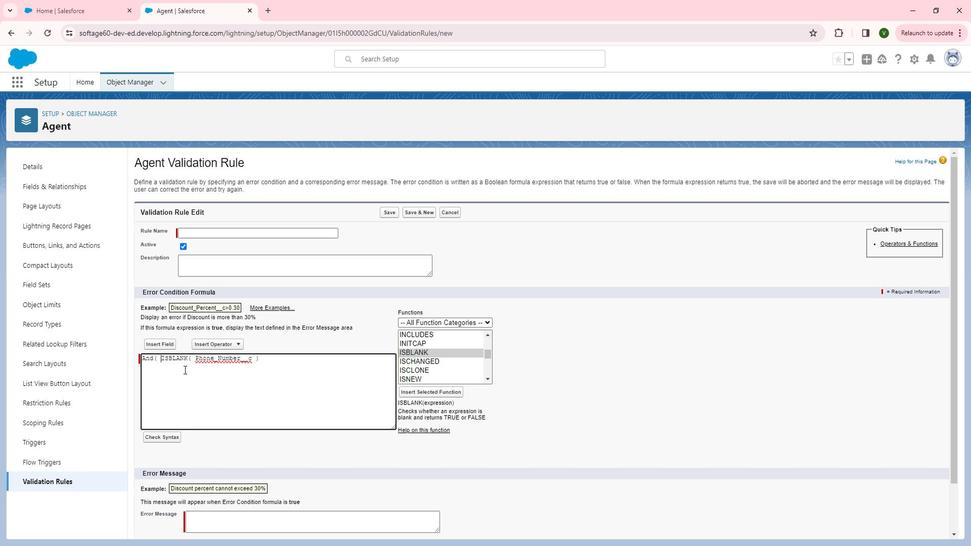
Action: Mouse moved to (501, 379)
Screenshot: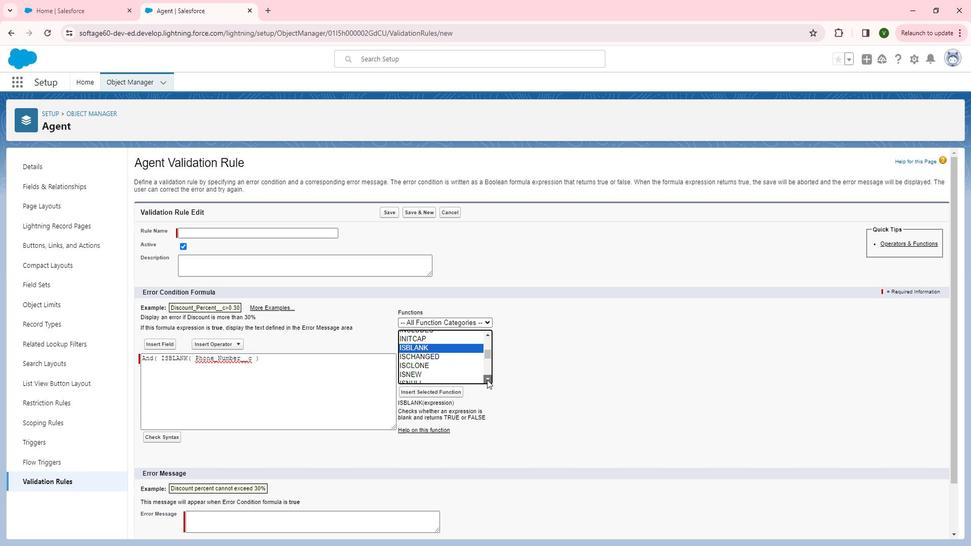 
Action: Mouse pressed left at (501, 379)
Screenshot: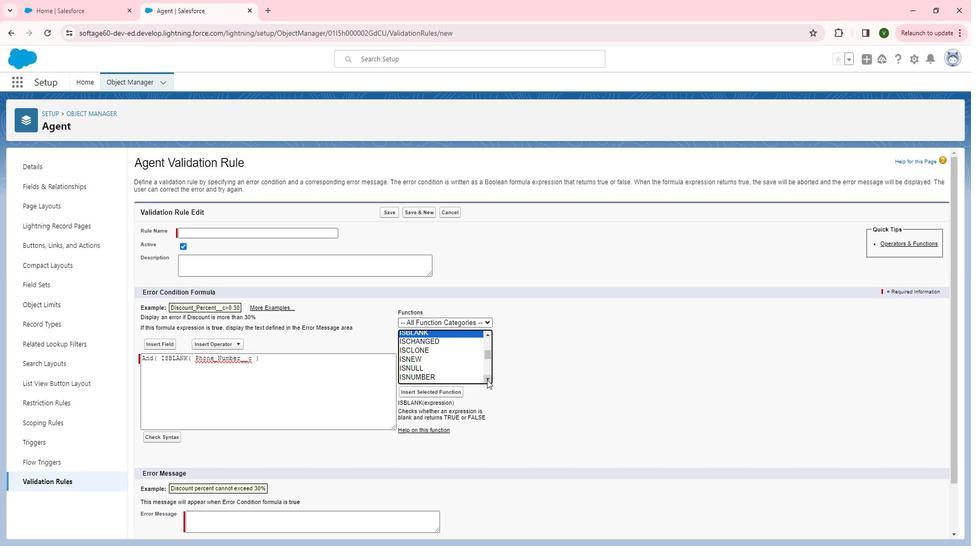 
Action: Mouse pressed left at (501, 379)
Screenshot: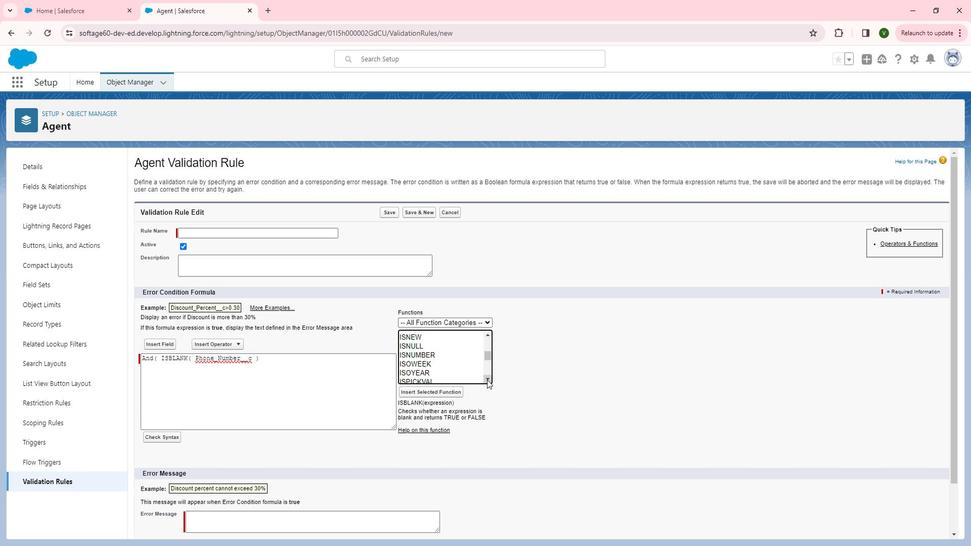 
Action: Mouse pressed left at (501, 379)
